 Task: Find connections with filter location Baidyabāti with filter topic #Leanstartupswith filter profile language English with filter current company Let us Lead with filter school Nirmala College, Muvattupuzha - 686 661 with filter industry Clay and Refractory Products Manufacturing with filter service category Interior Design with filter keywords title Marketing Staff
Action: Mouse moved to (712, 93)
Screenshot: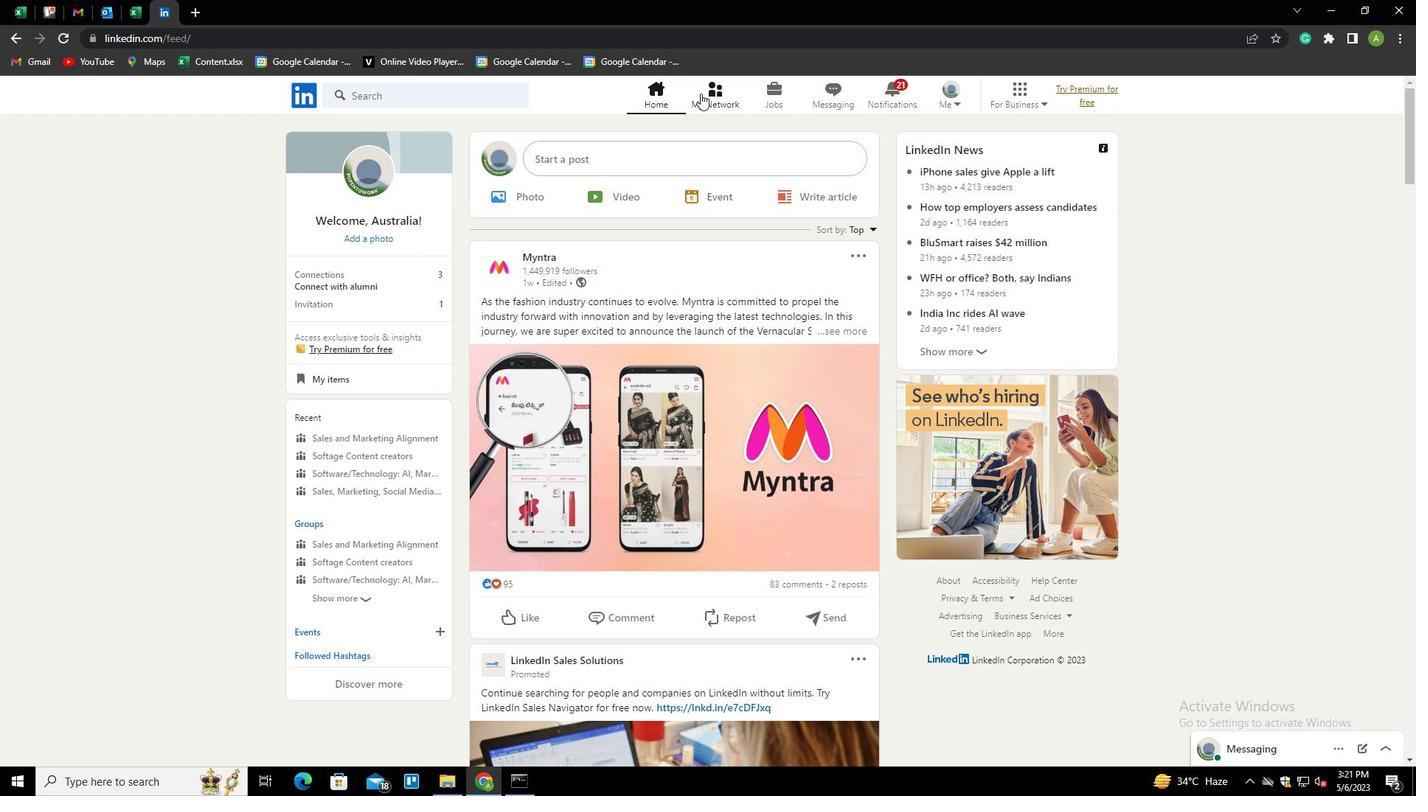 
Action: Mouse pressed left at (712, 93)
Screenshot: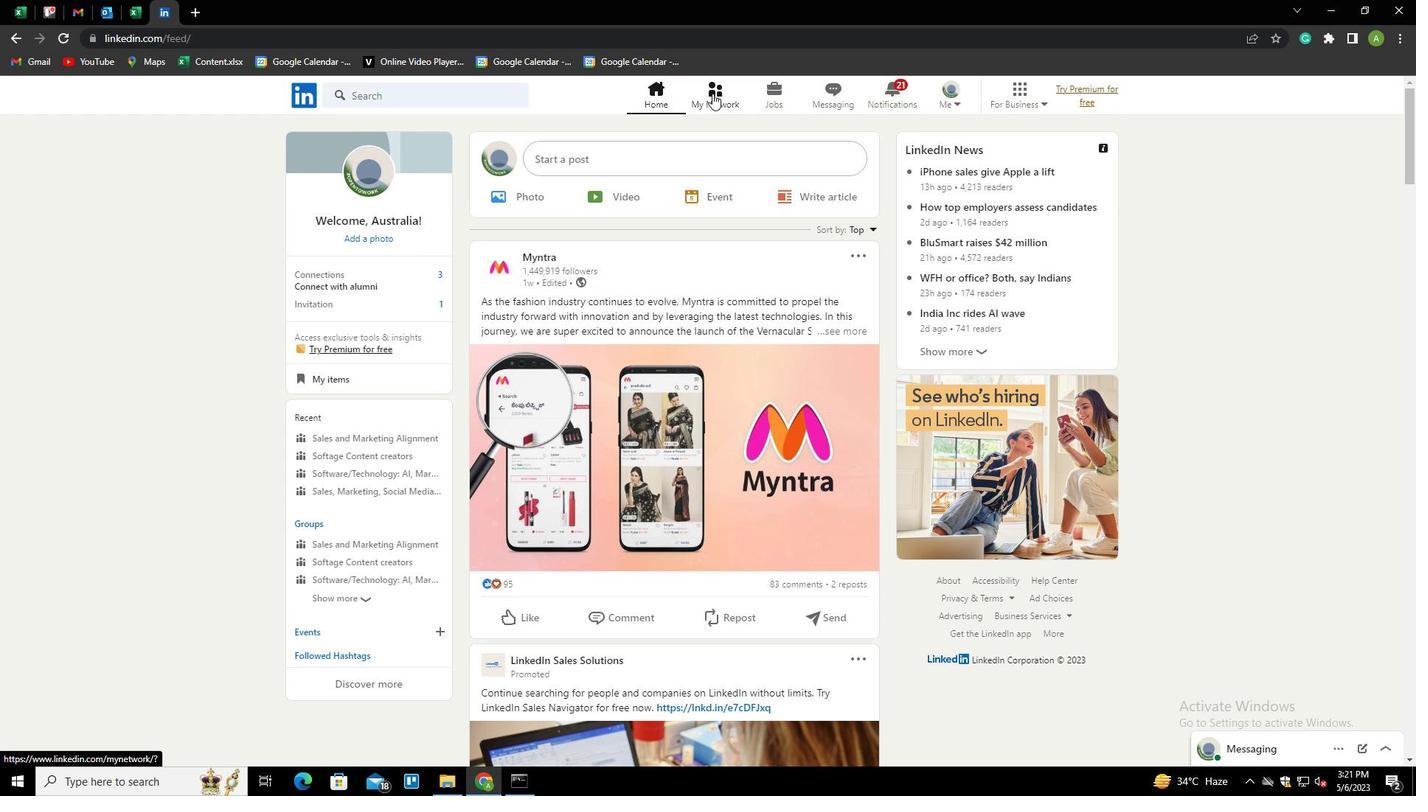 
Action: Mouse moved to (393, 176)
Screenshot: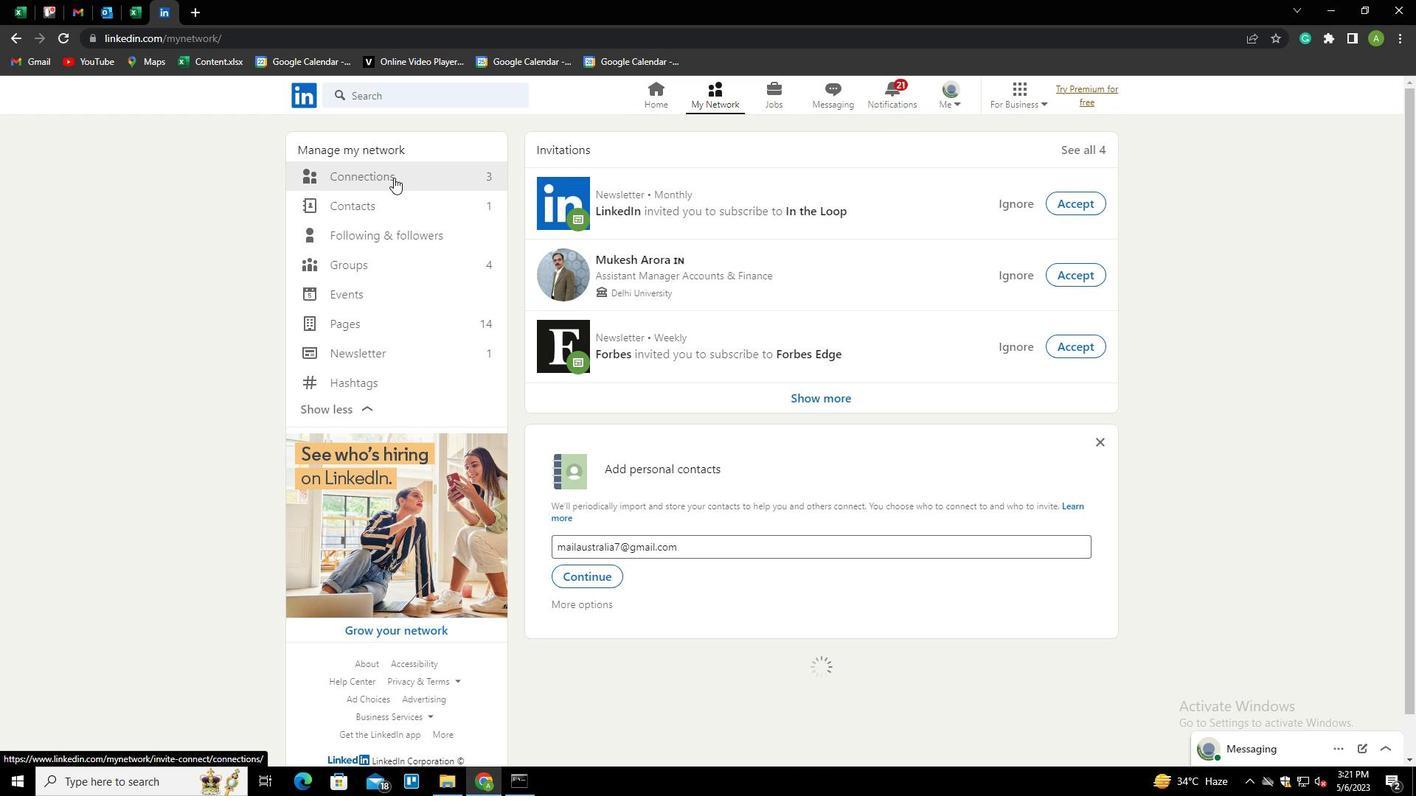 
Action: Mouse pressed left at (393, 176)
Screenshot: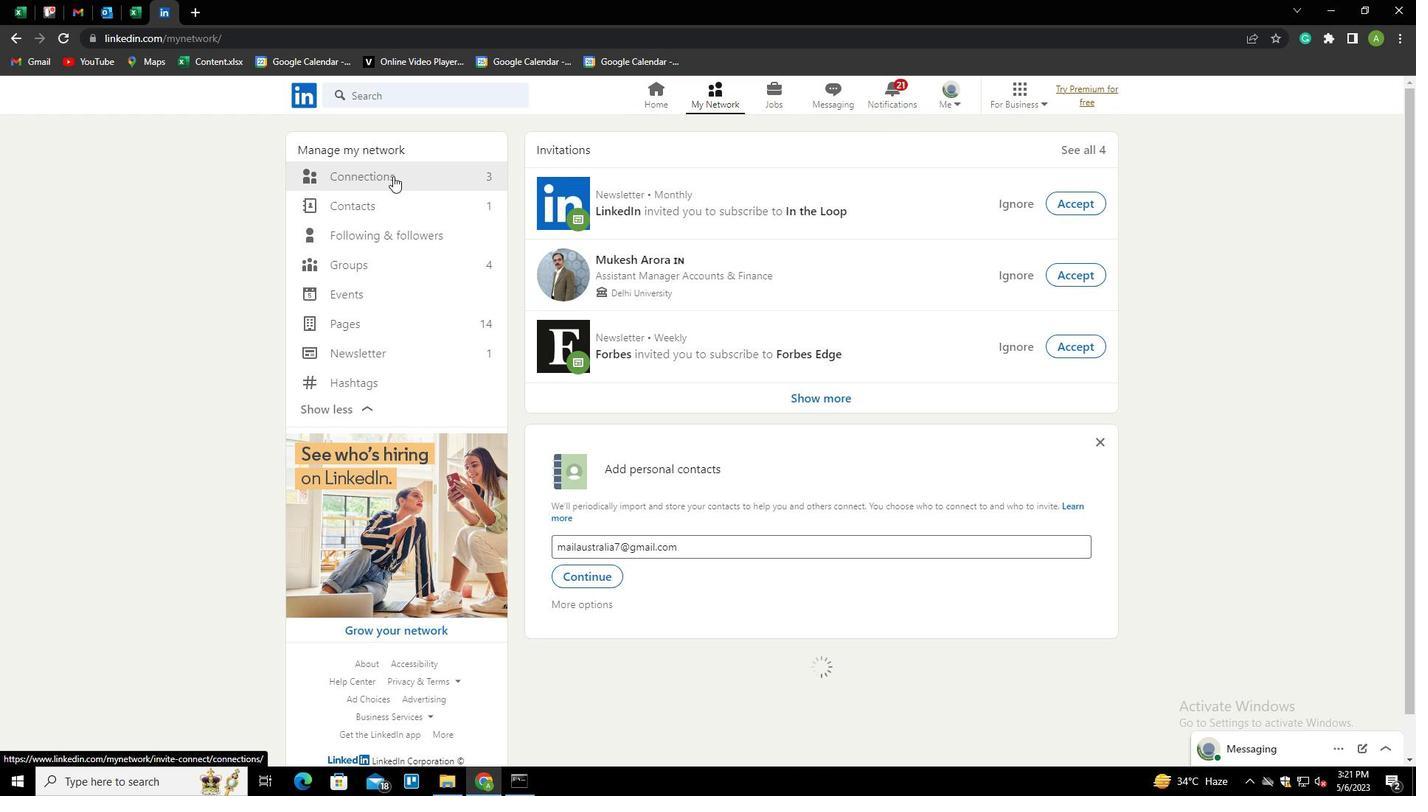 
Action: Mouse moved to (817, 177)
Screenshot: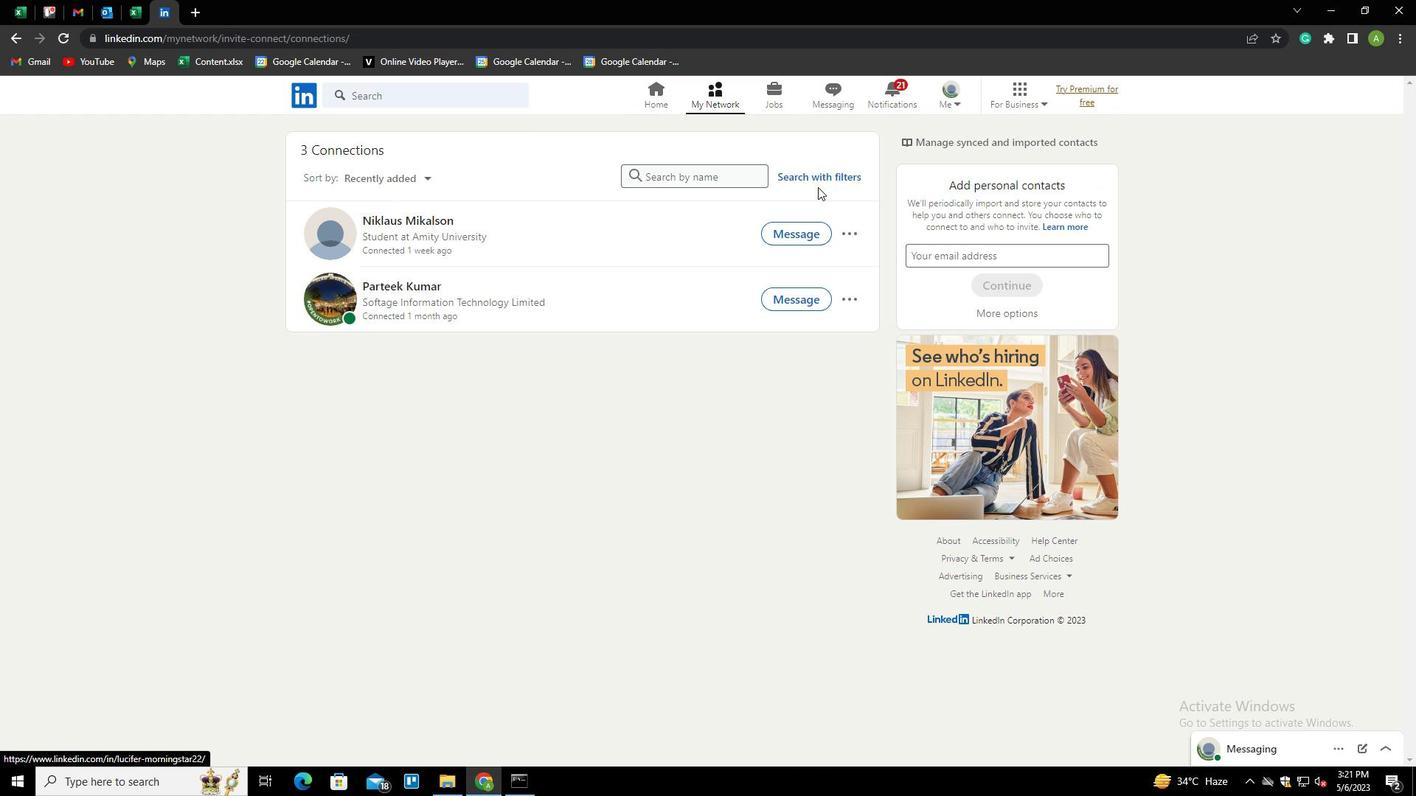 
Action: Mouse pressed left at (817, 177)
Screenshot: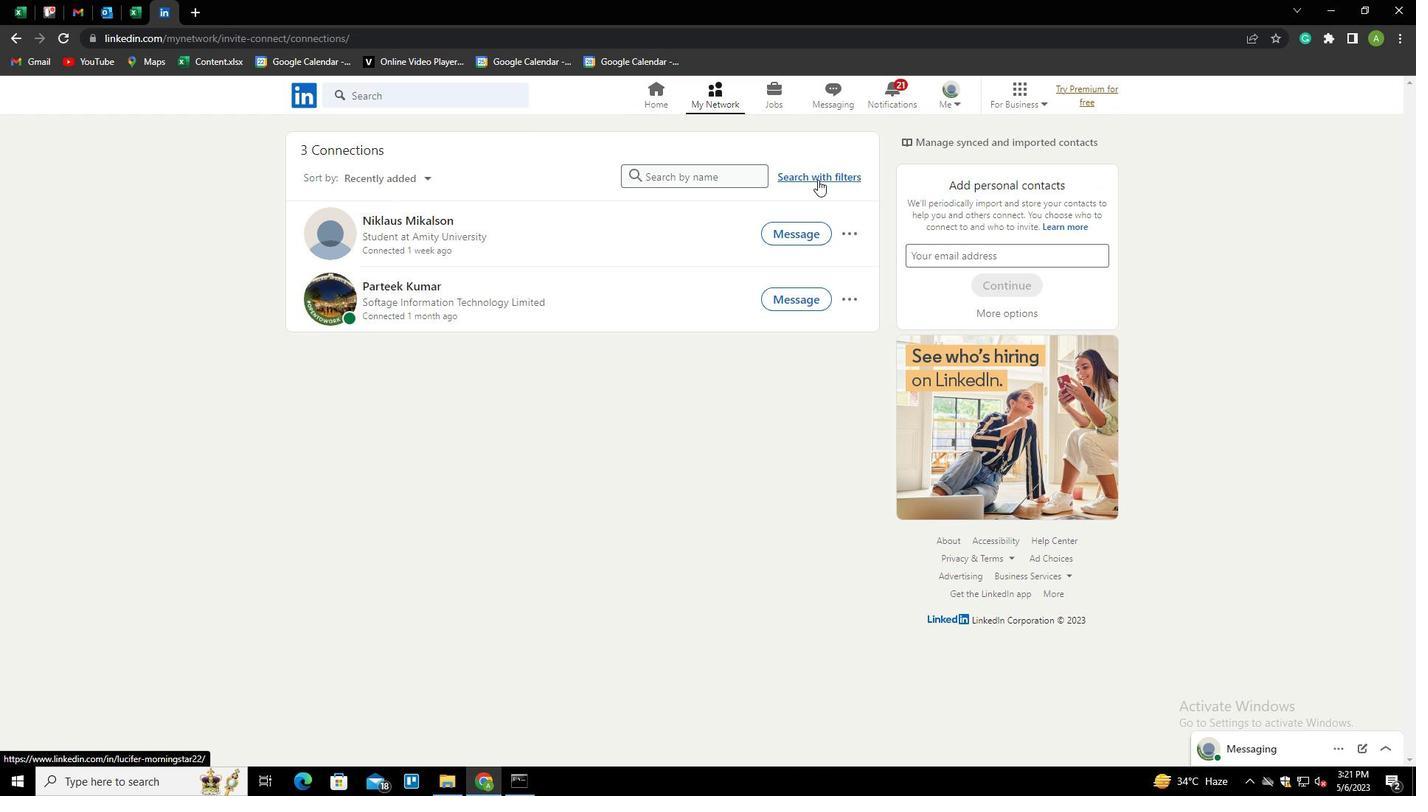 
Action: Mouse moved to (754, 134)
Screenshot: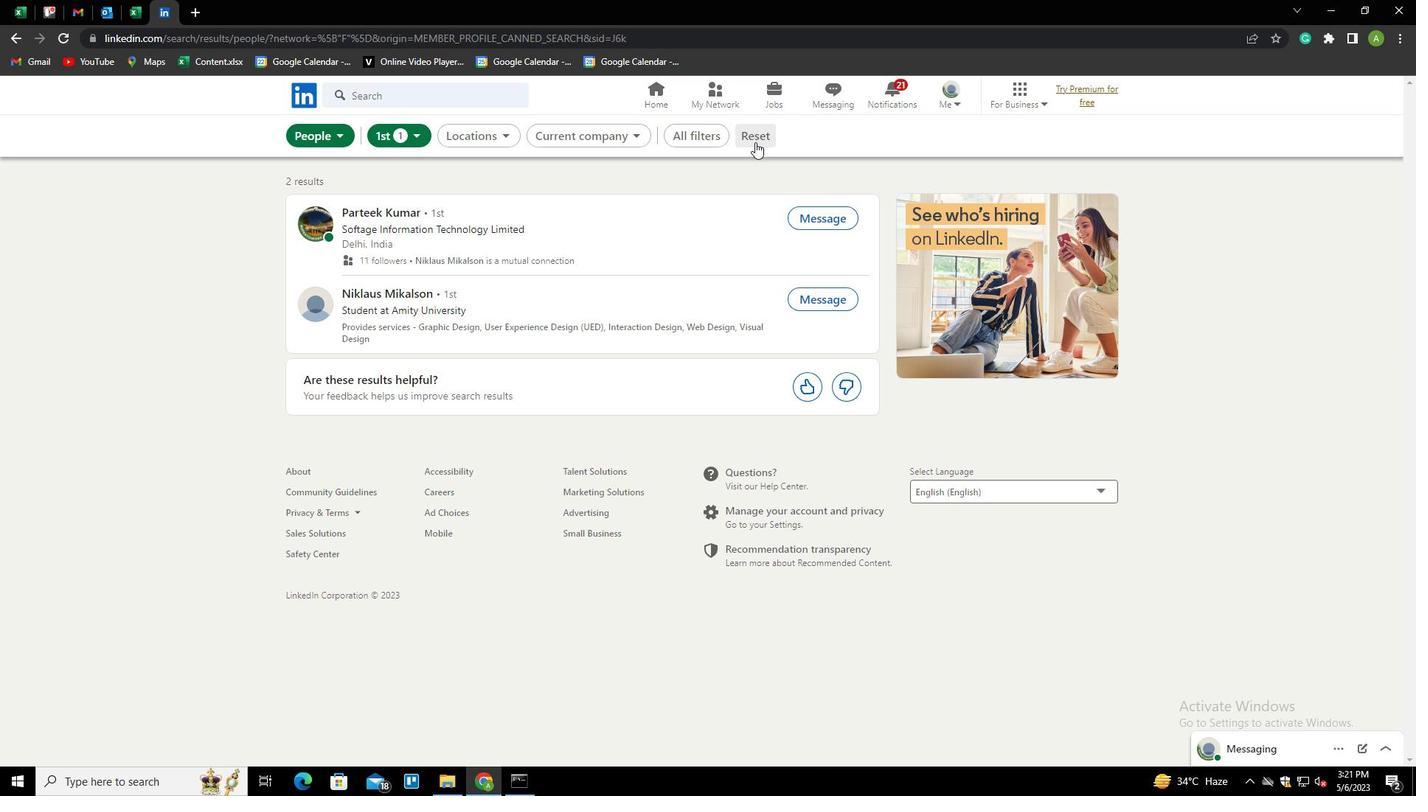 
Action: Mouse pressed left at (754, 134)
Screenshot: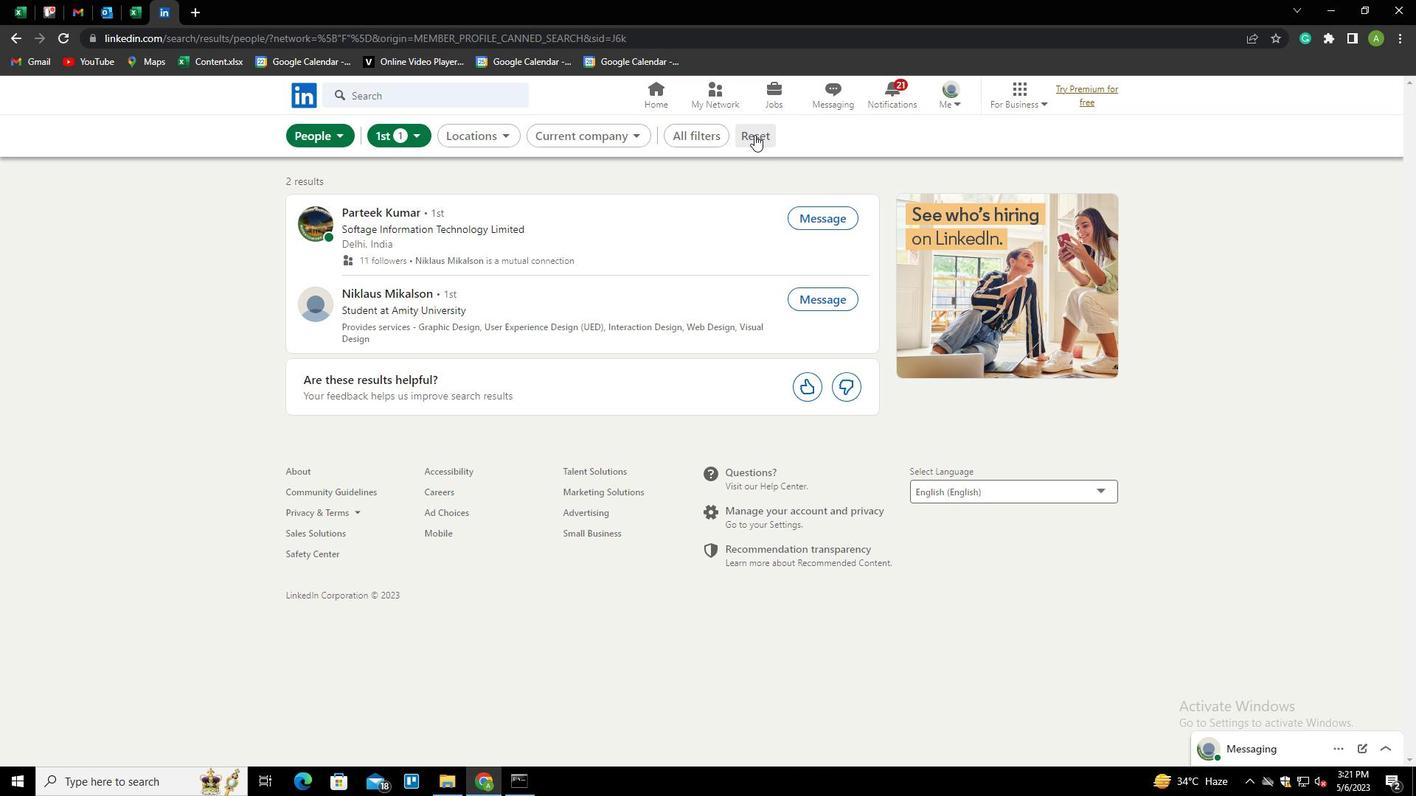 
Action: Mouse moved to (736, 133)
Screenshot: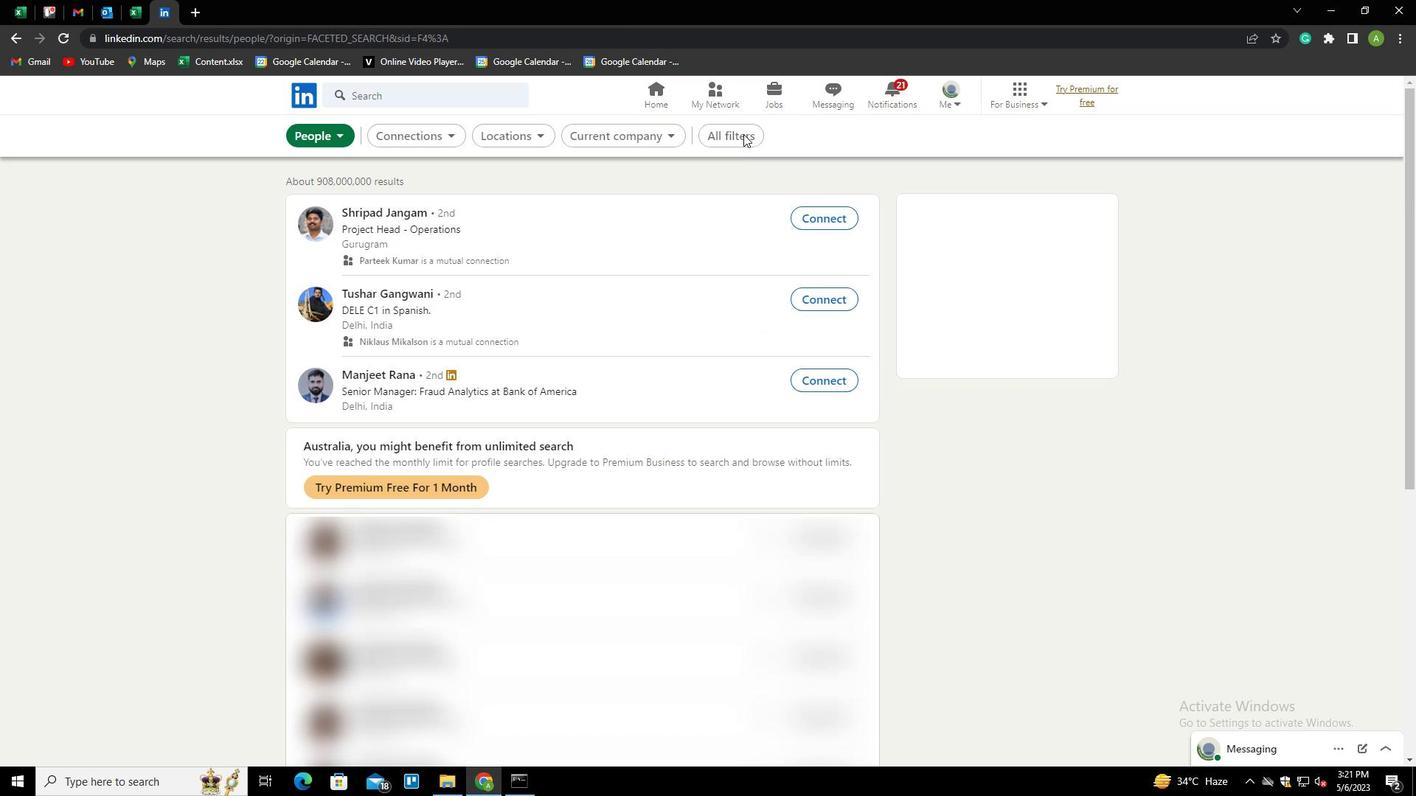 
Action: Mouse pressed left at (736, 133)
Screenshot: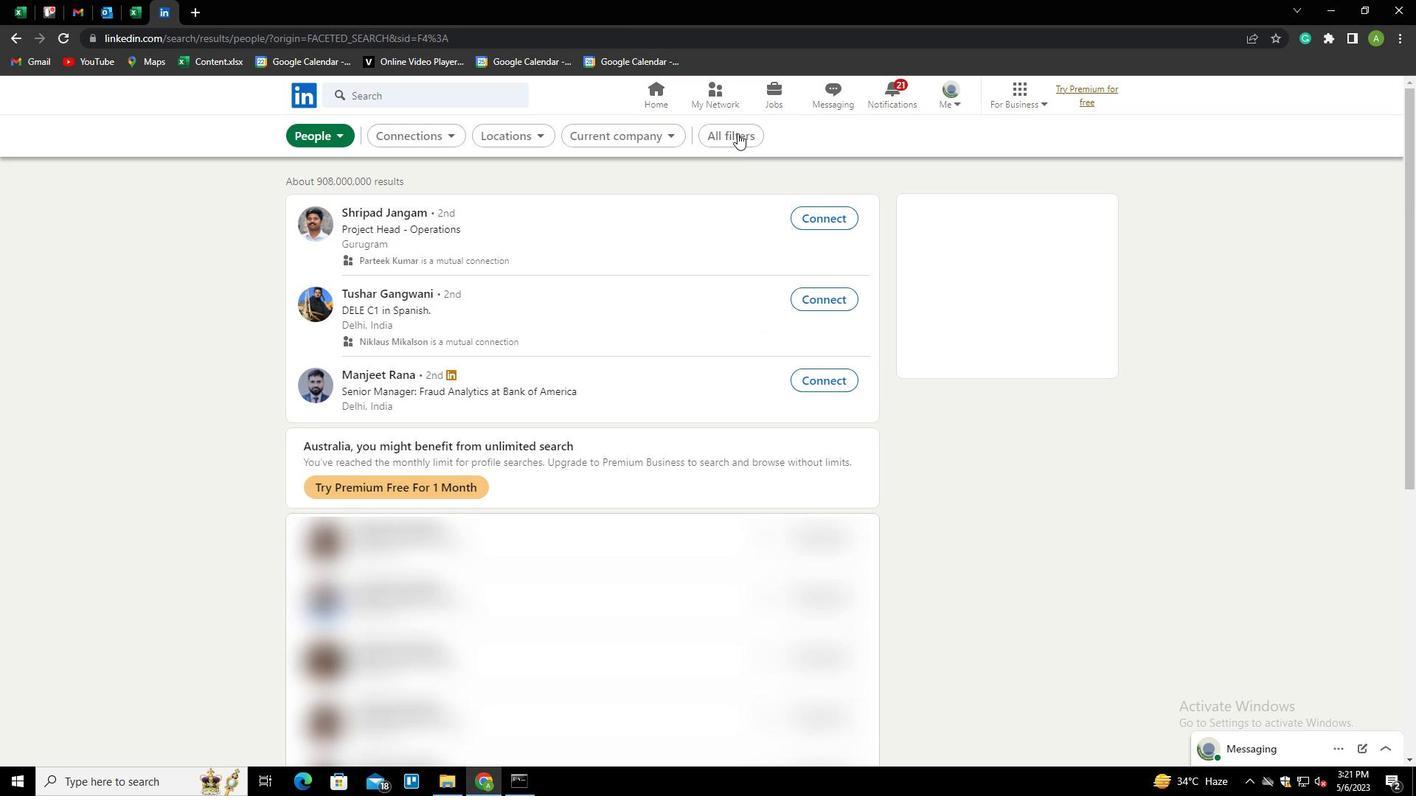 
Action: Mouse moved to (1220, 379)
Screenshot: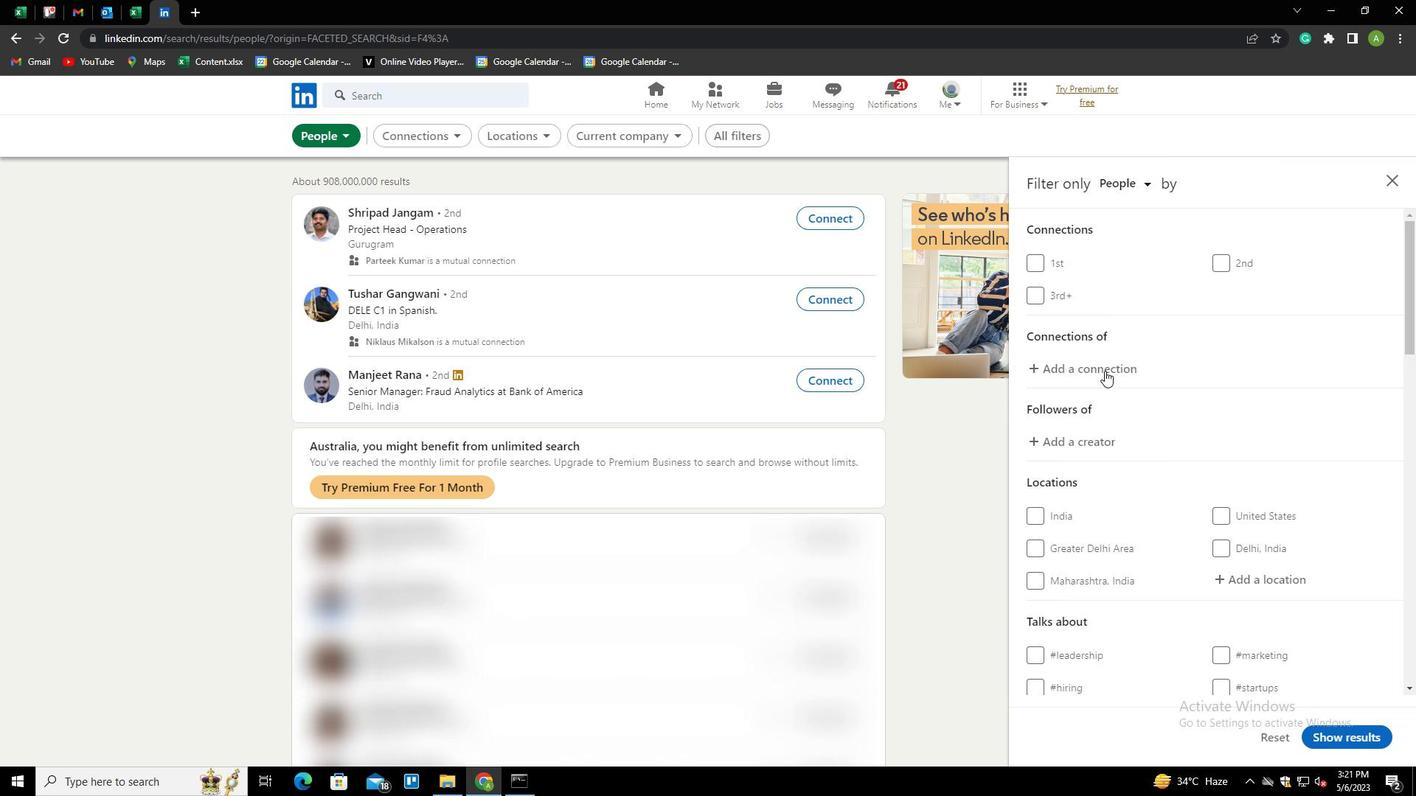 
Action: Mouse scrolled (1220, 379) with delta (0, 0)
Screenshot: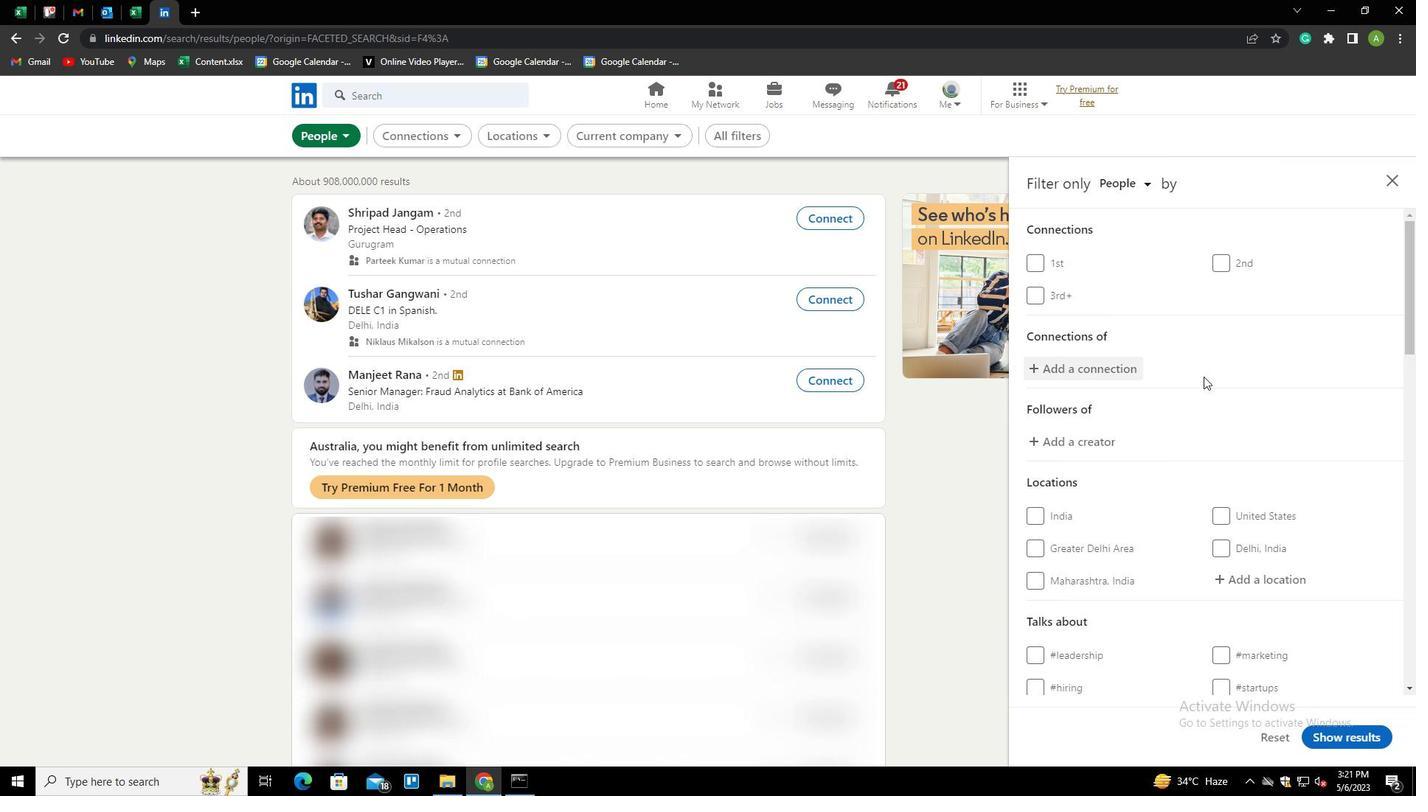 
Action: Mouse scrolled (1220, 379) with delta (0, 0)
Screenshot: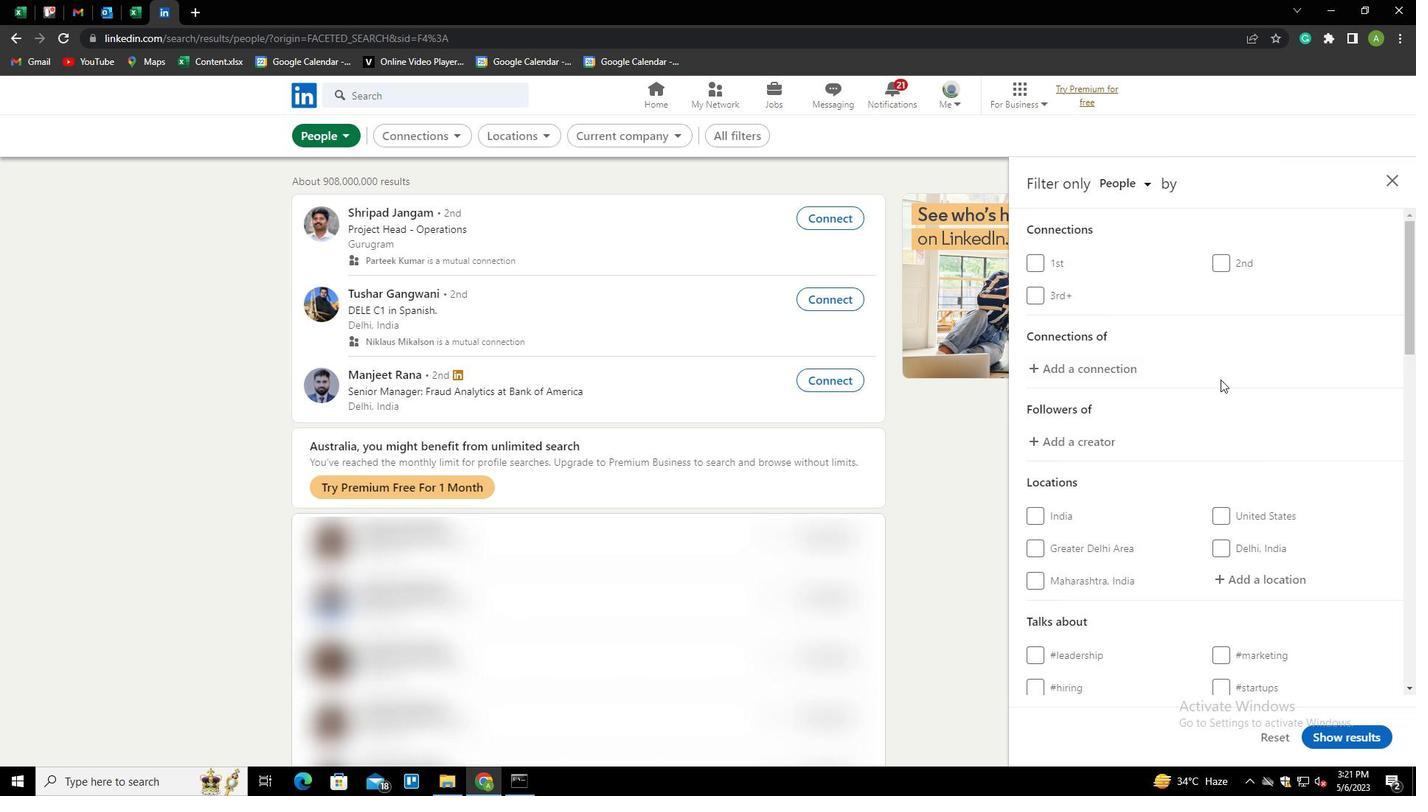 
Action: Mouse moved to (1242, 433)
Screenshot: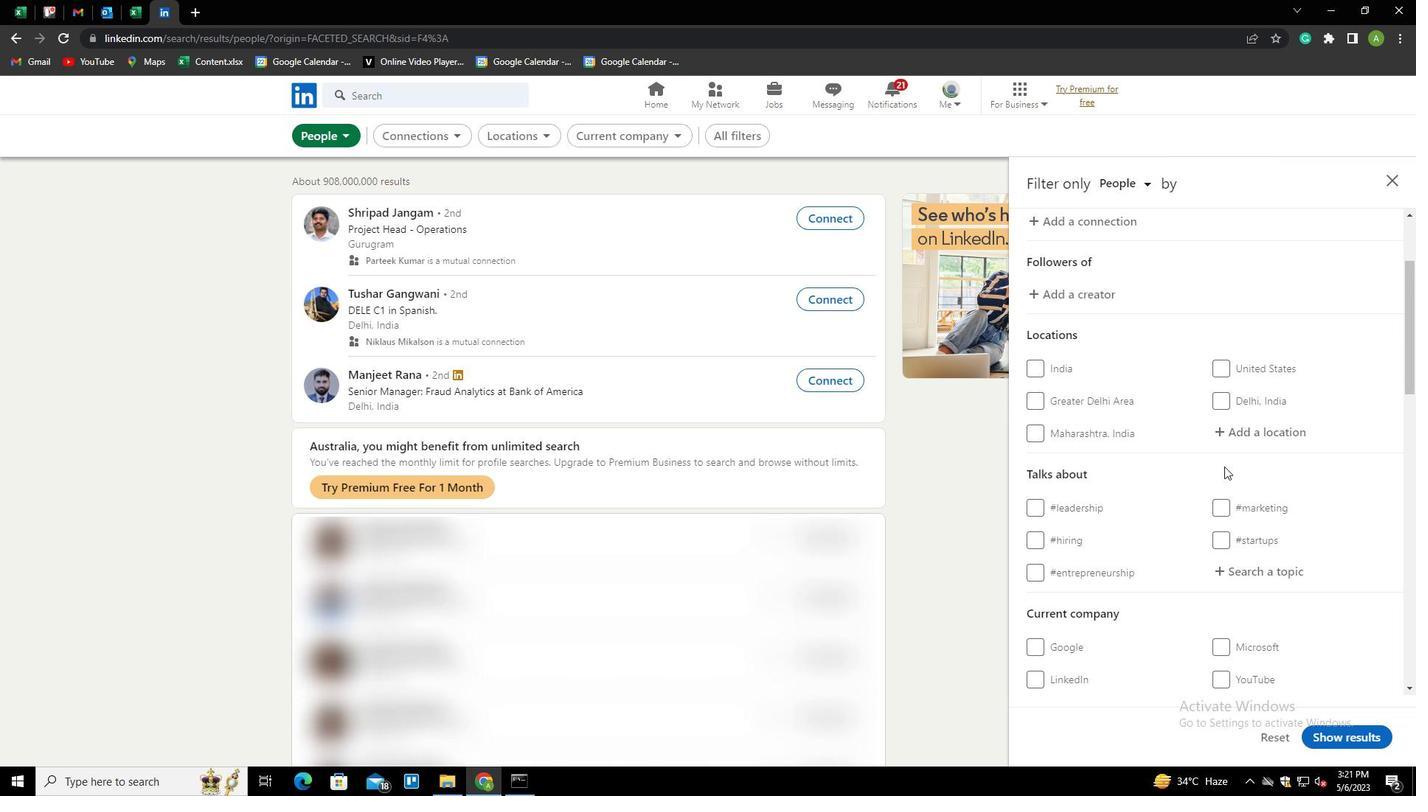 
Action: Mouse pressed left at (1242, 433)
Screenshot: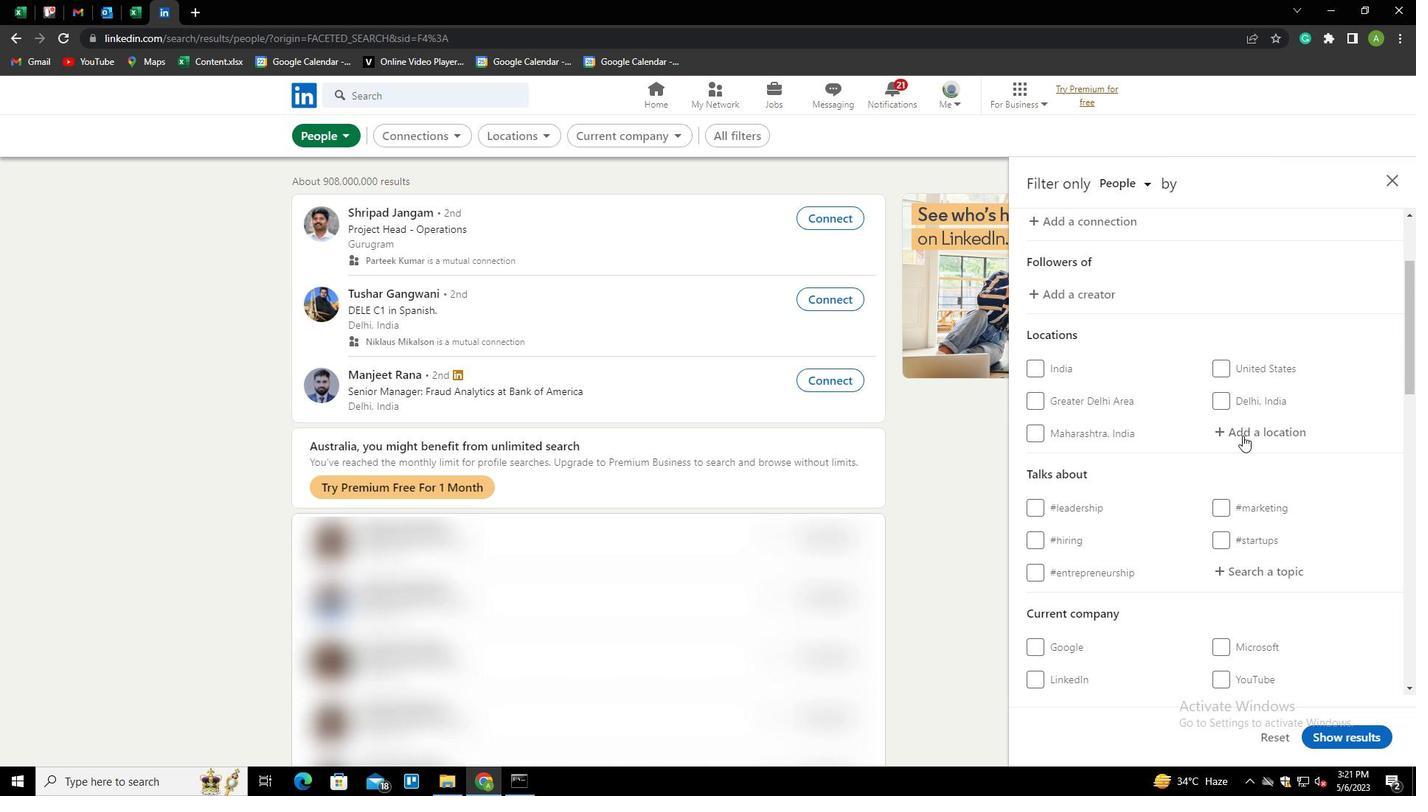 
Action: Key pressed <Key.shift>BAIDYABAS<Key.backspace>TI
Screenshot: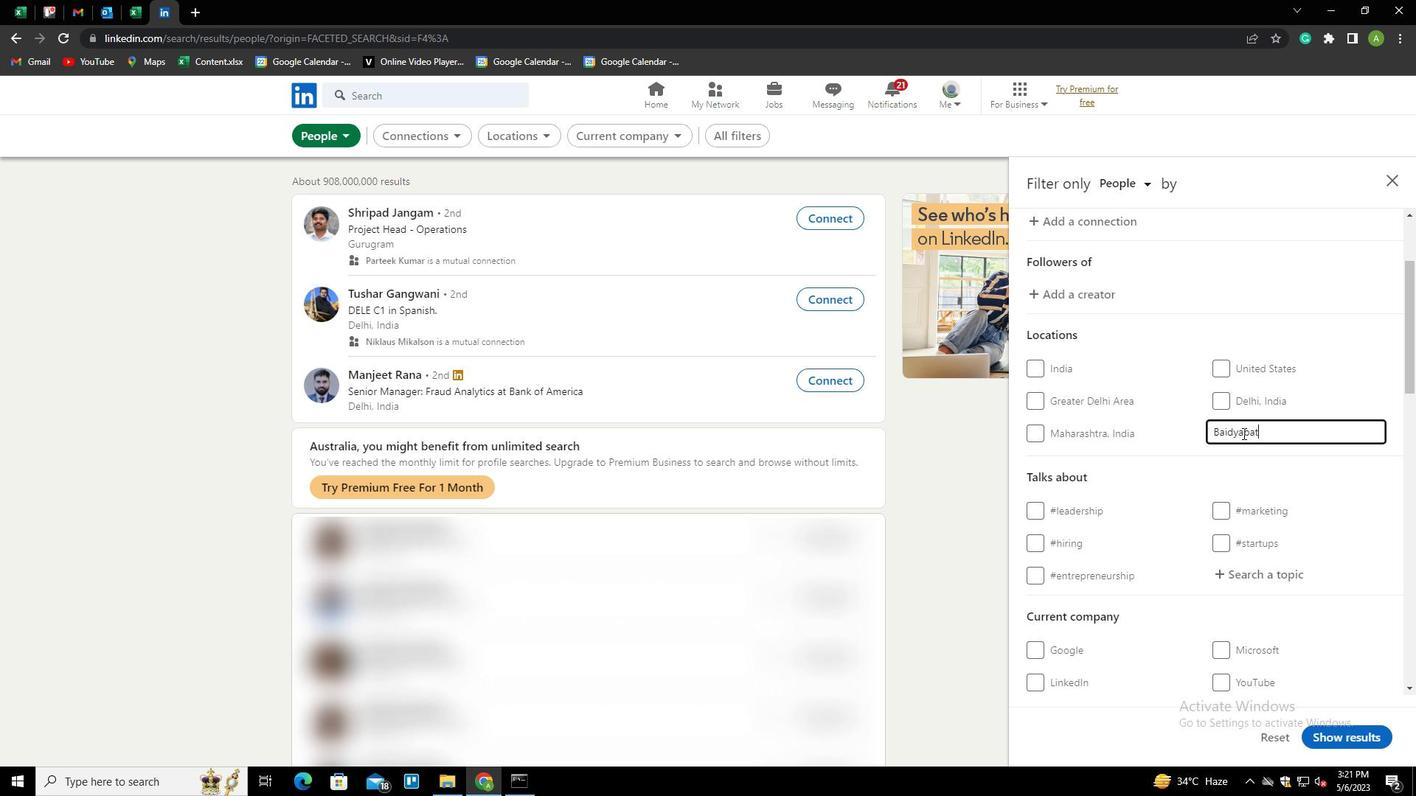 
Action: Mouse moved to (1318, 472)
Screenshot: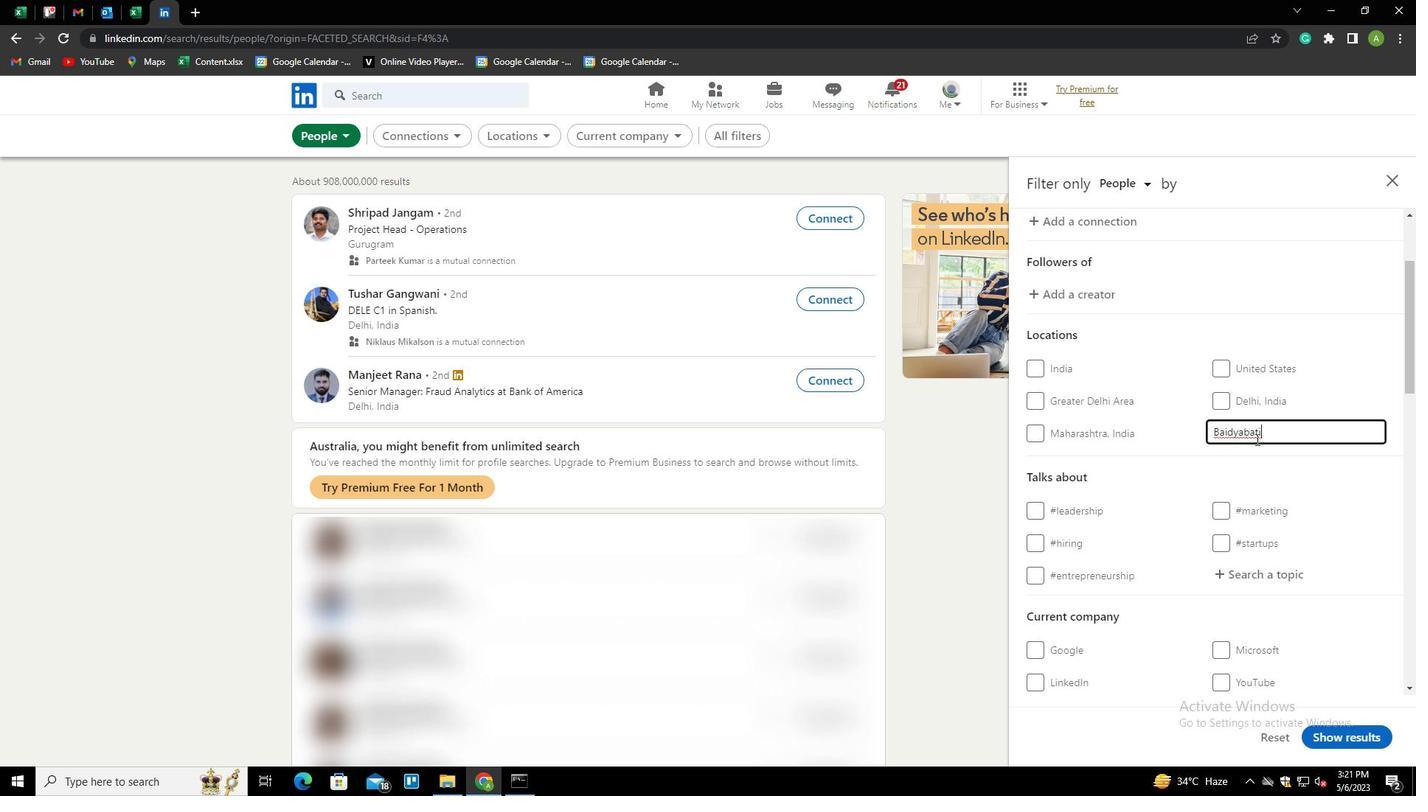 
Action: Mouse pressed left at (1318, 472)
Screenshot: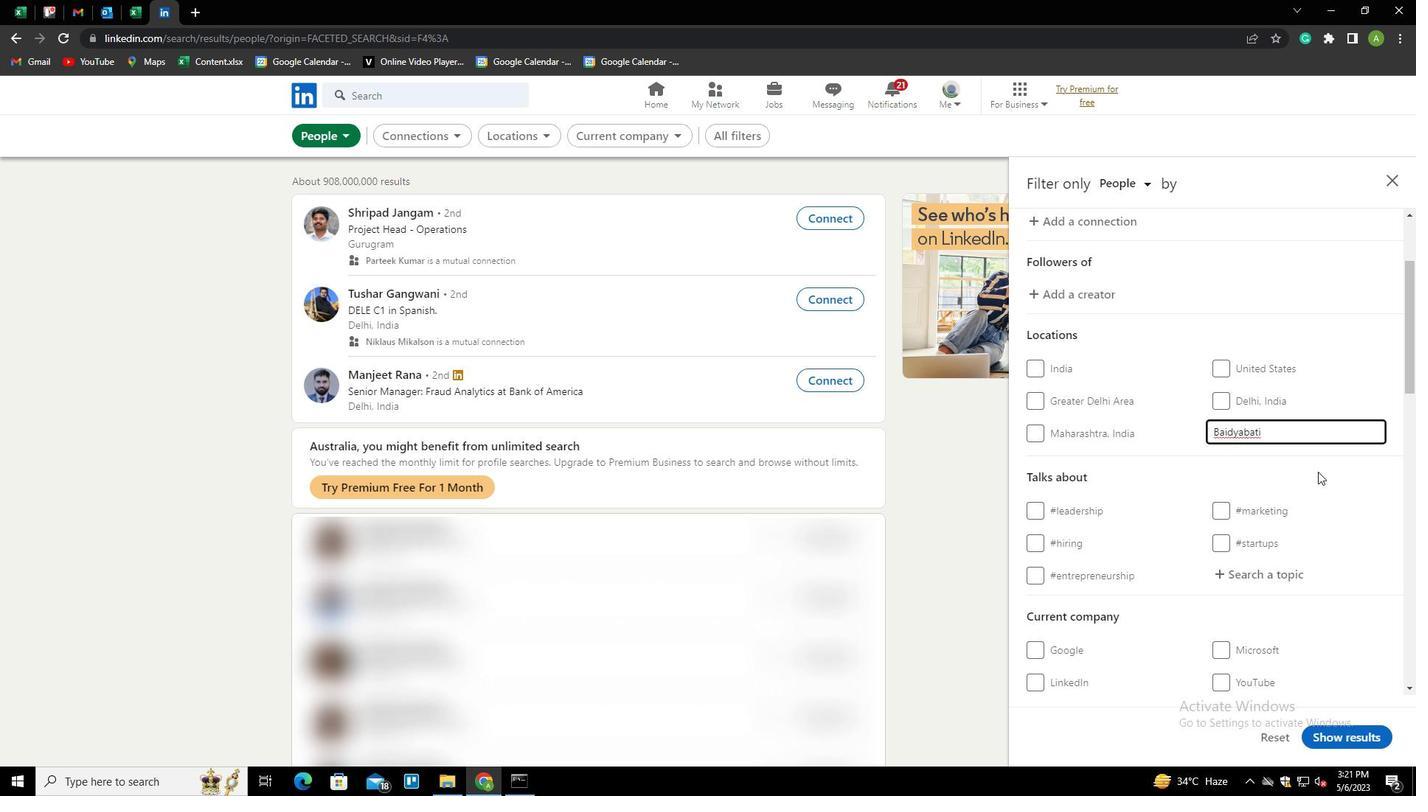 
Action: Mouse moved to (1267, 572)
Screenshot: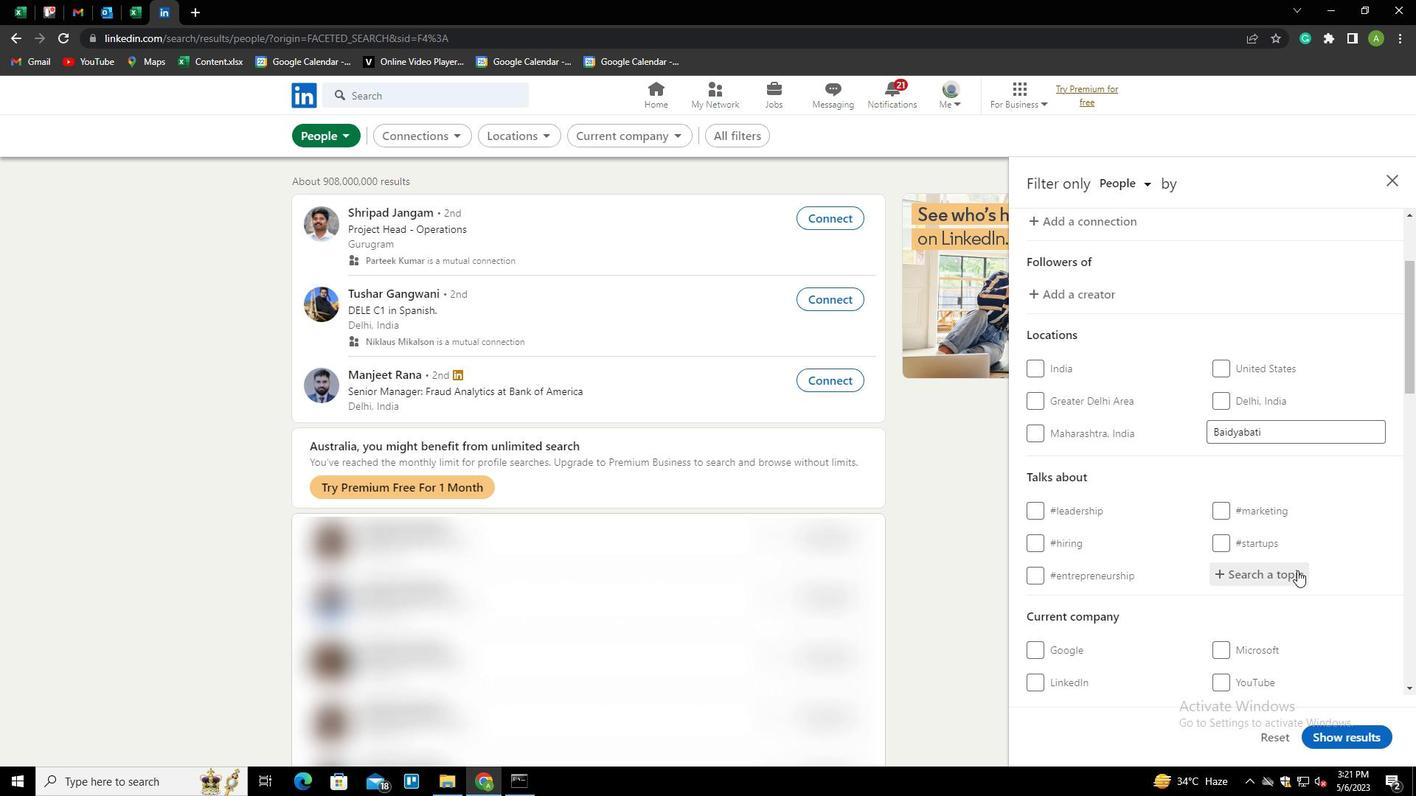 
Action: Mouse pressed left at (1267, 572)
Screenshot: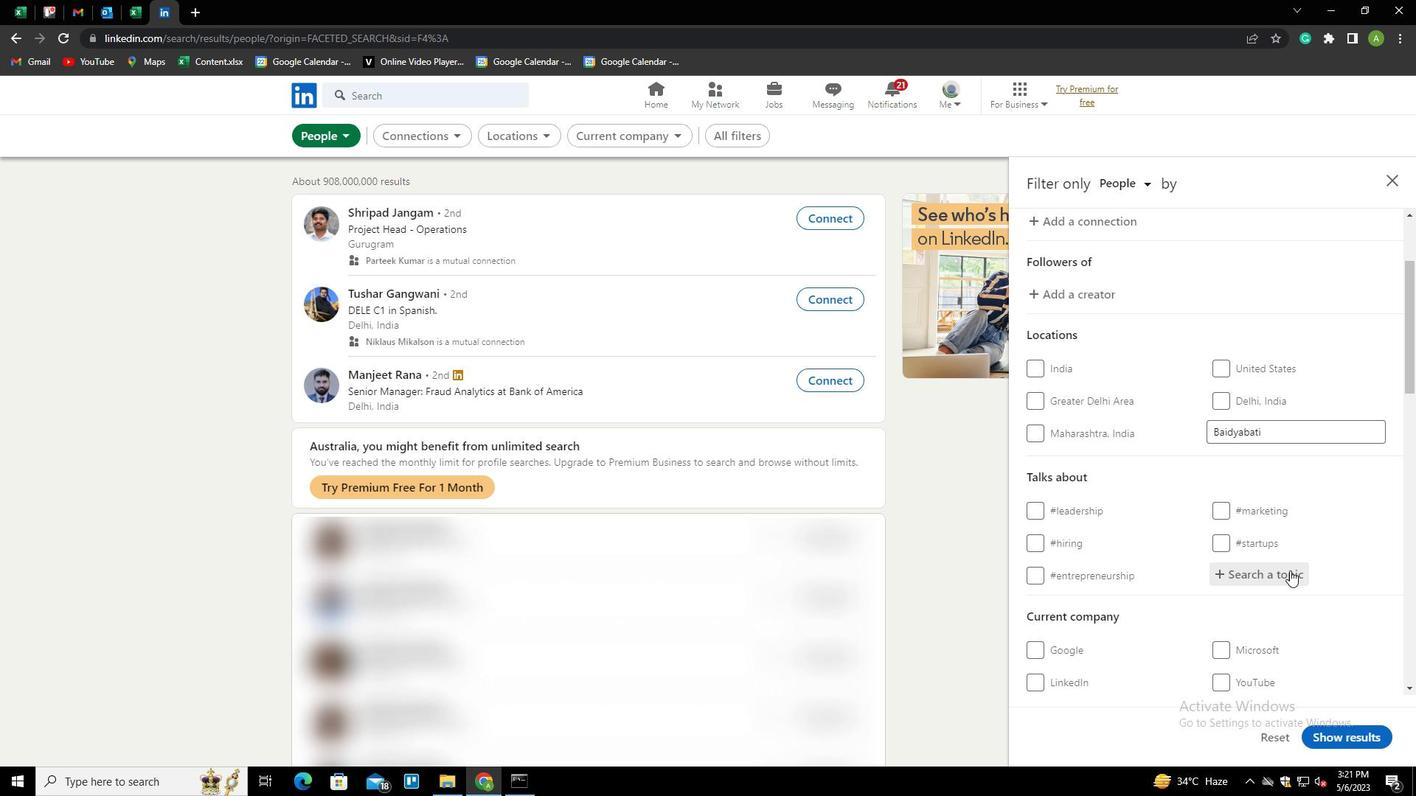 
Action: Key pressed LEANSTARTUPS<Key.down><Key.enter>
Screenshot: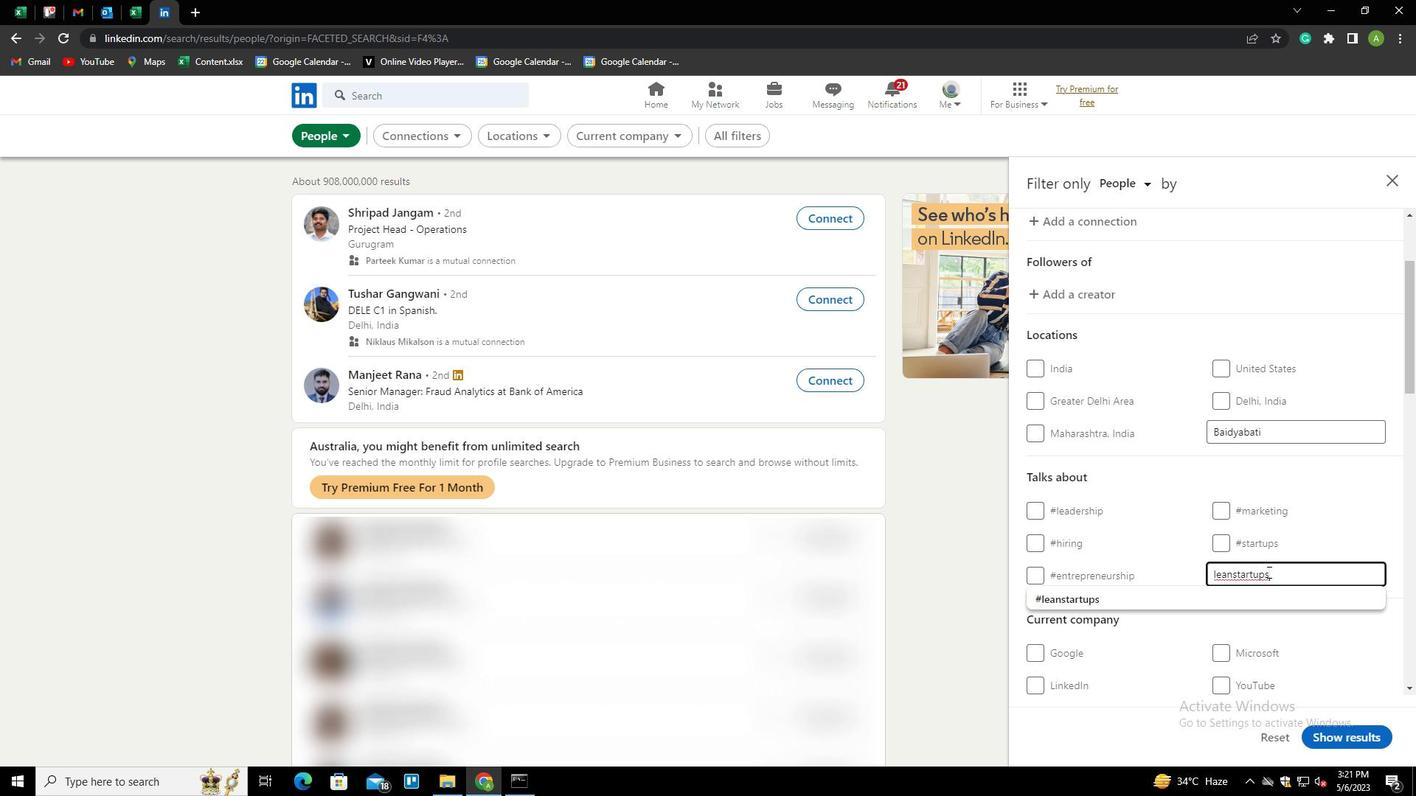 
Action: Mouse moved to (1291, 576)
Screenshot: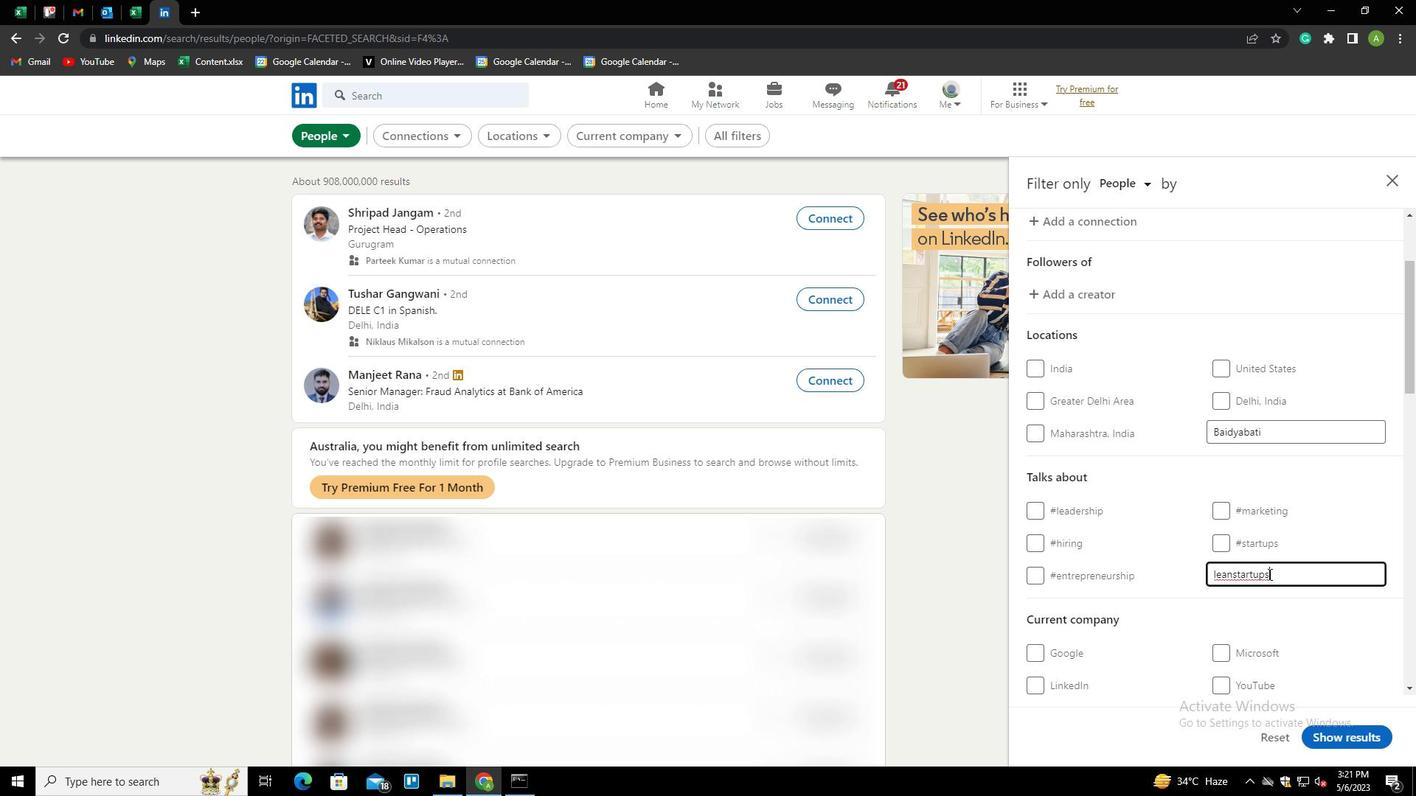 
Action: Mouse pressed left at (1291, 576)
Screenshot: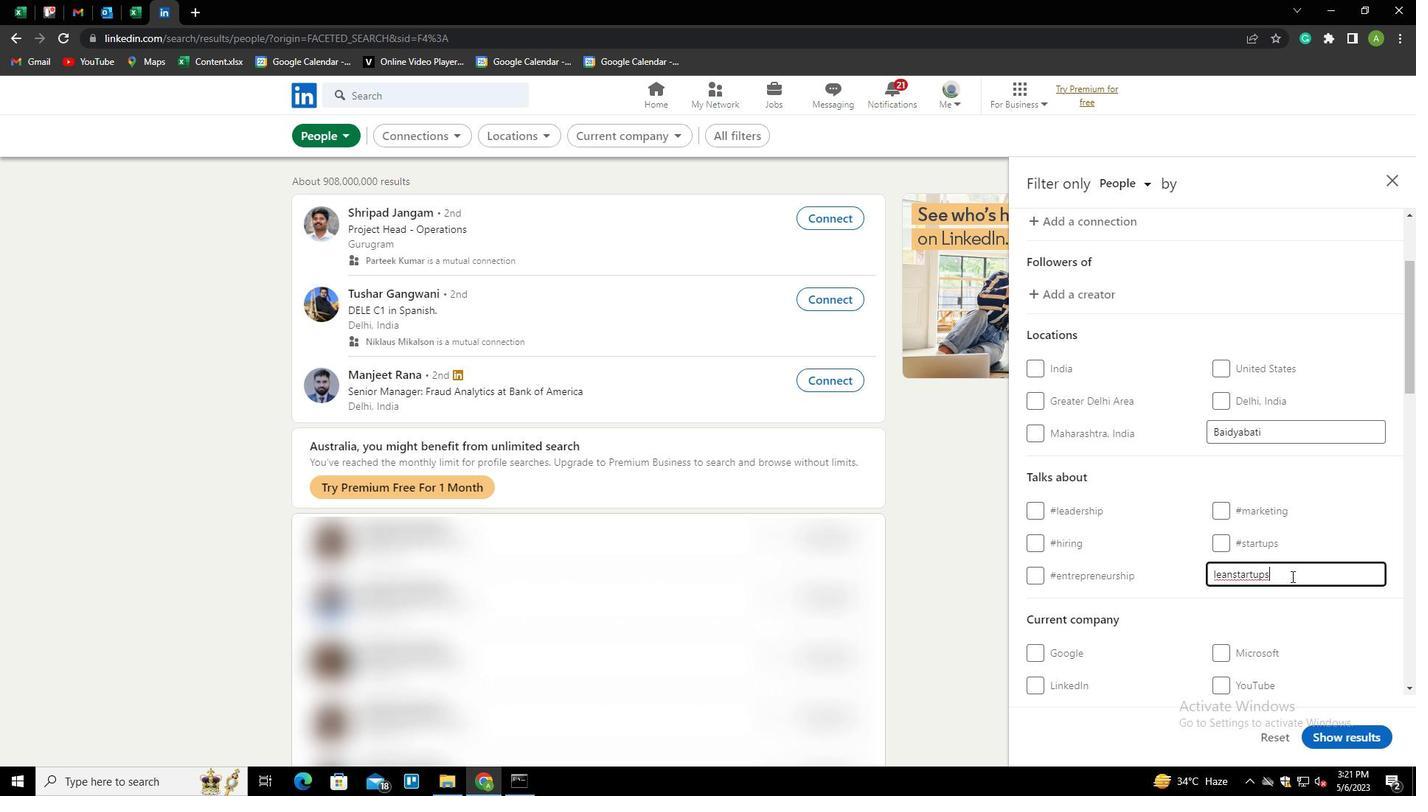 
Action: Mouse moved to (1231, 595)
Screenshot: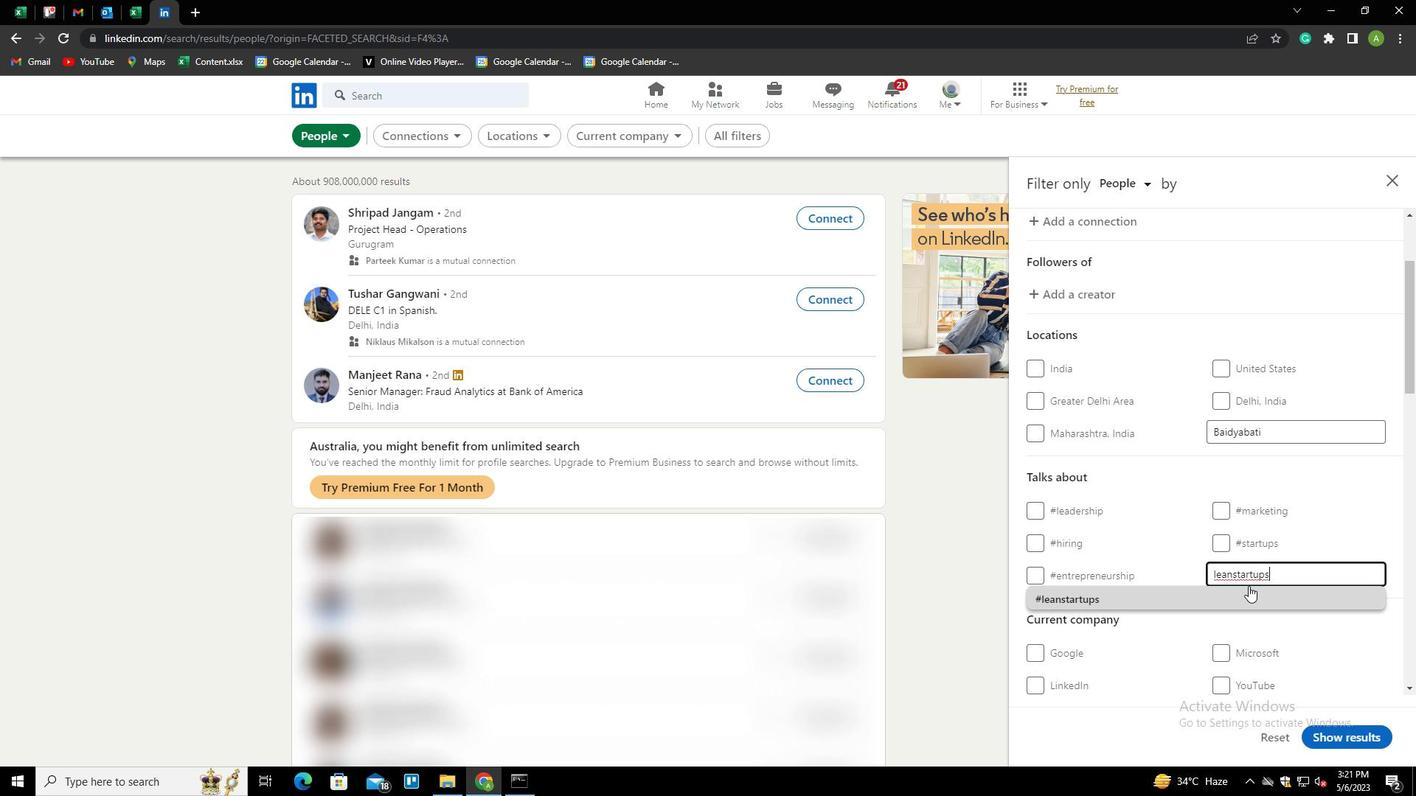 
Action: Mouse pressed left at (1231, 595)
Screenshot: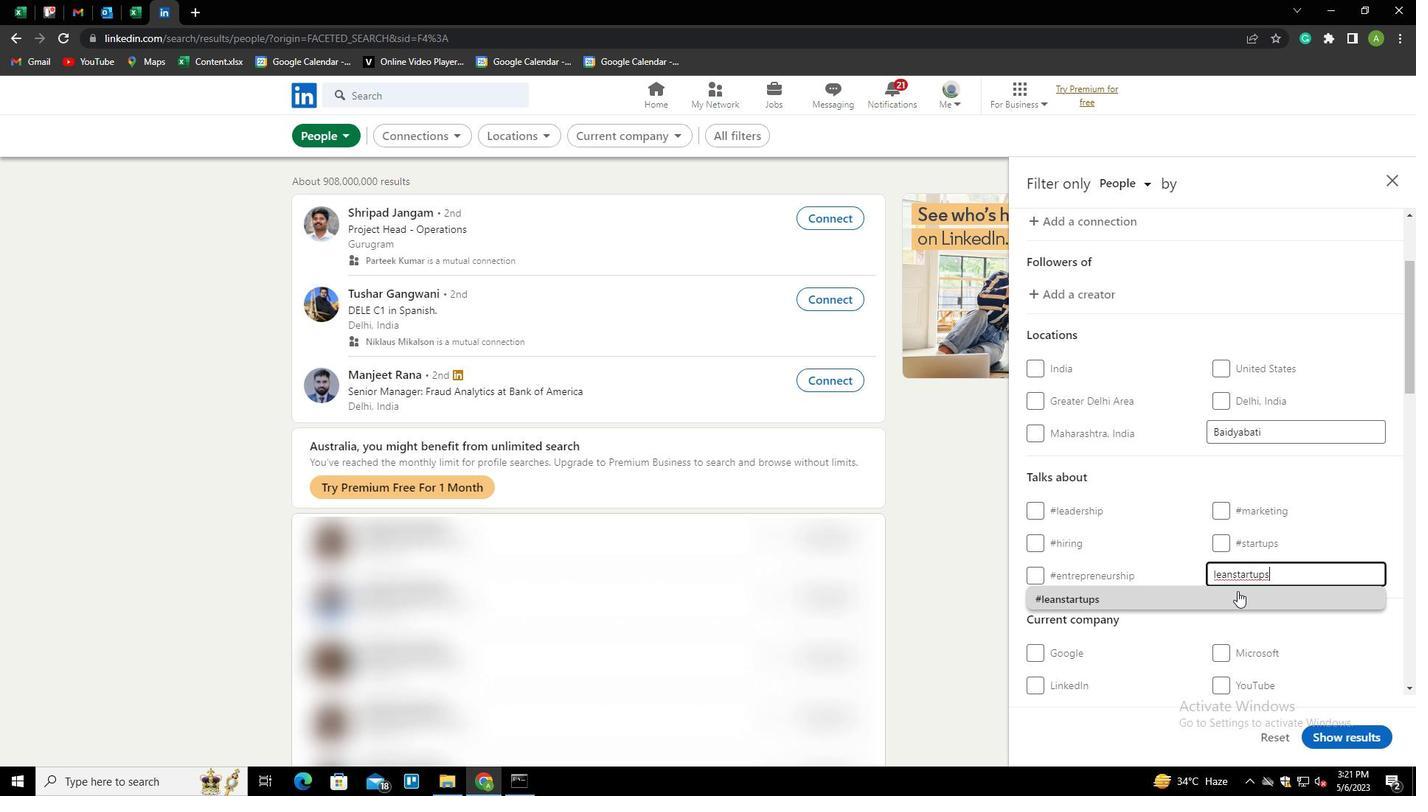 
Action: Mouse moved to (1313, 595)
Screenshot: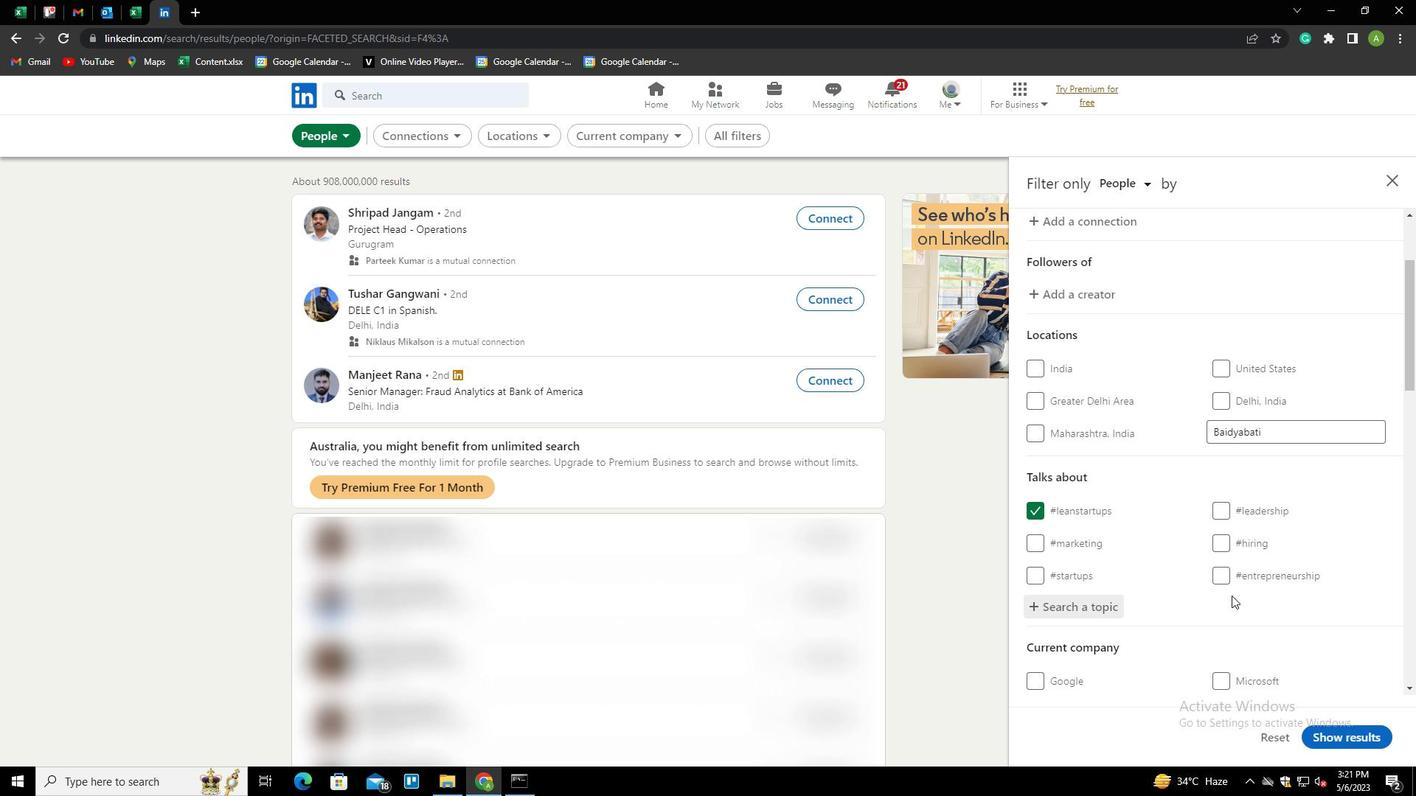 
Action: Mouse scrolled (1313, 595) with delta (0, 0)
Screenshot: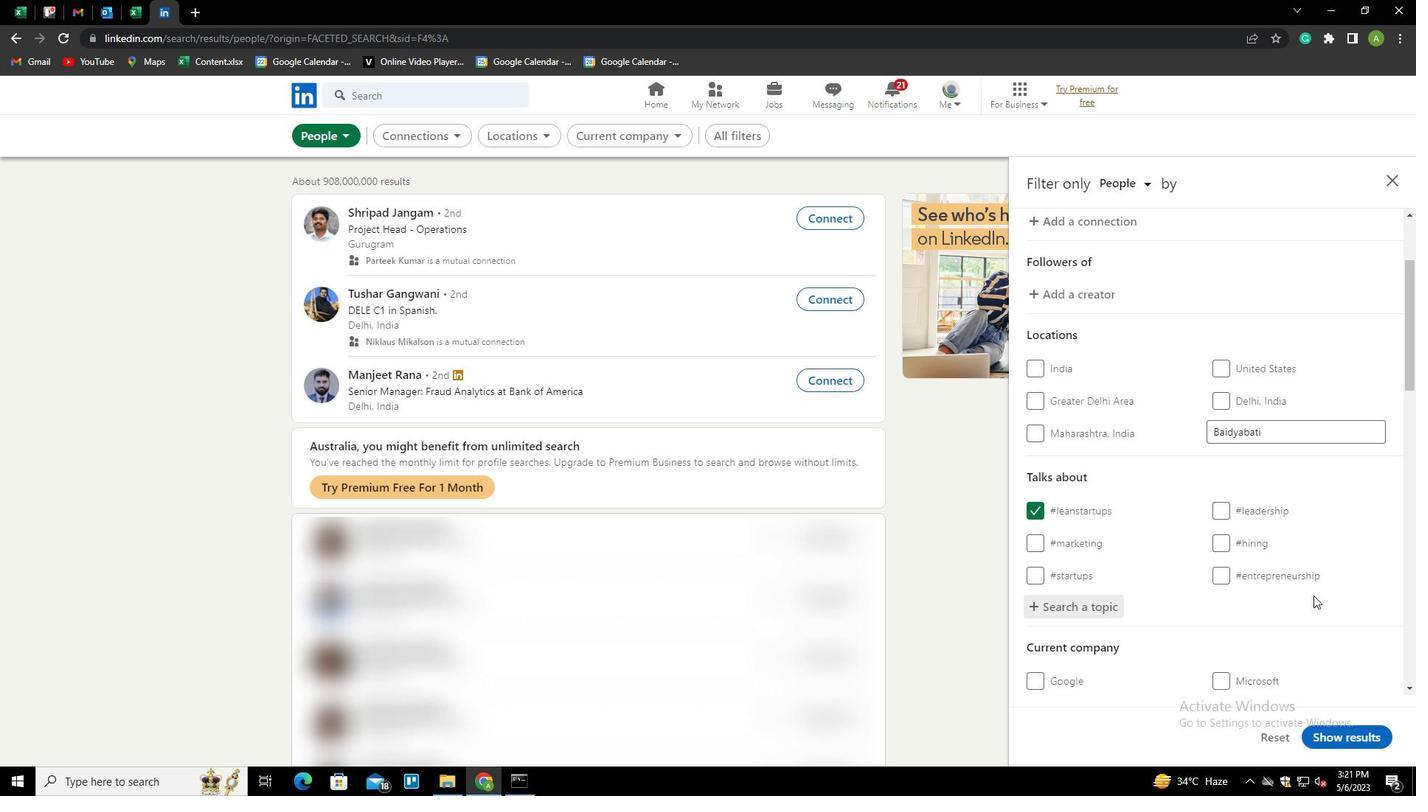 
Action: Mouse scrolled (1313, 595) with delta (0, 0)
Screenshot: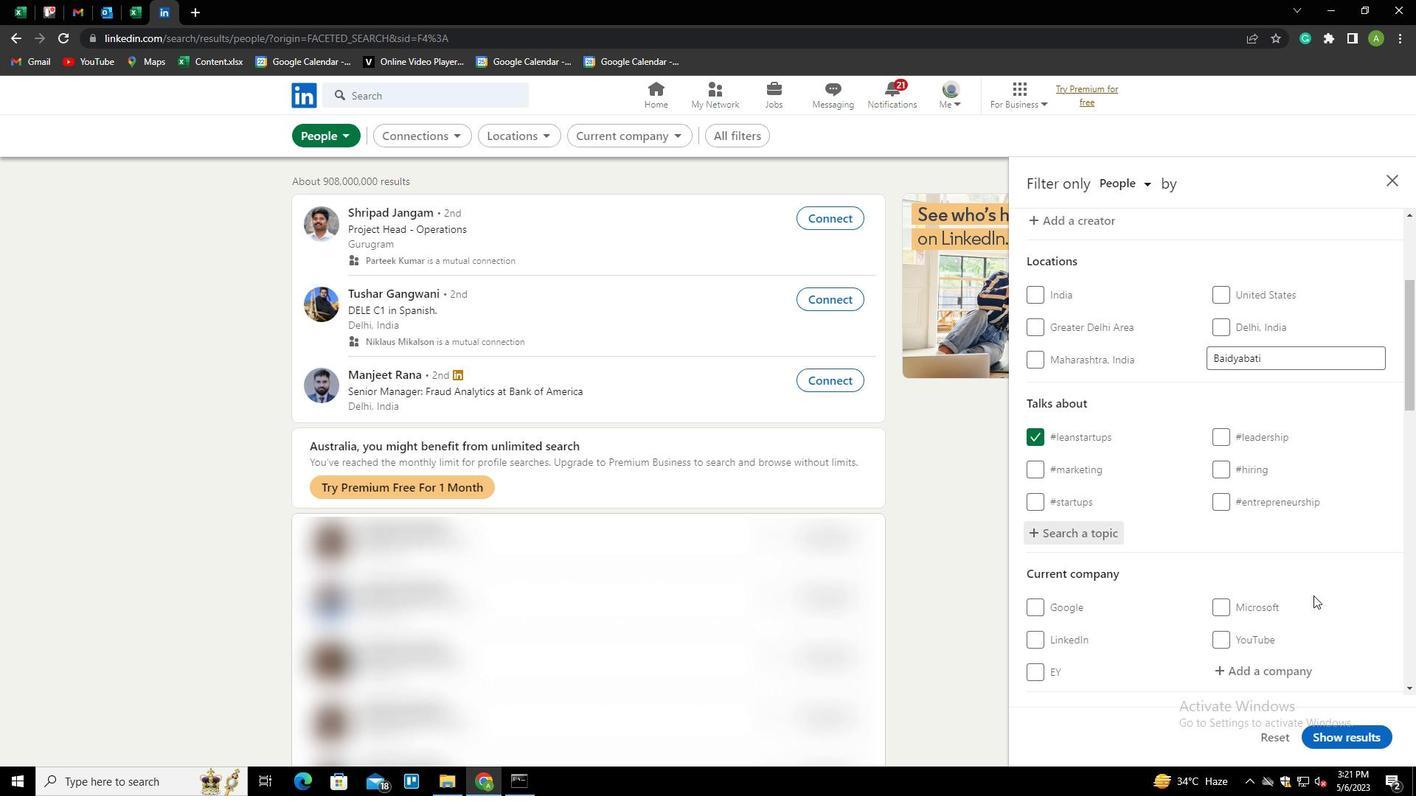
Action: Mouse scrolled (1313, 595) with delta (0, 0)
Screenshot: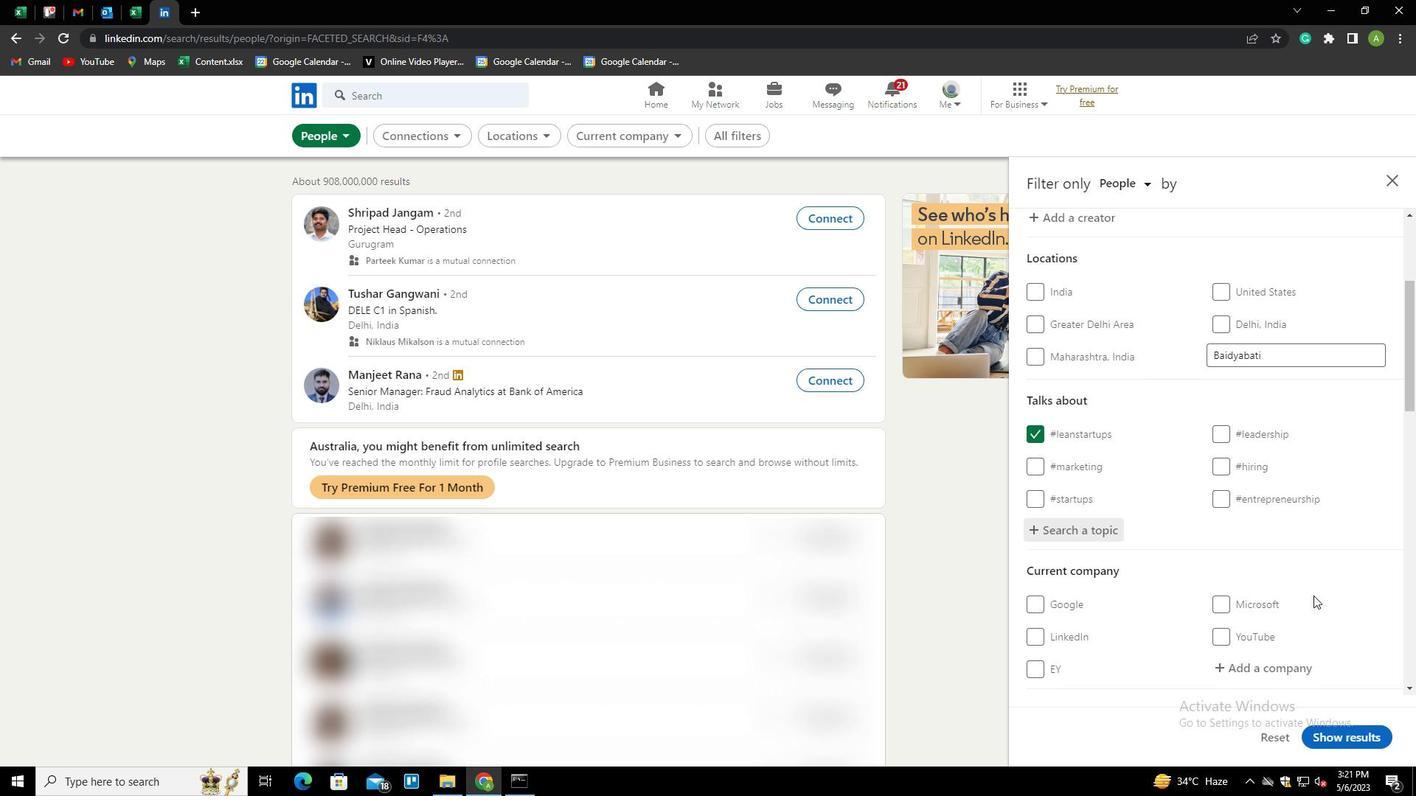 
Action: Mouse scrolled (1313, 595) with delta (0, 0)
Screenshot: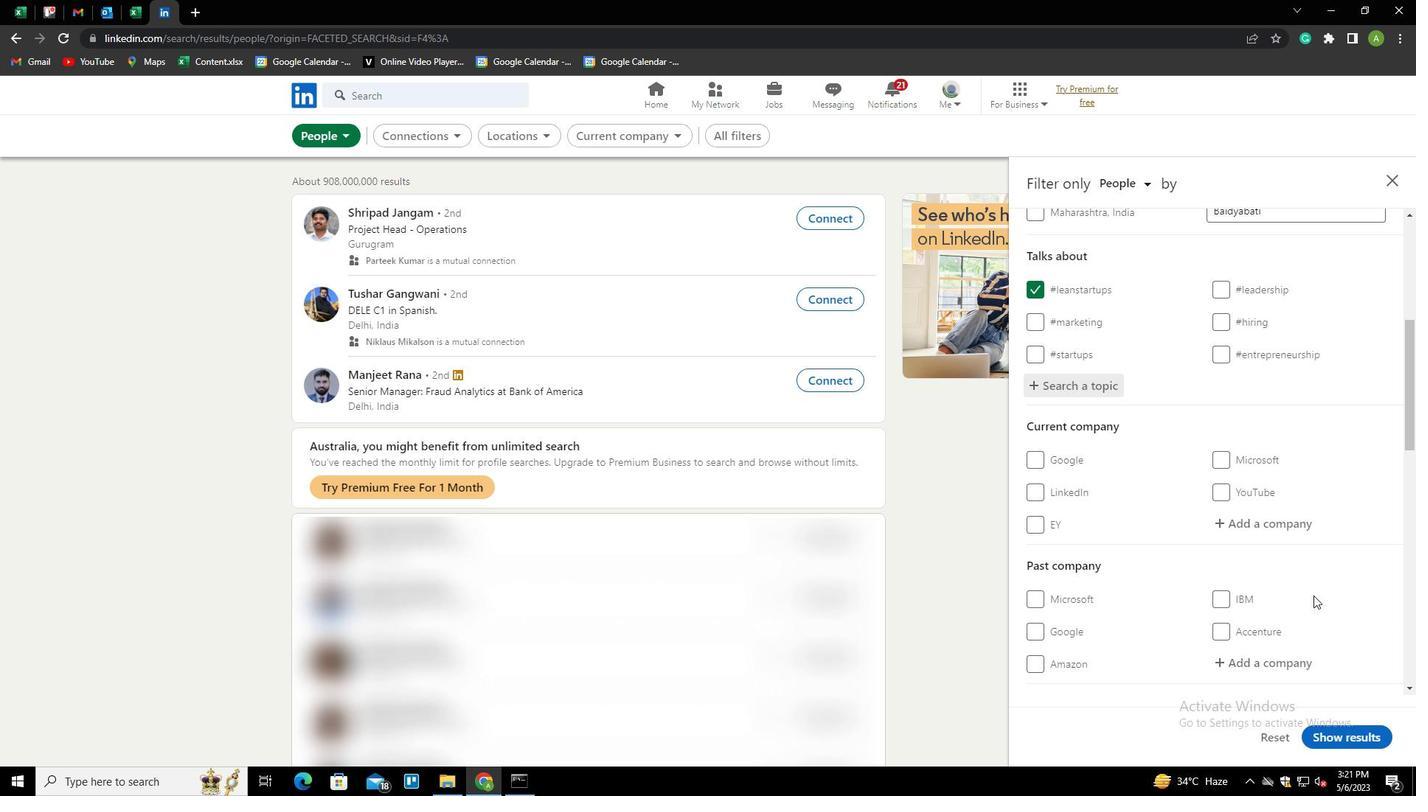 
Action: Mouse scrolled (1313, 595) with delta (0, 0)
Screenshot: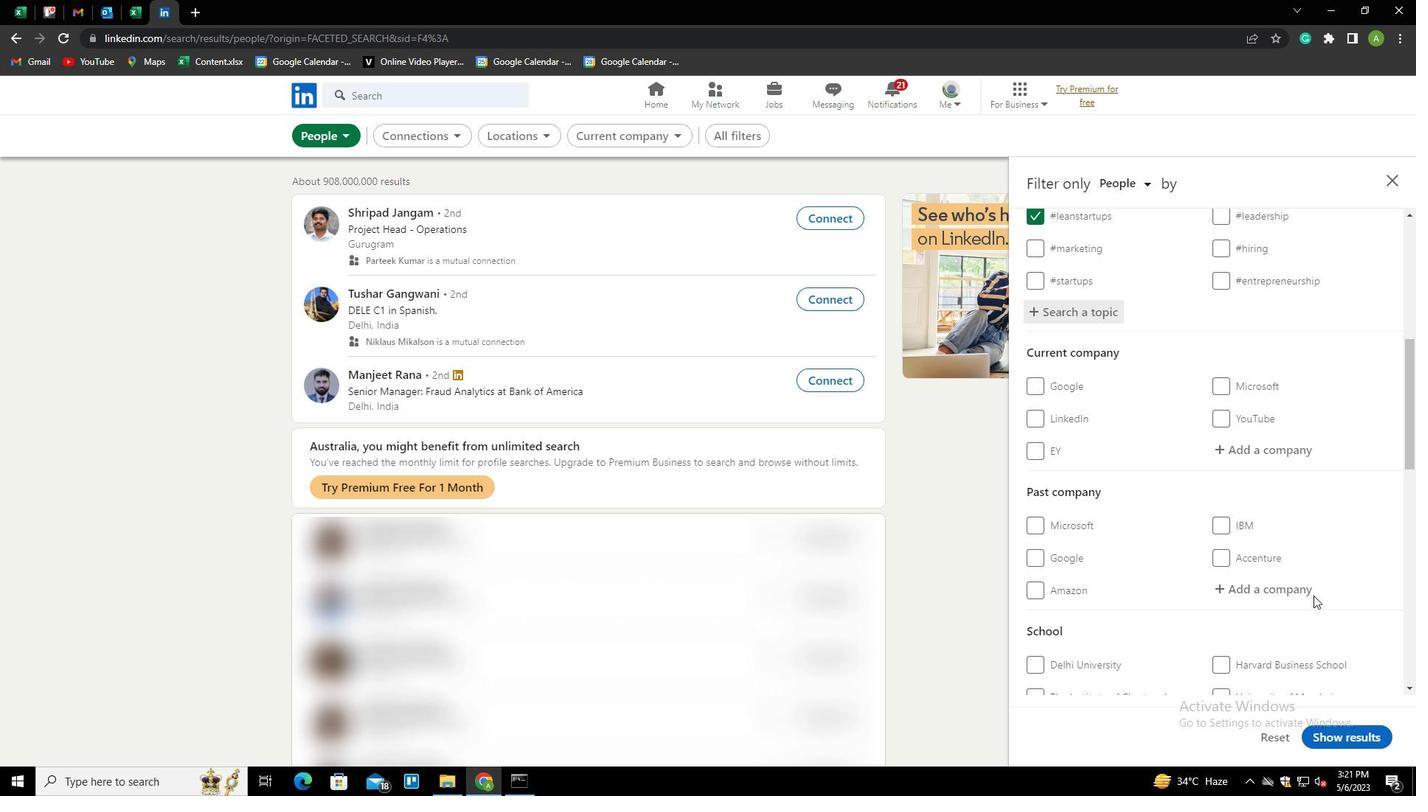 
Action: Mouse scrolled (1313, 595) with delta (0, 0)
Screenshot: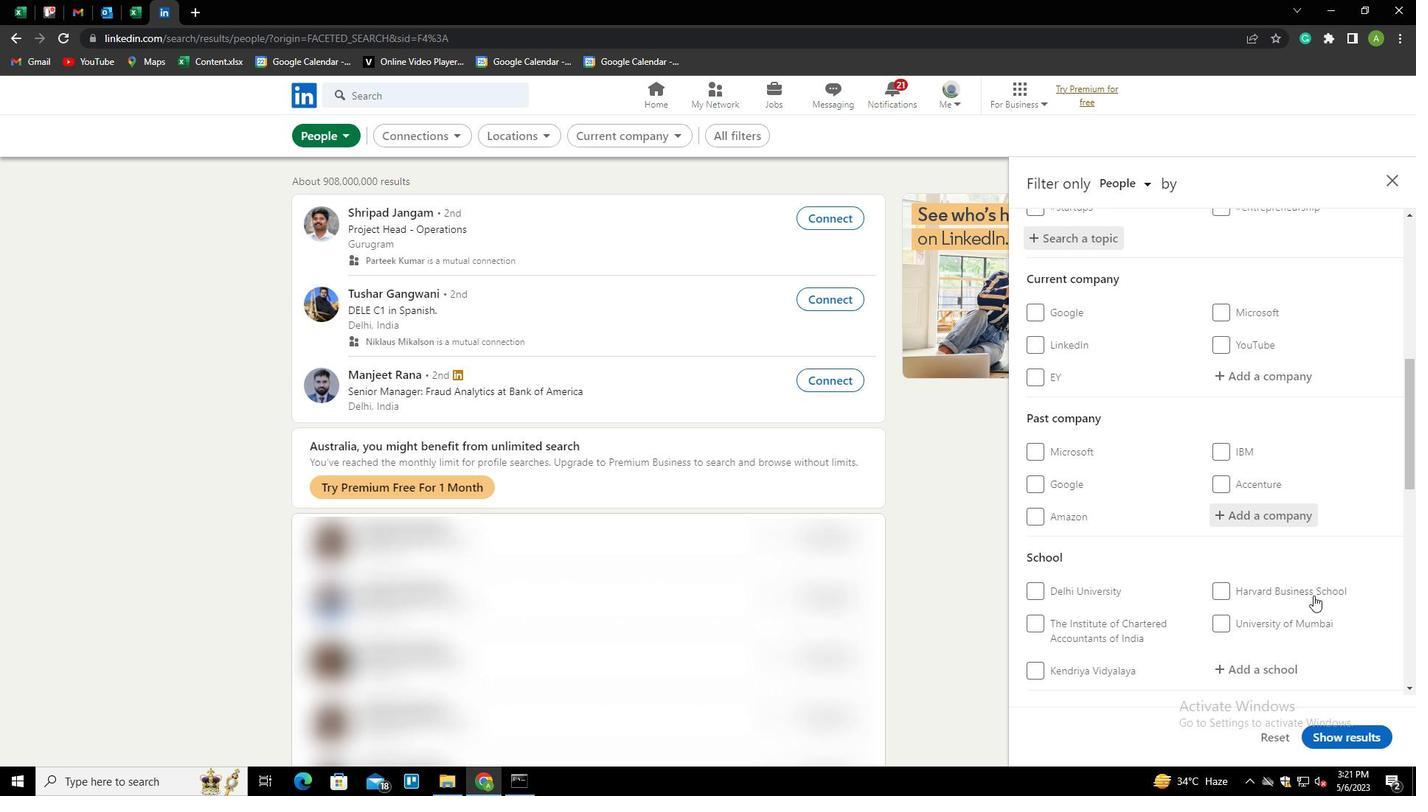 
Action: Mouse scrolled (1313, 595) with delta (0, 0)
Screenshot: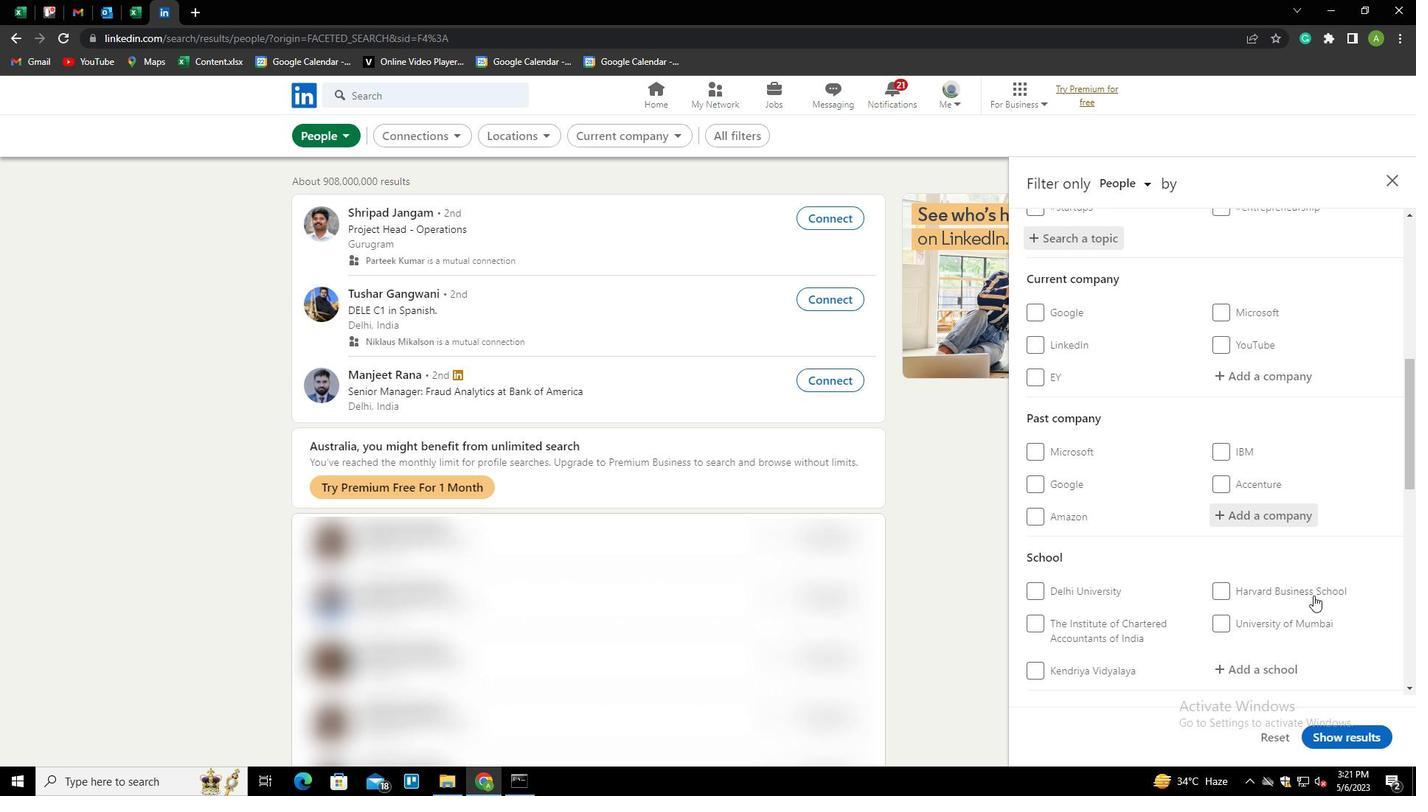 
Action: Mouse scrolled (1313, 595) with delta (0, 0)
Screenshot: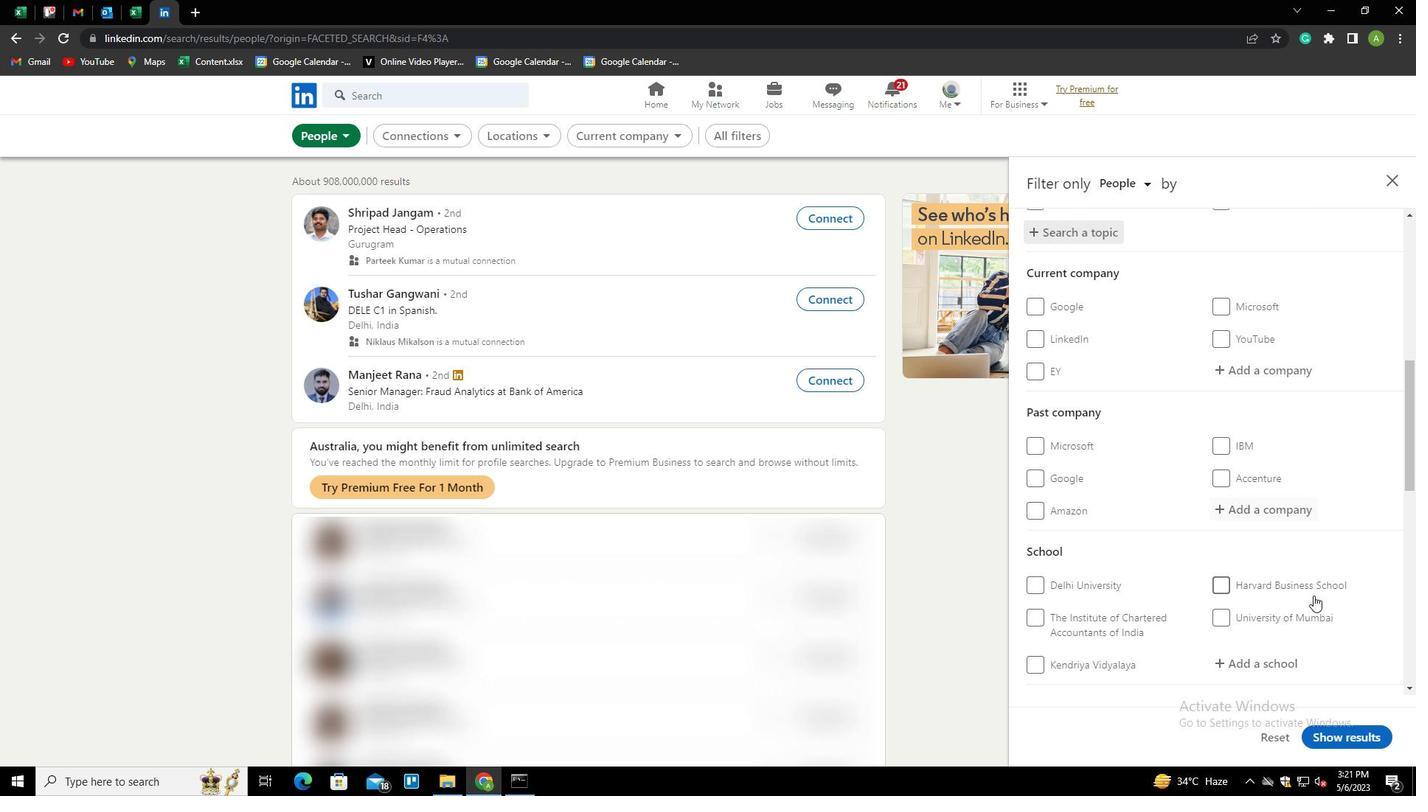 
Action: Mouse scrolled (1313, 595) with delta (0, 0)
Screenshot: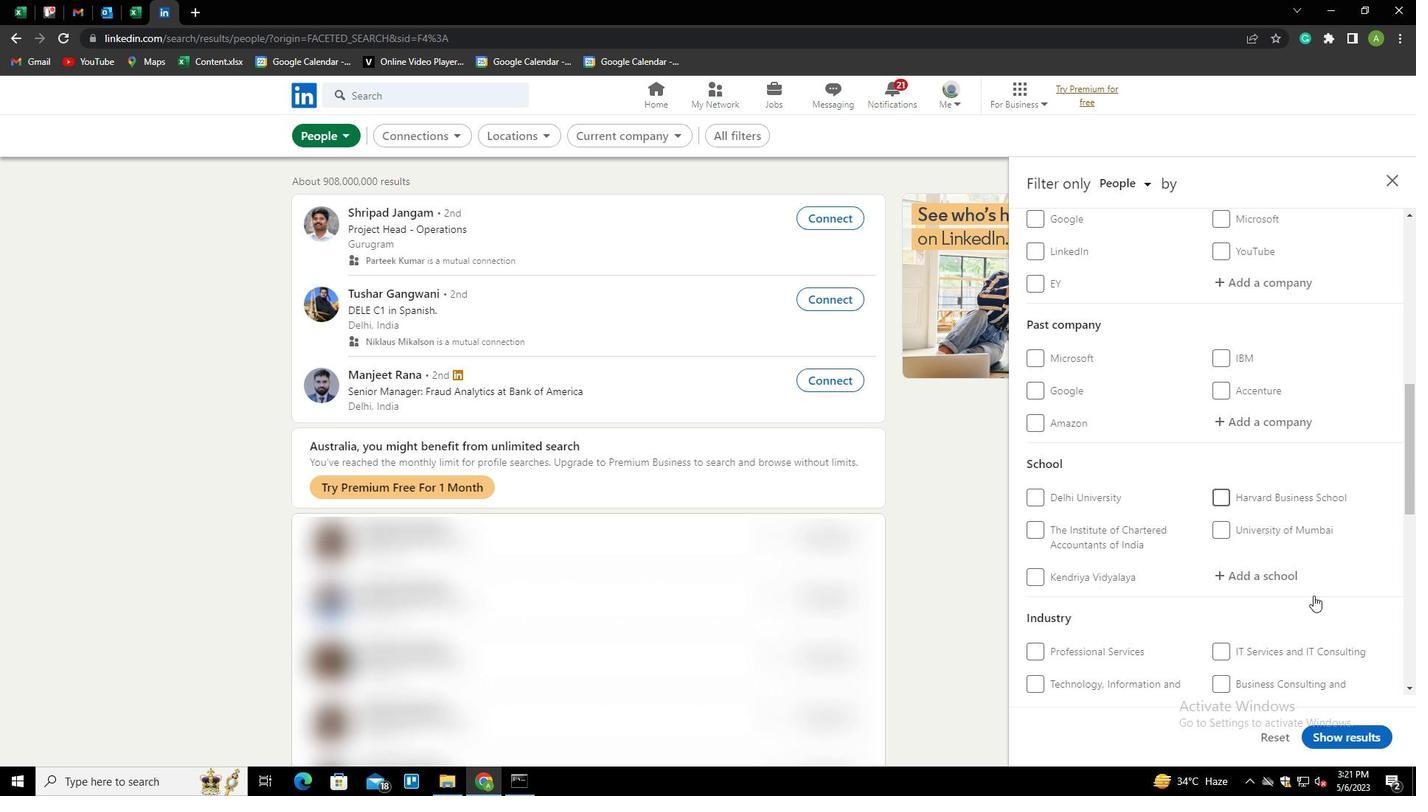 
Action: Mouse scrolled (1313, 595) with delta (0, 0)
Screenshot: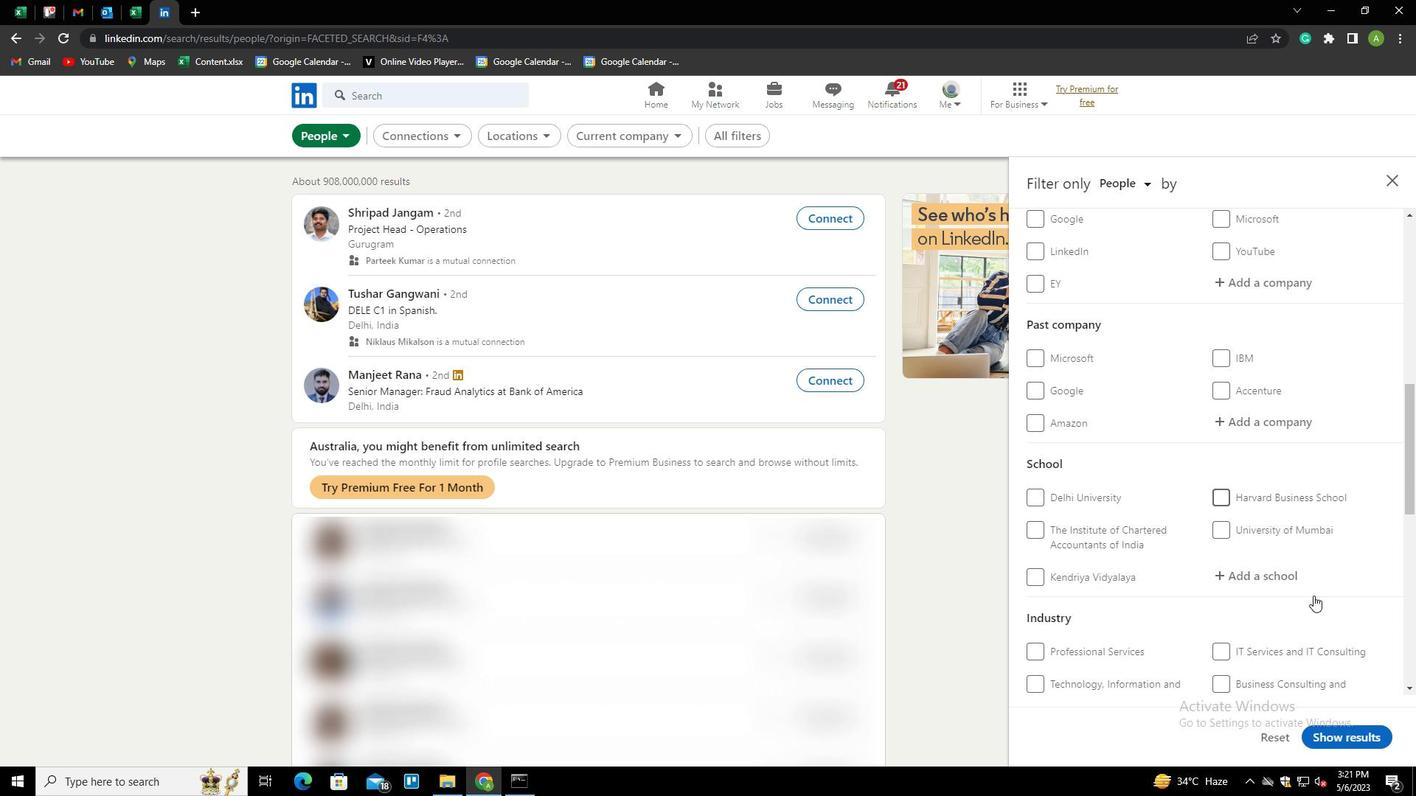 
Action: Mouse scrolled (1313, 595) with delta (0, 0)
Screenshot: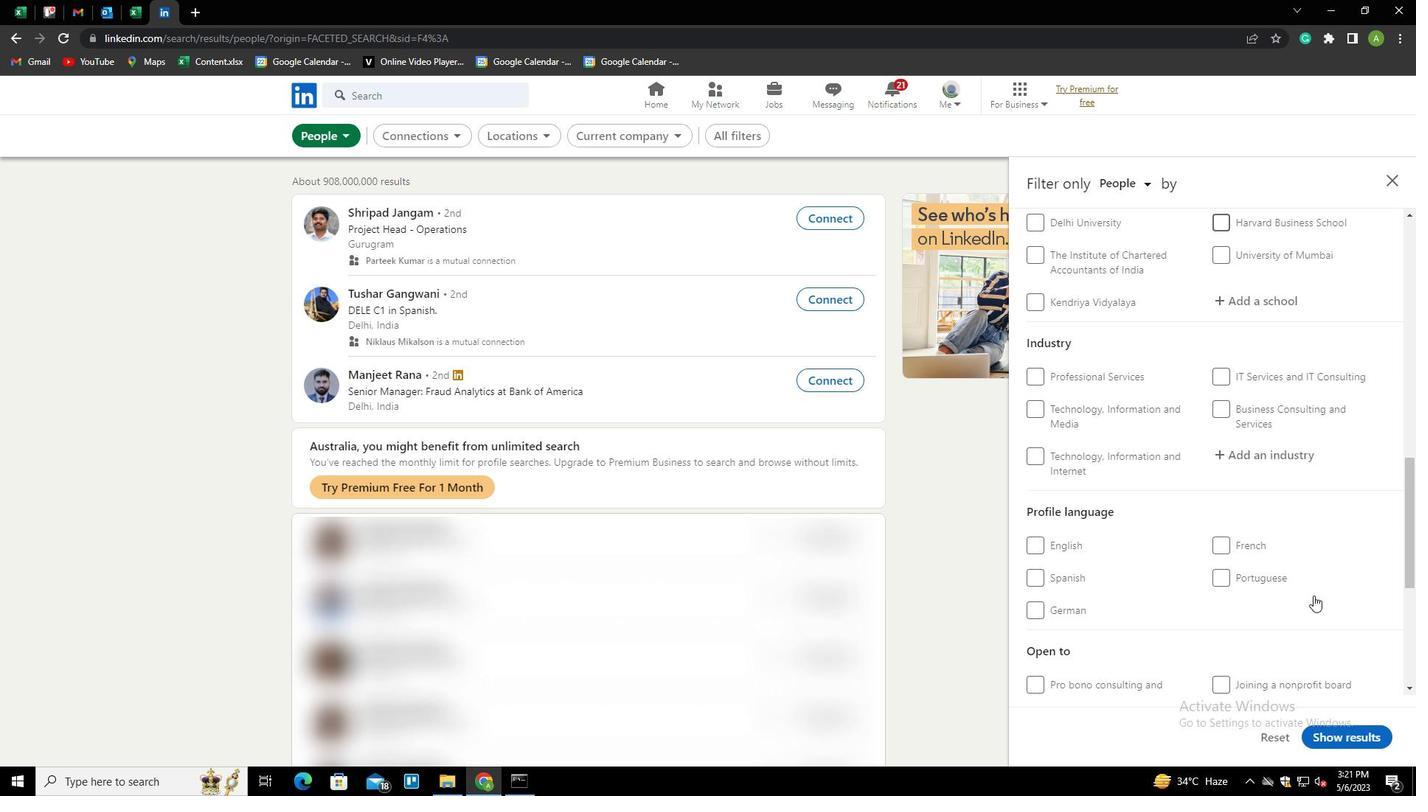 
Action: Mouse scrolled (1313, 595) with delta (0, 0)
Screenshot: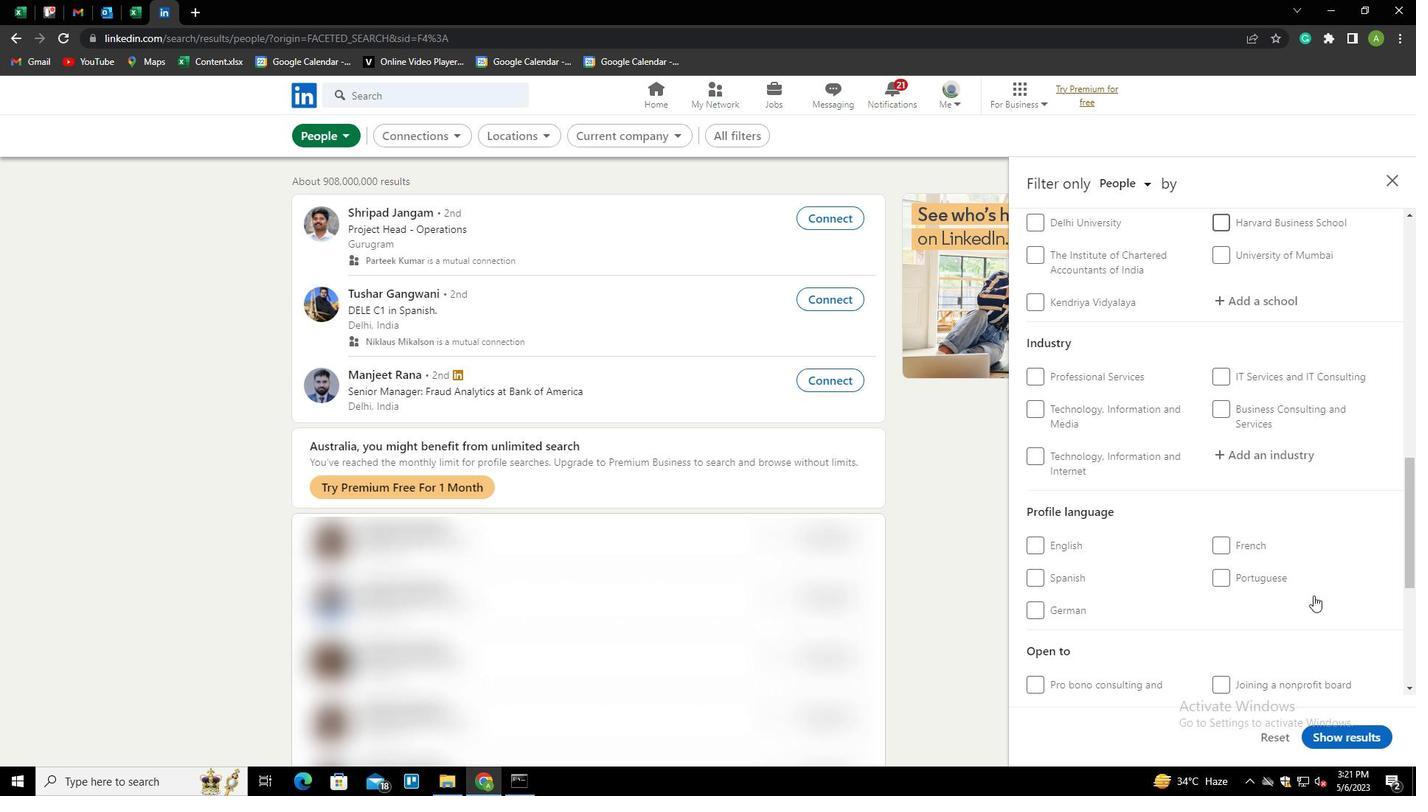 
Action: Mouse scrolled (1313, 595) with delta (0, 0)
Screenshot: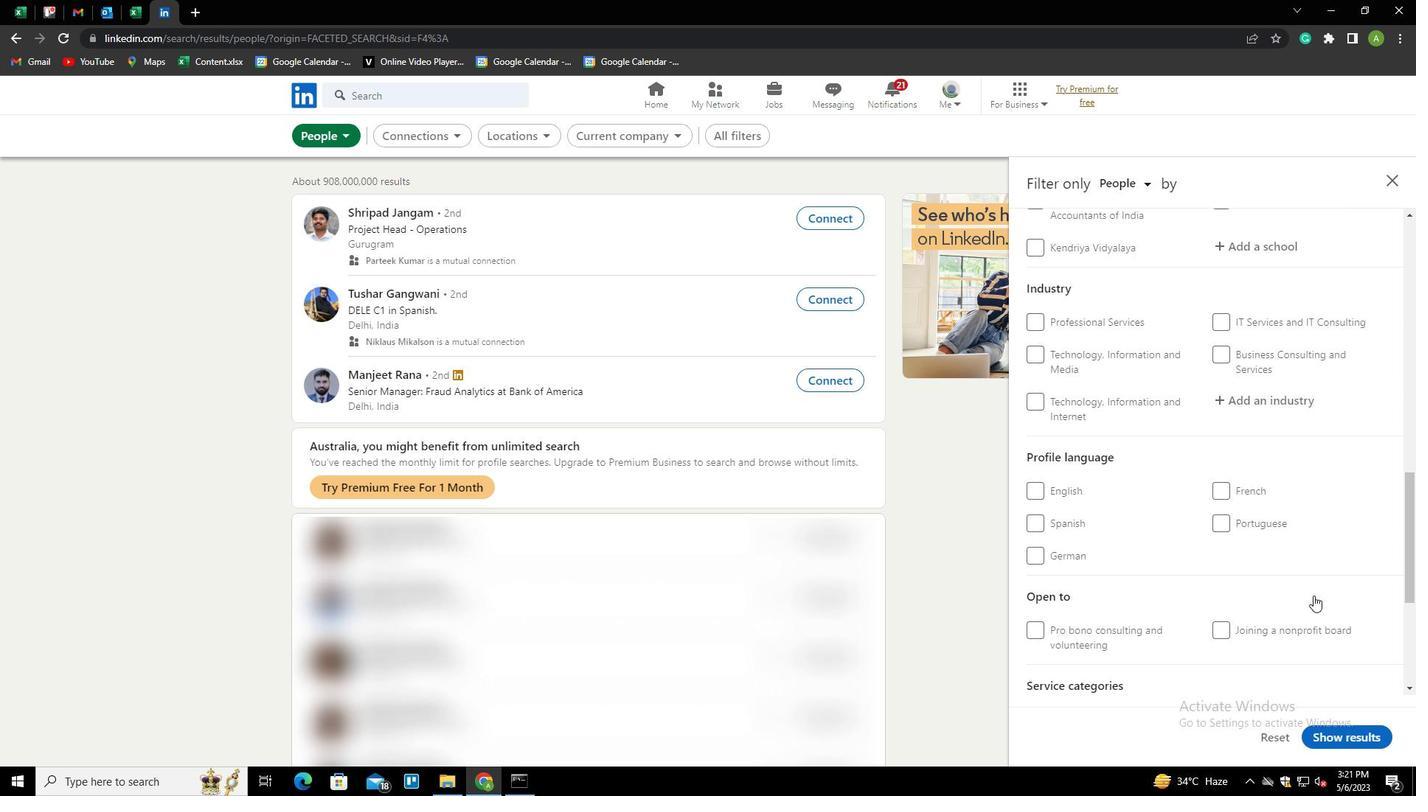 
Action: Mouse moved to (1053, 319)
Screenshot: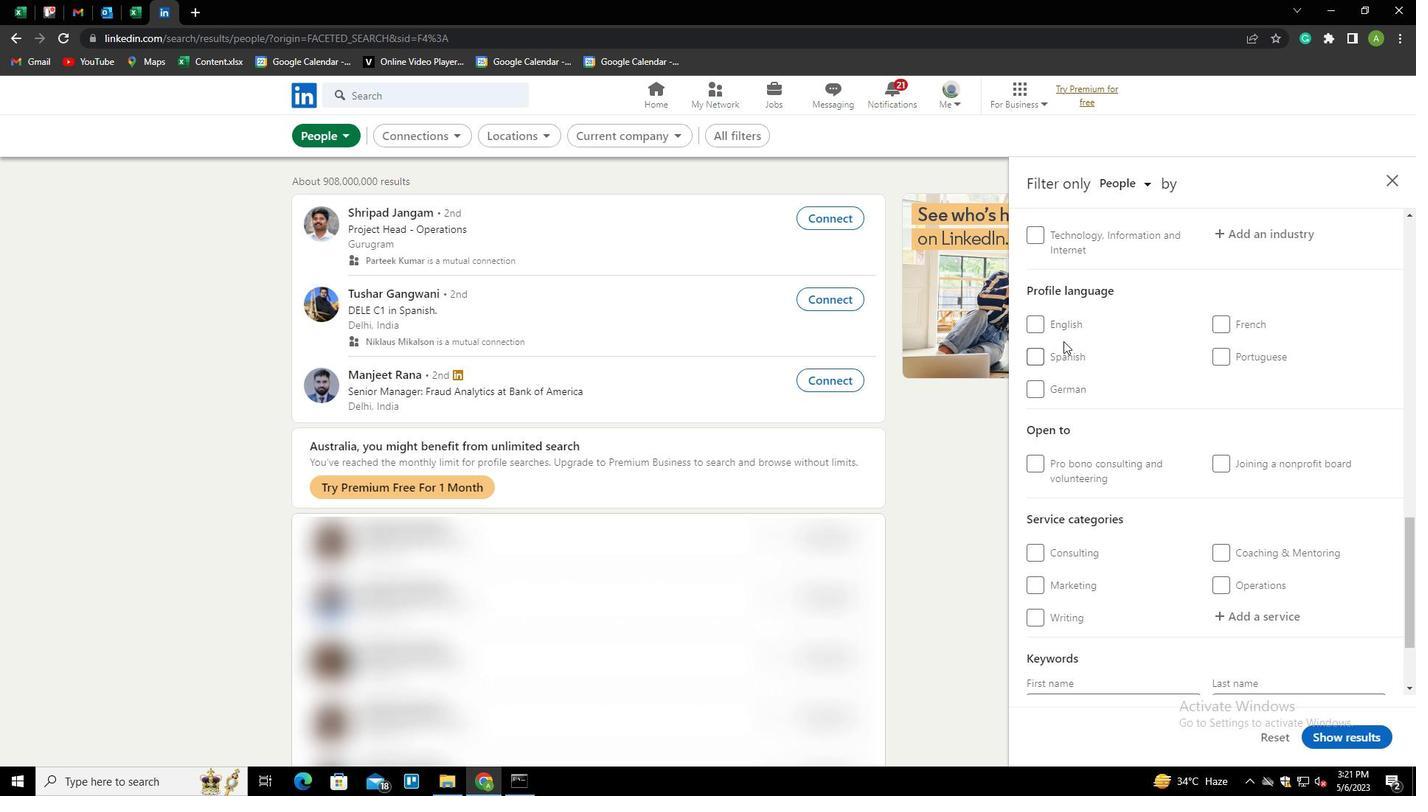 
Action: Mouse pressed left at (1053, 319)
Screenshot: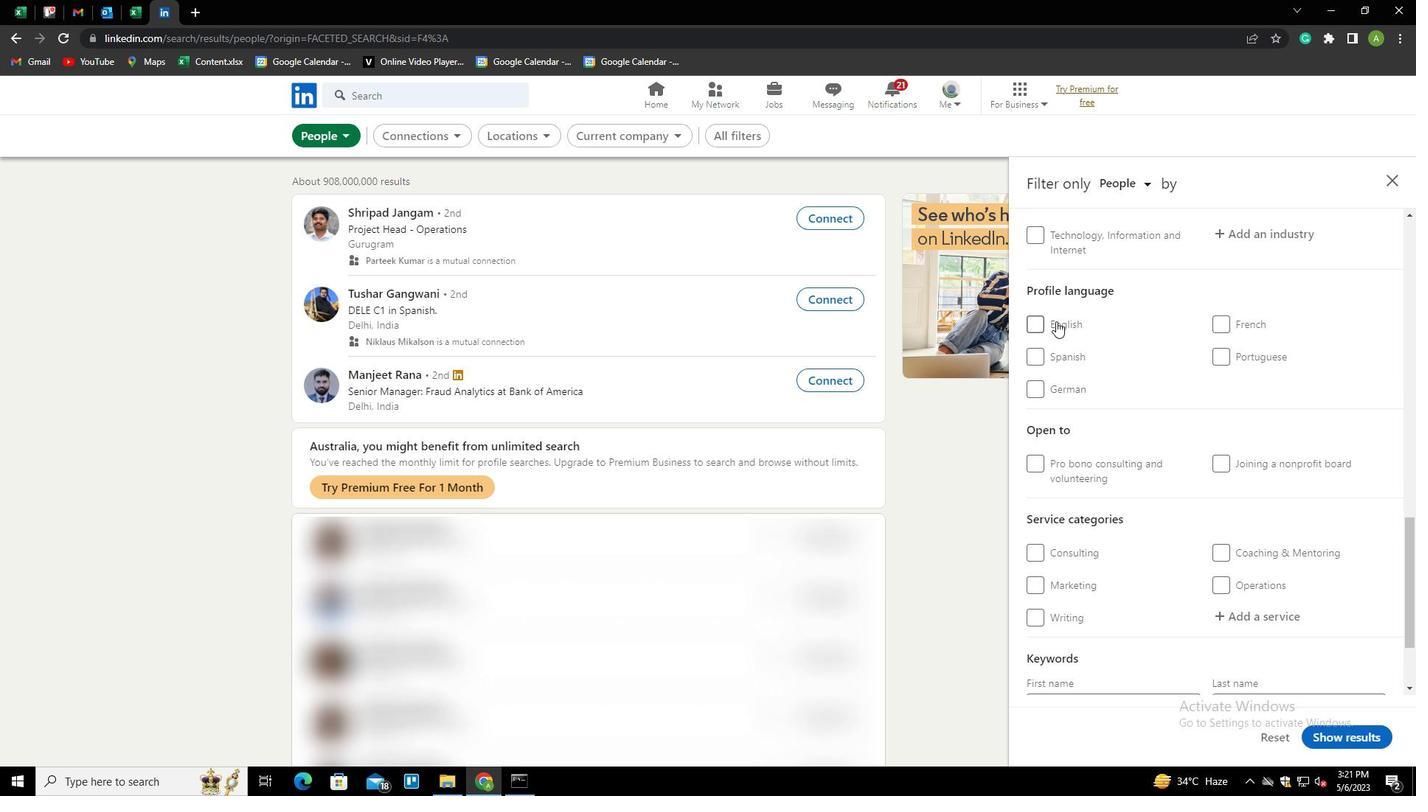 
Action: Mouse moved to (1219, 446)
Screenshot: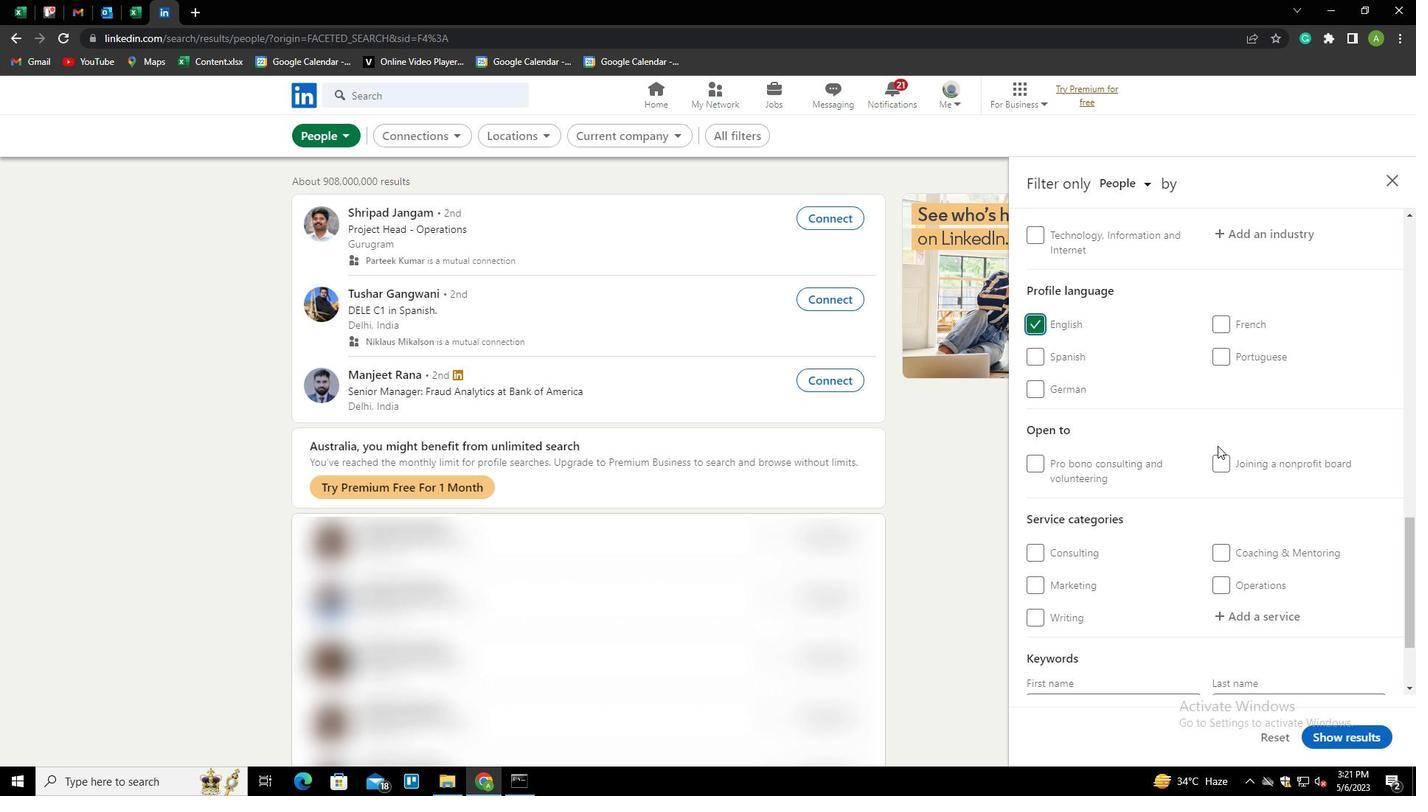 
Action: Mouse scrolled (1219, 446) with delta (0, 0)
Screenshot: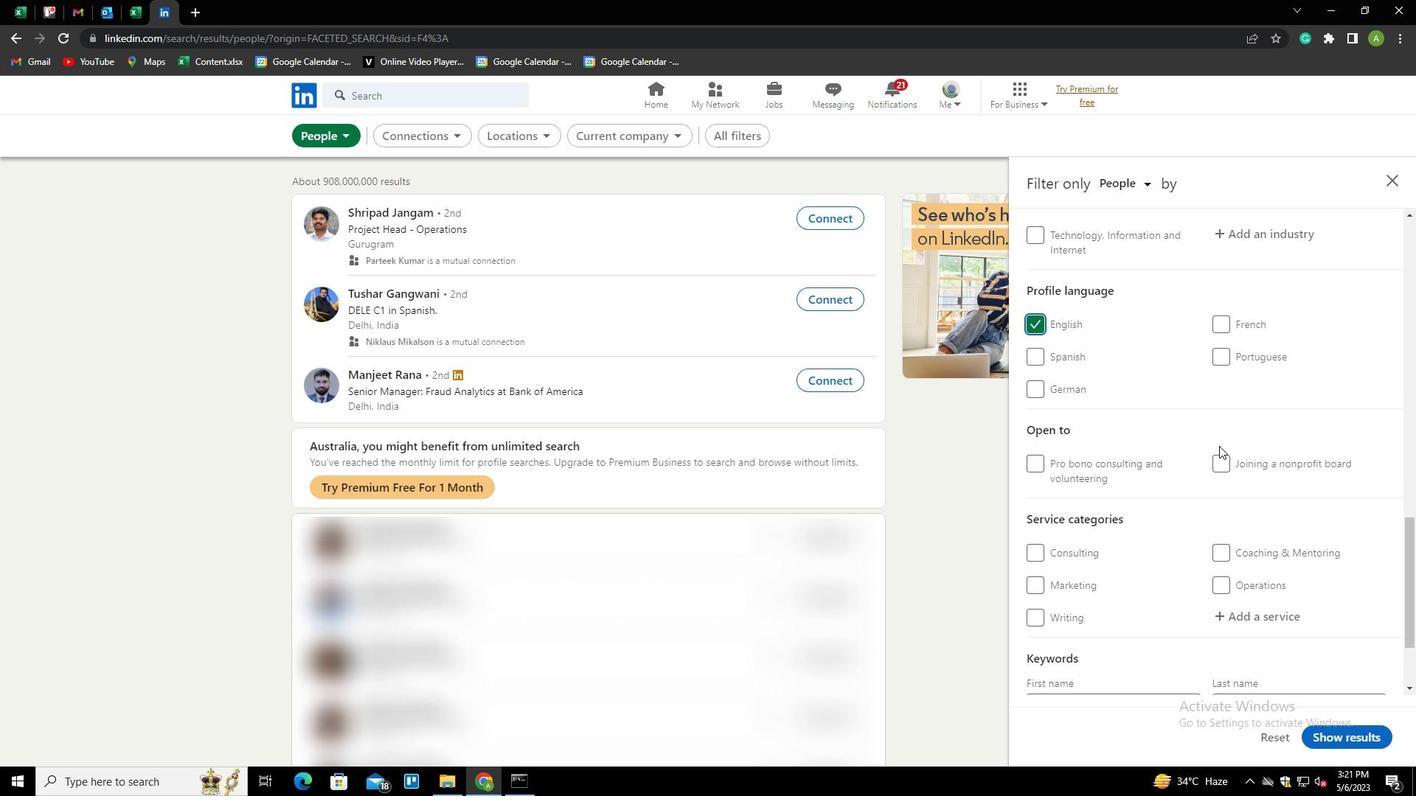 
Action: Mouse scrolled (1219, 446) with delta (0, 0)
Screenshot: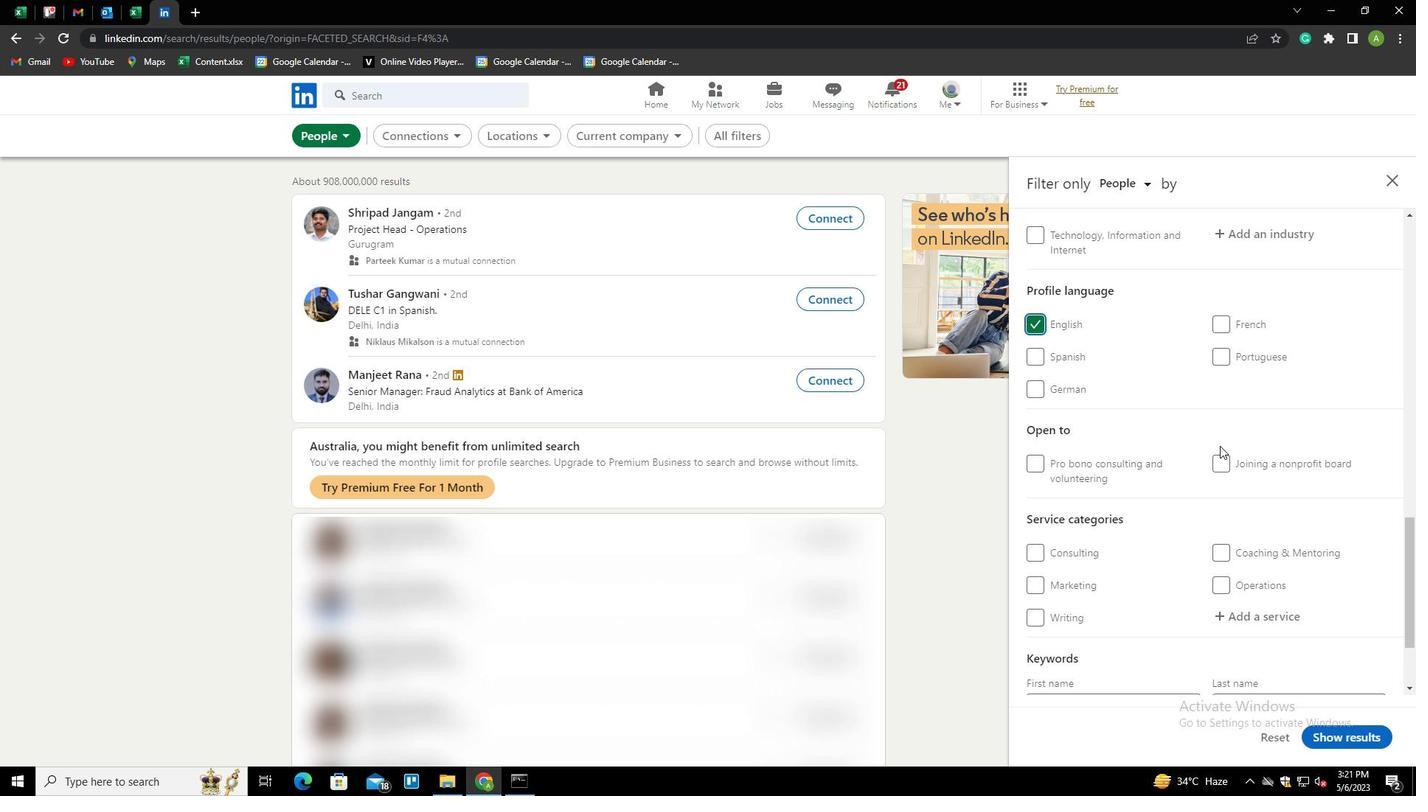 
Action: Mouse scrolled (1219, 446) with delta (0, 0)
Screenshot: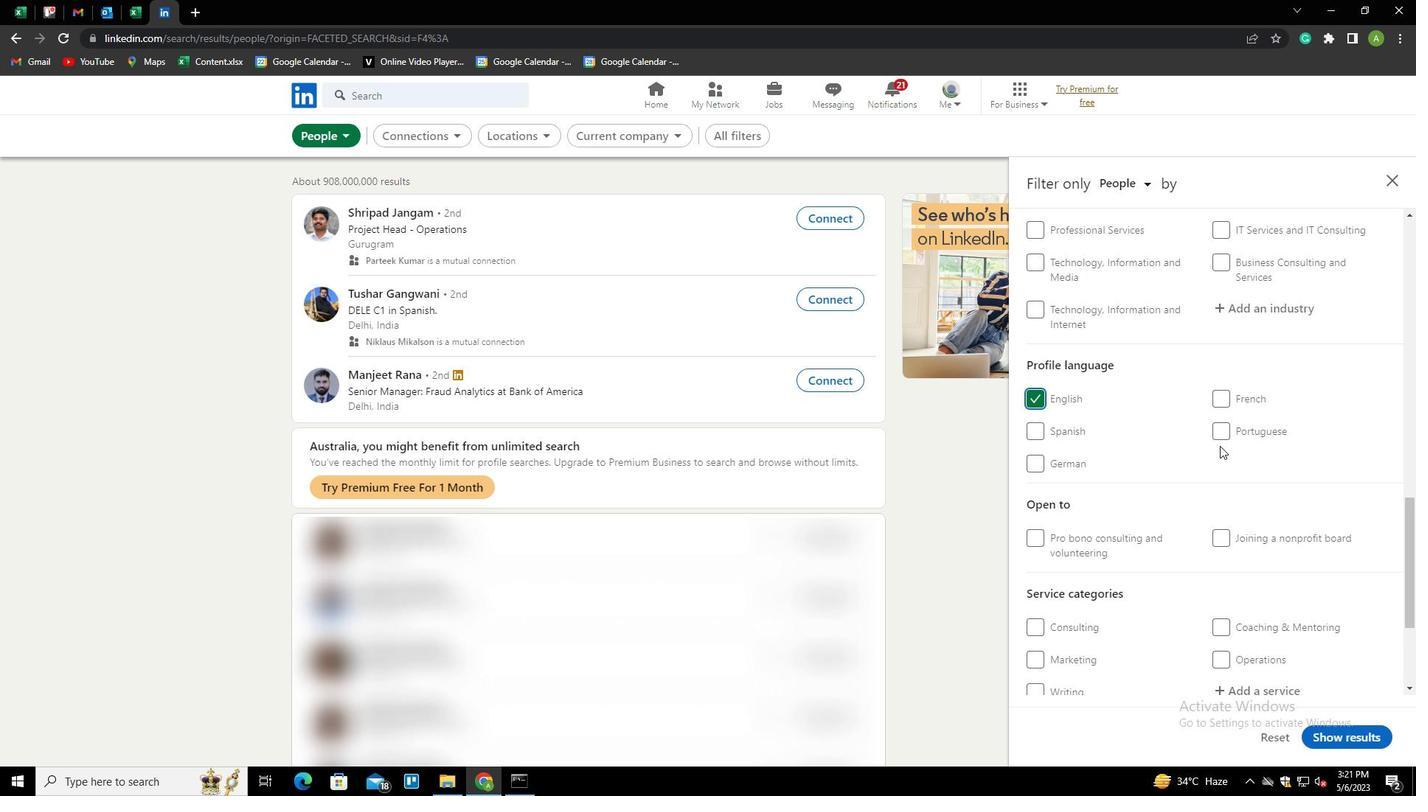 
Action: Mouse scrolled (1219, 446) with delta (0, 0)
Screenshot: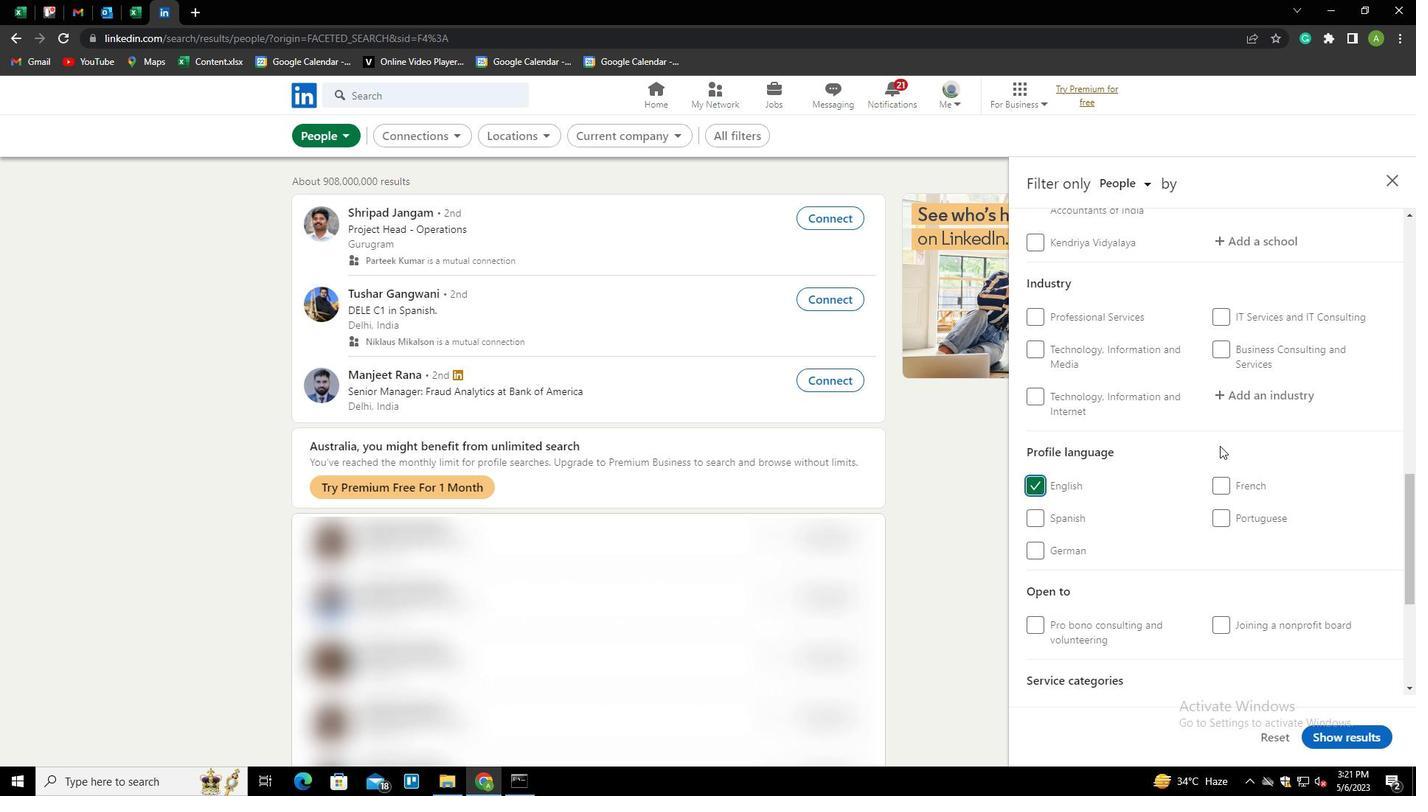 
Action: Mouse scrolled (1219, 446) with delta (0, 0)
Screenshot: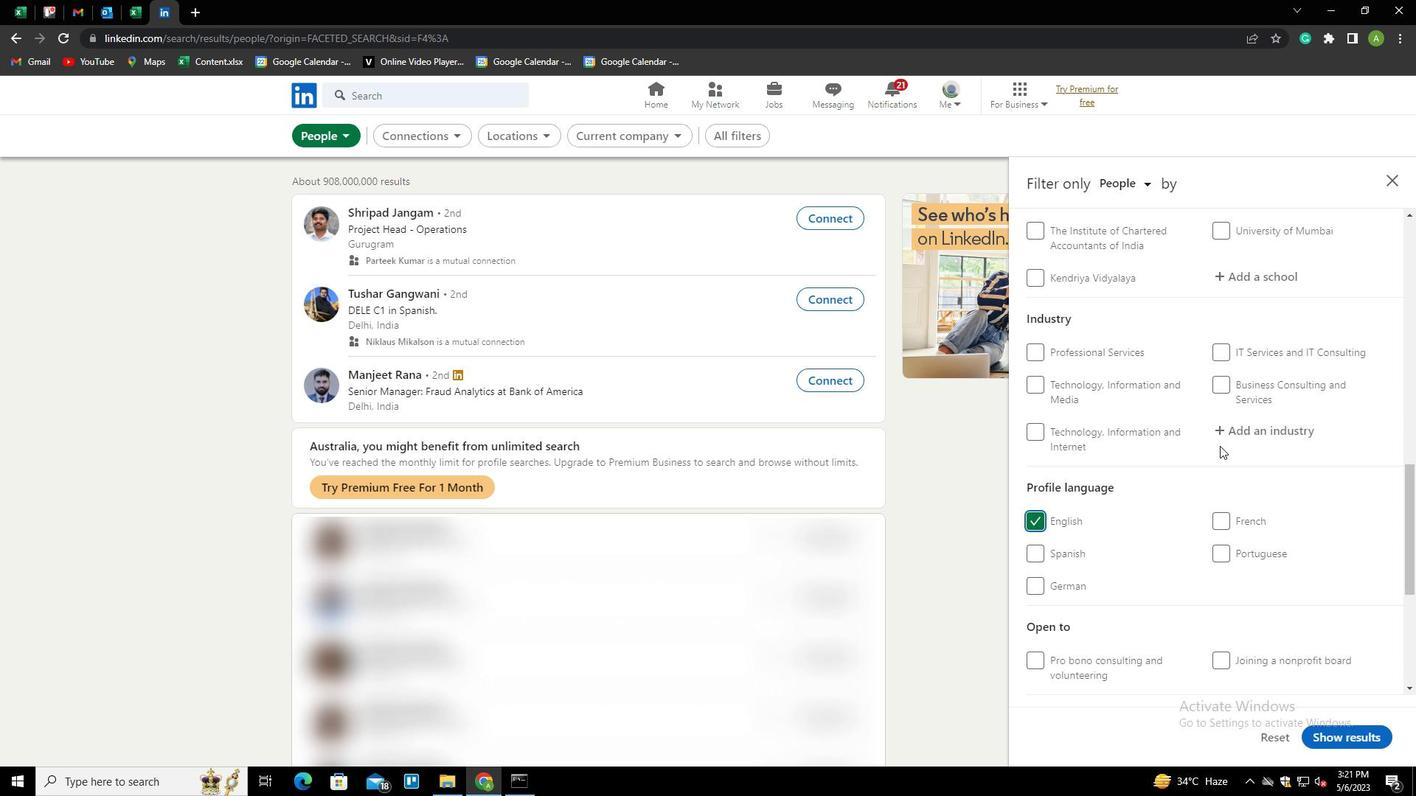 
Action: Mouse moved to (1220, 446)
Screenshot: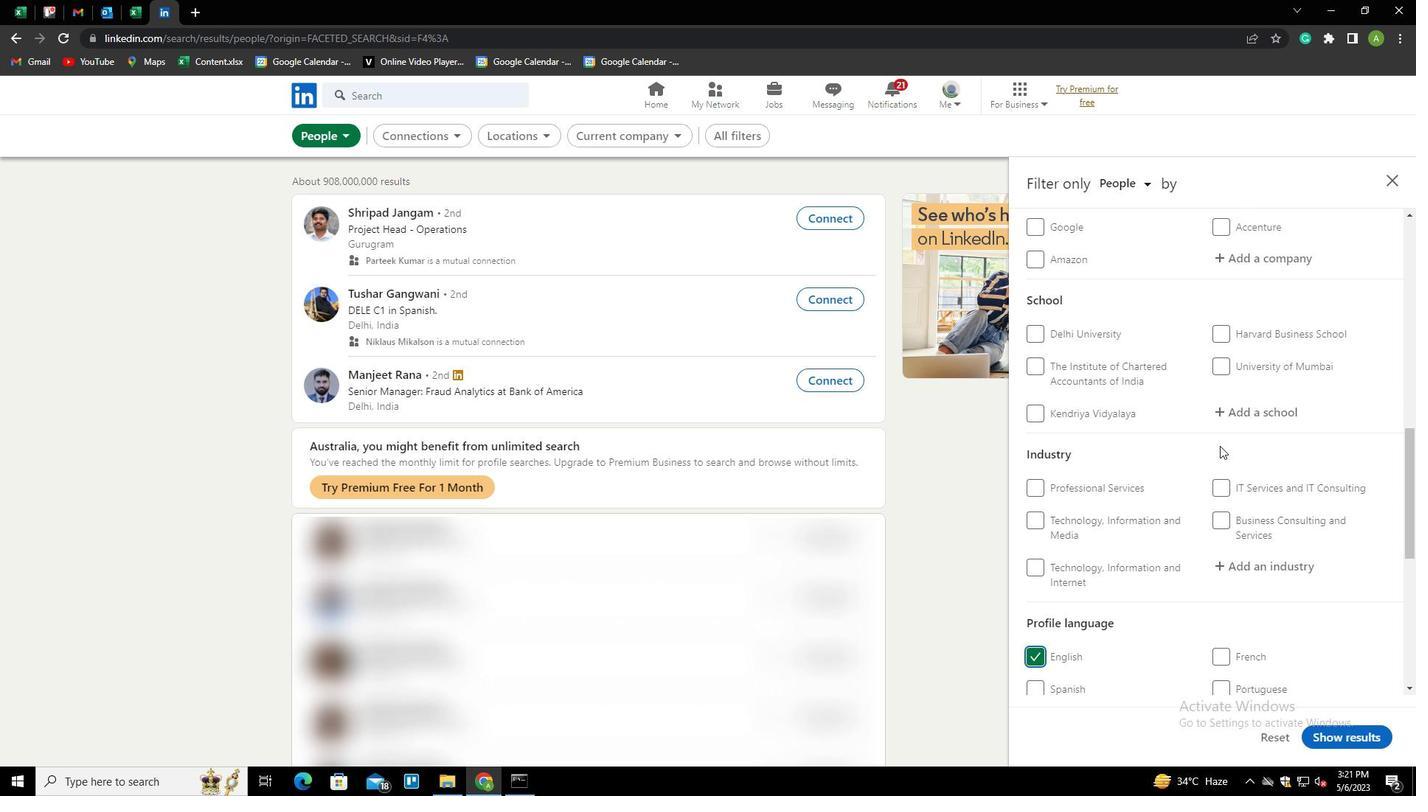 
Action: Mouse scrolled (1220, 446) with delta (0, 0)
Screenshot: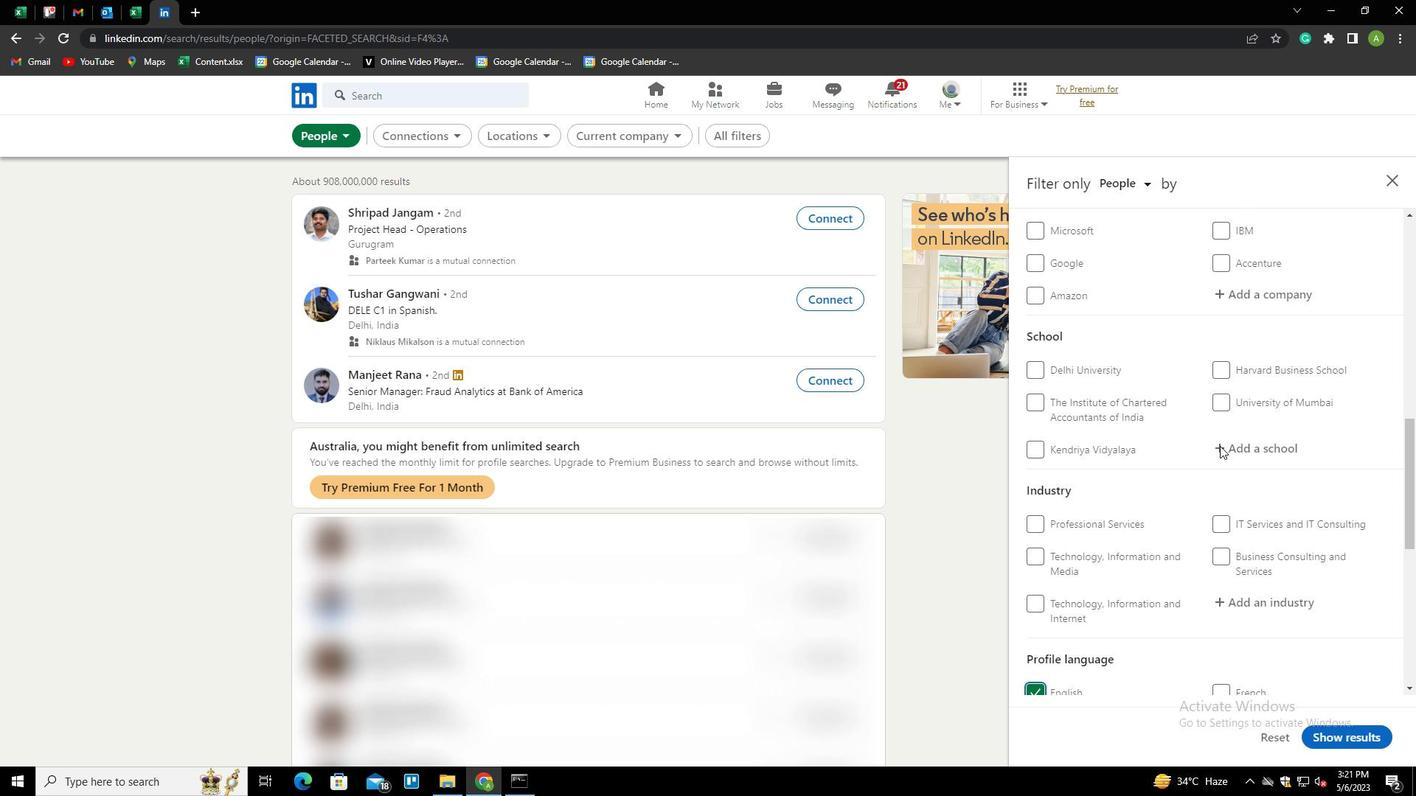 
Action: Mouse scrolled (1220, 446) with delta (0, 0)
Screenshot: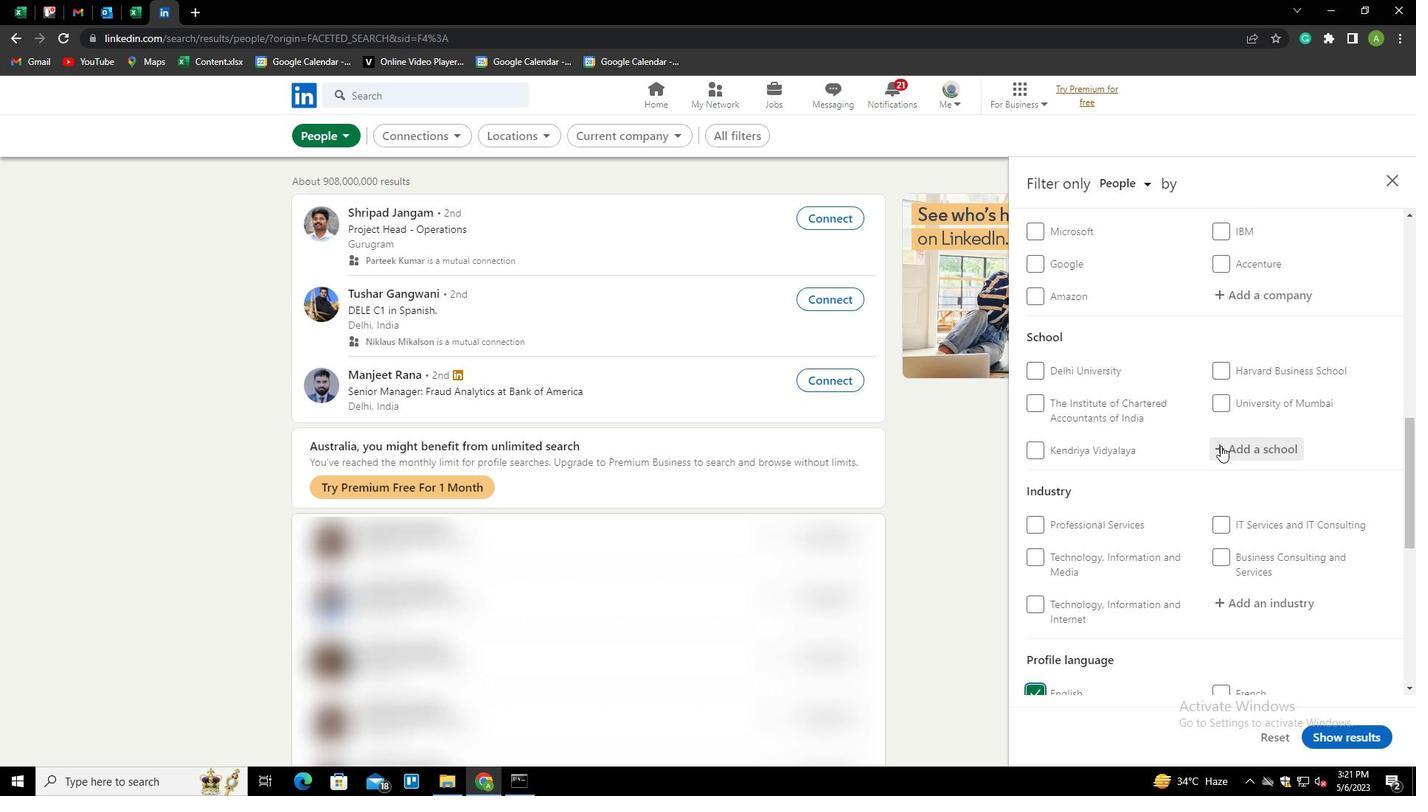 
Action: Mouse scrolled (1220, 446) with delta (0, 0)
Screenshot: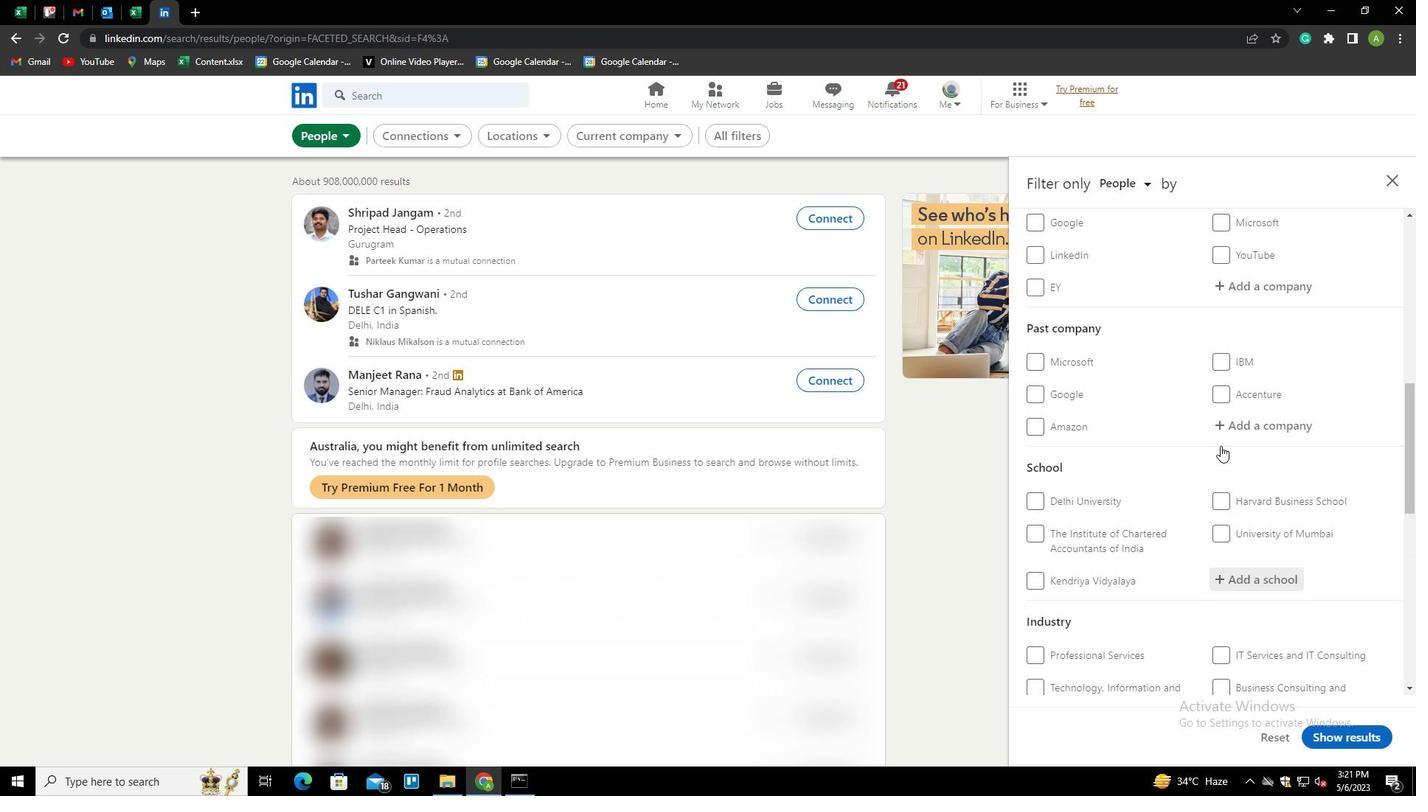 
Action: Mouse scrolled (1220, 446) with delta (0, 0)
Screenshot: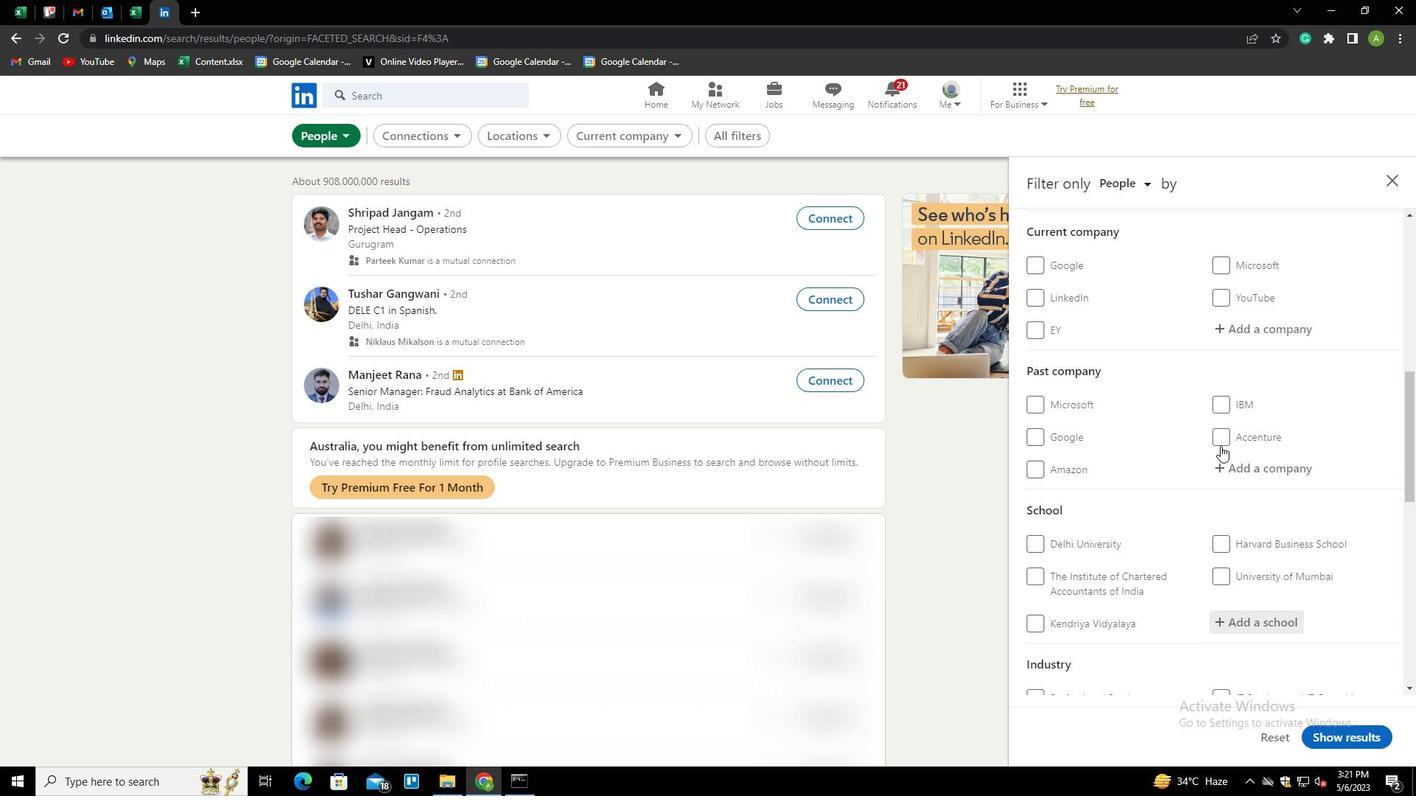 
Action: Mouse moved to (1232, 437)
Screenshot: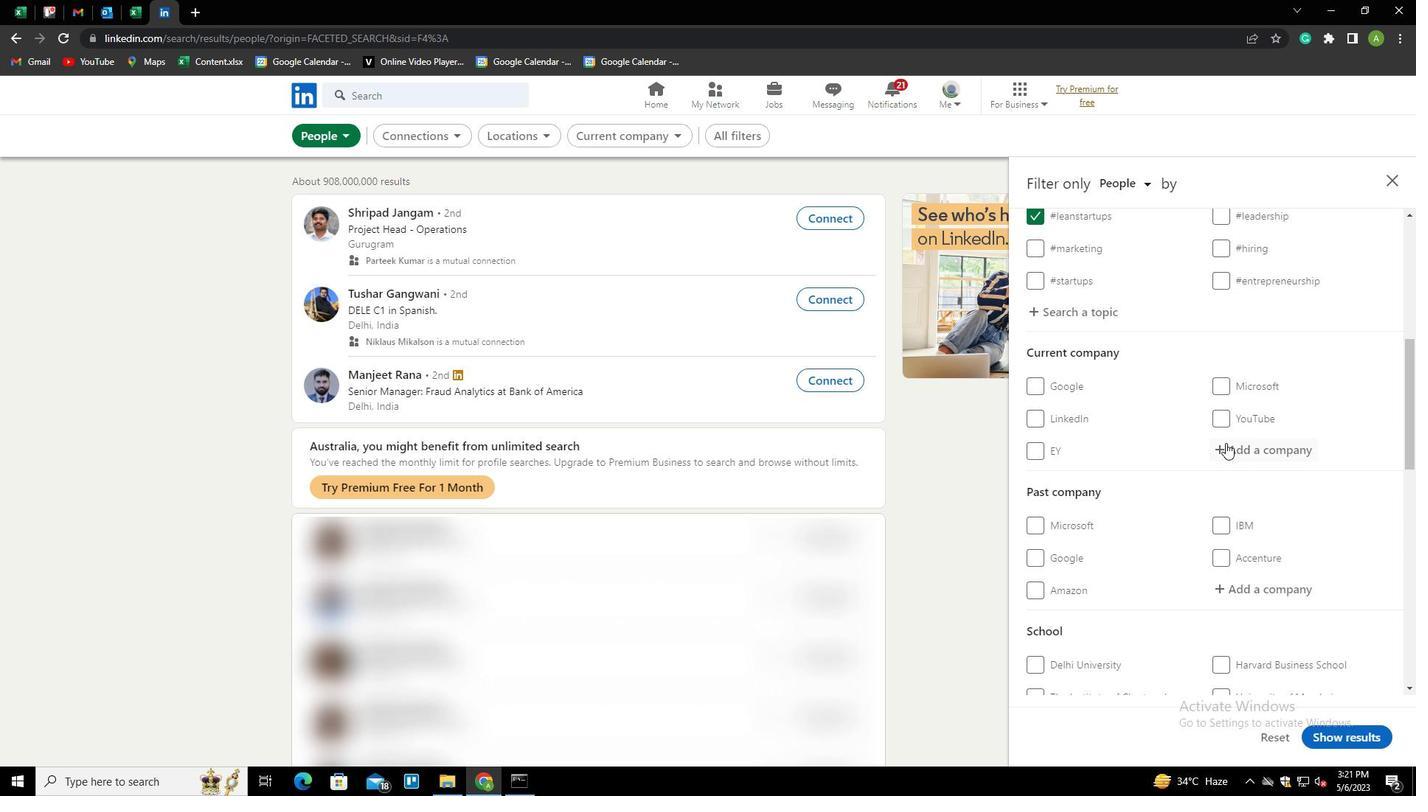 
Action: Mouse pressed left at (1232, 437)
Screenshot: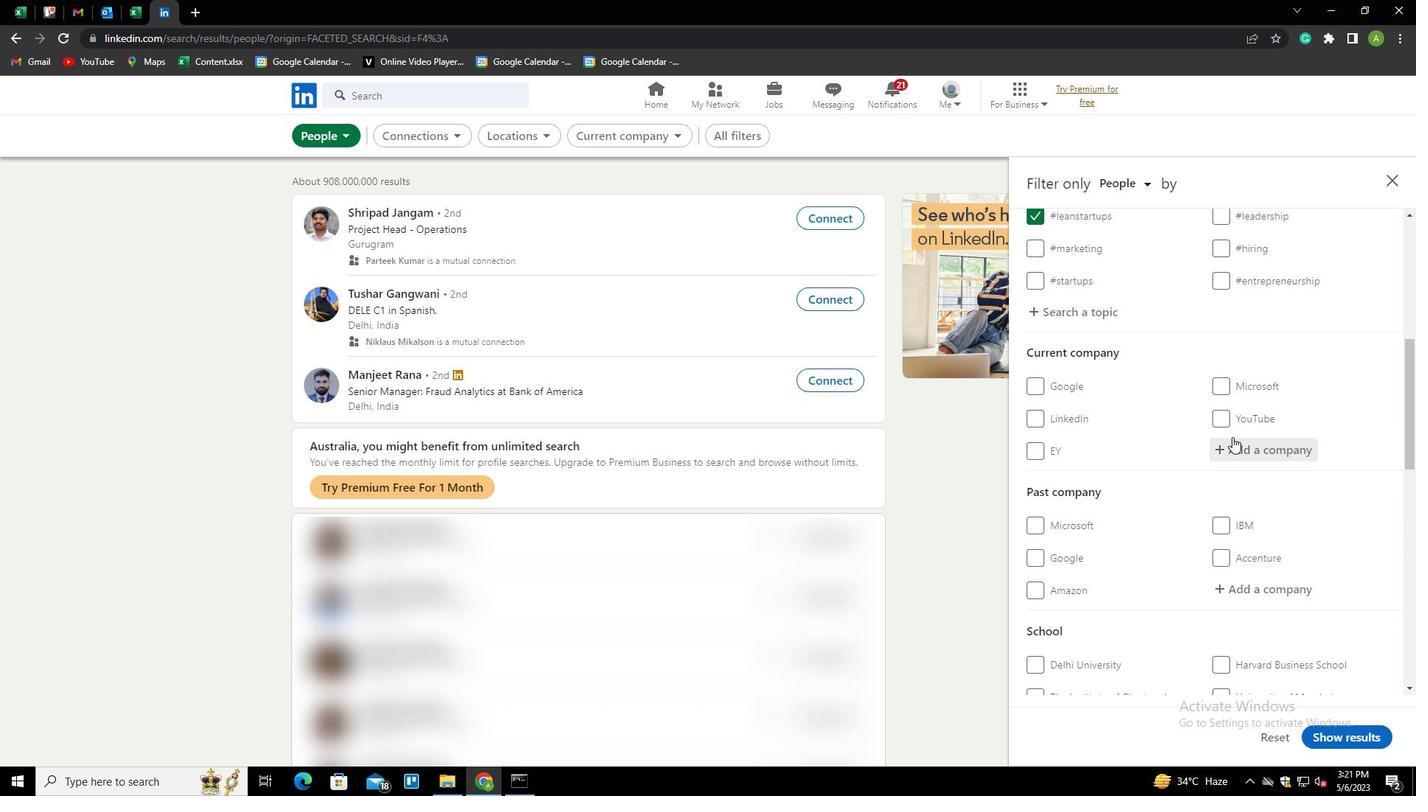 
Action: Key pressed <Key.shift>LET<Key.space>US<Key.space><Key.shift>LEAD<Key.down><Key.down><Key.enter>
Screenshot: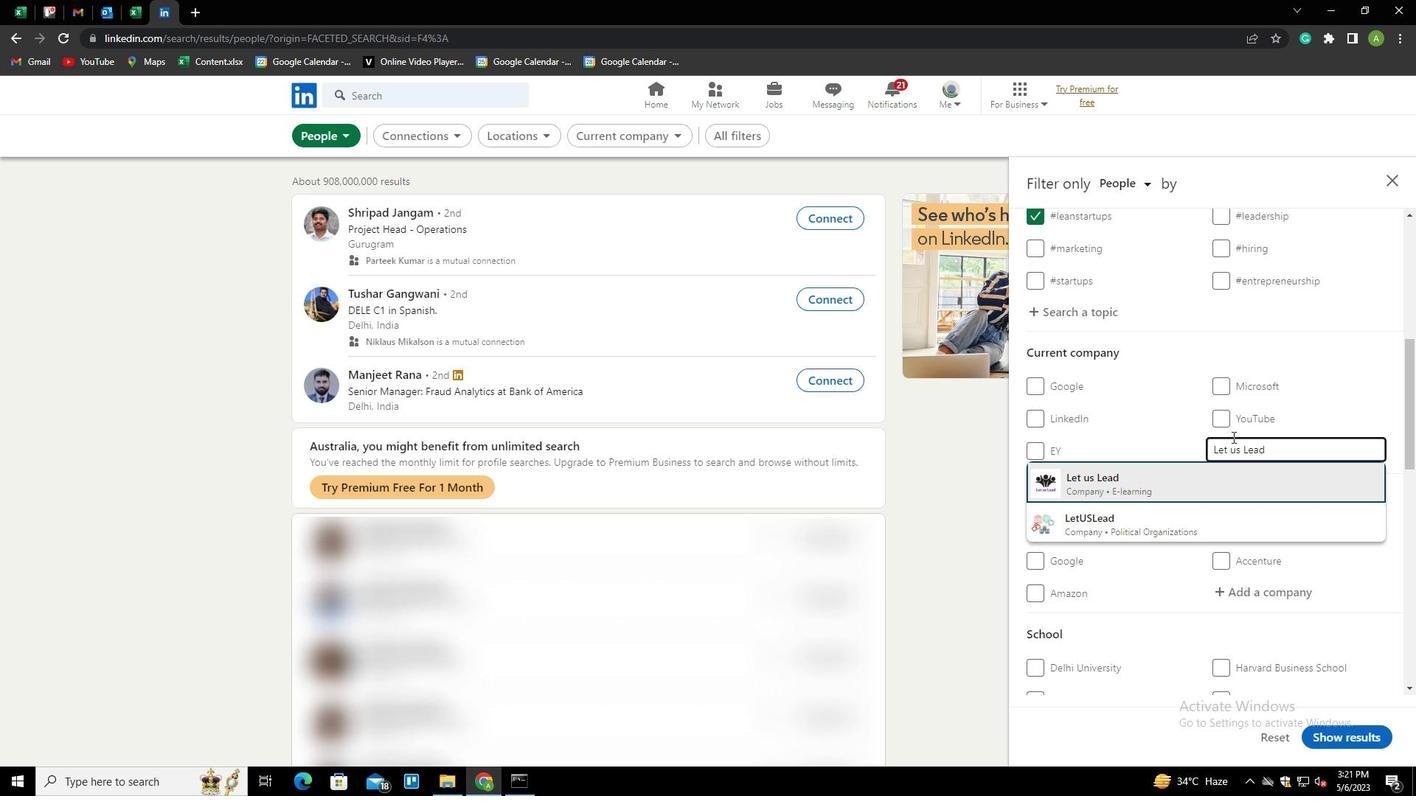 
Action: Mouse moved to (1243, 444)
Screenshot: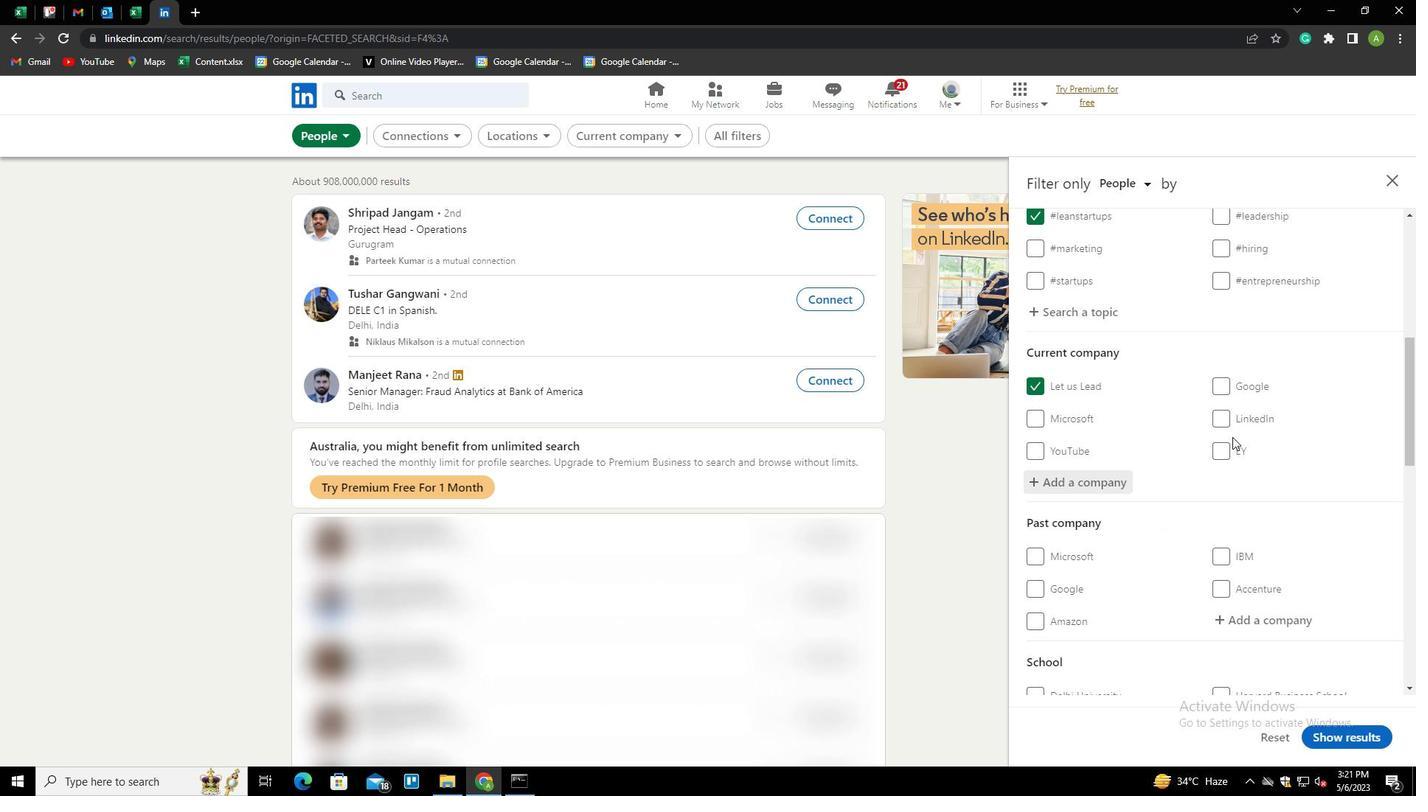 
Action: Mouse scrolled (1243, 444) with delta (0, 0)
Screenshot: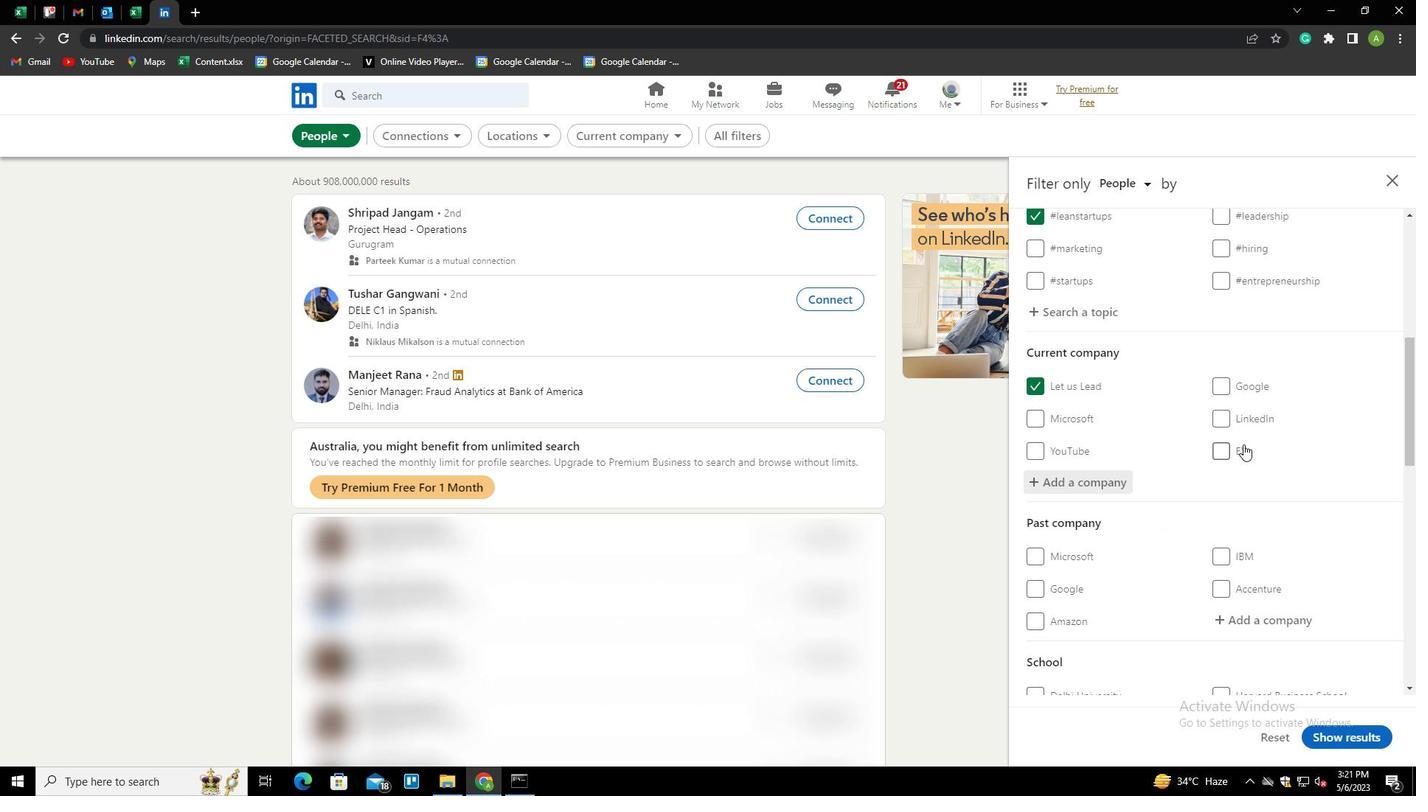 
Action: Mouse scrolled (1243, 444) with delta (0, 0)
Screenshot: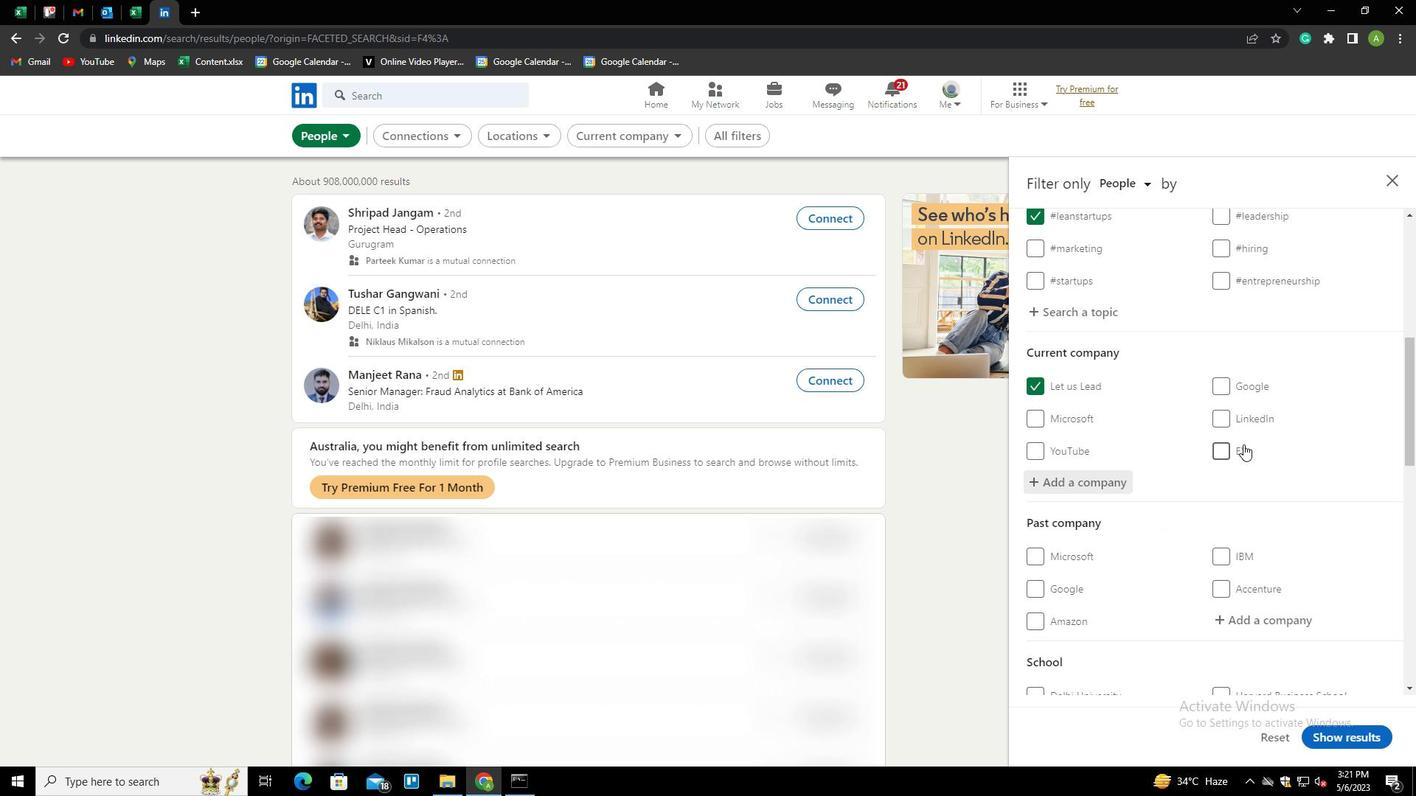 
Action: Mouse scrolled (1243, 444) with delta (0, 0)
Screenshot: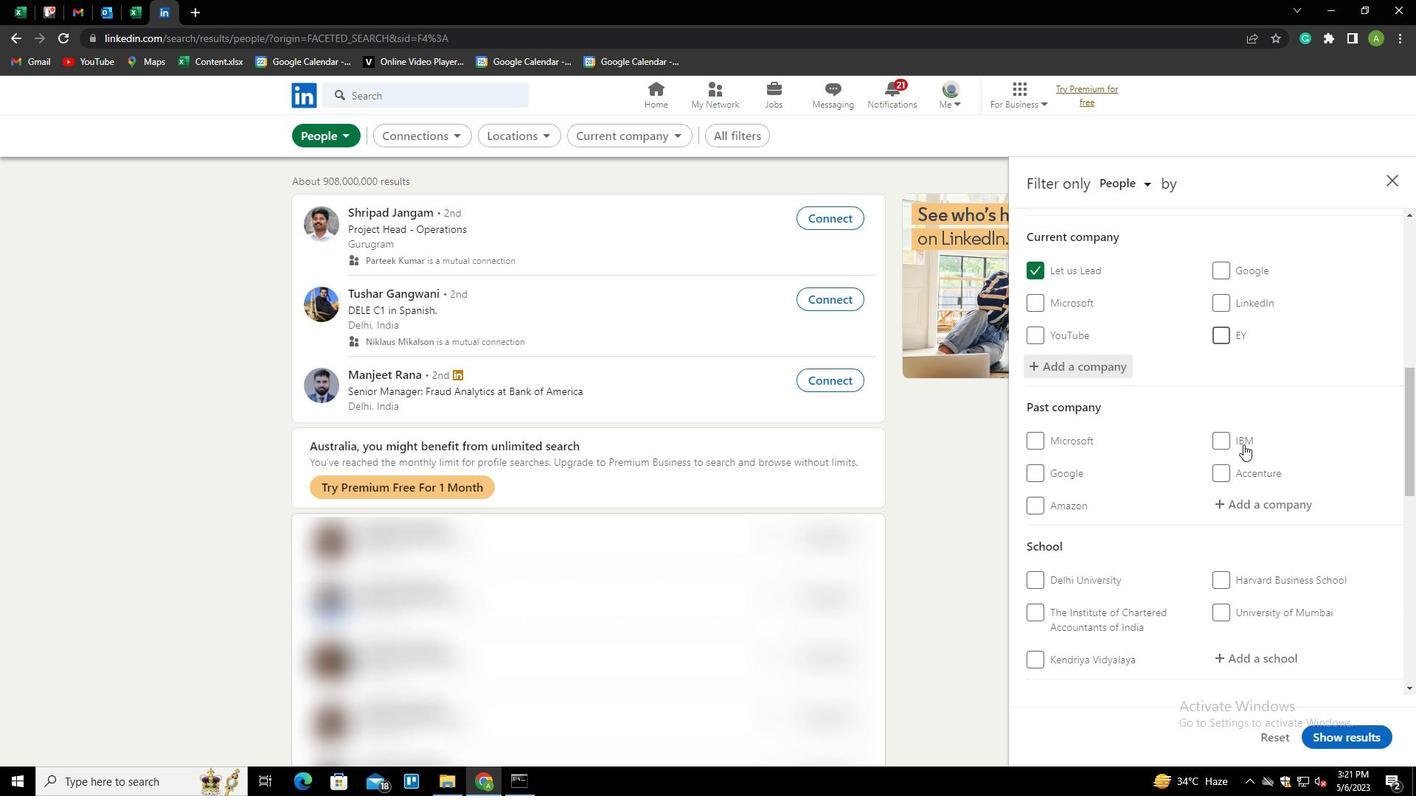 
Action: Mouse scrolled (1243, 444) with delta (0, 0)
Screenshot: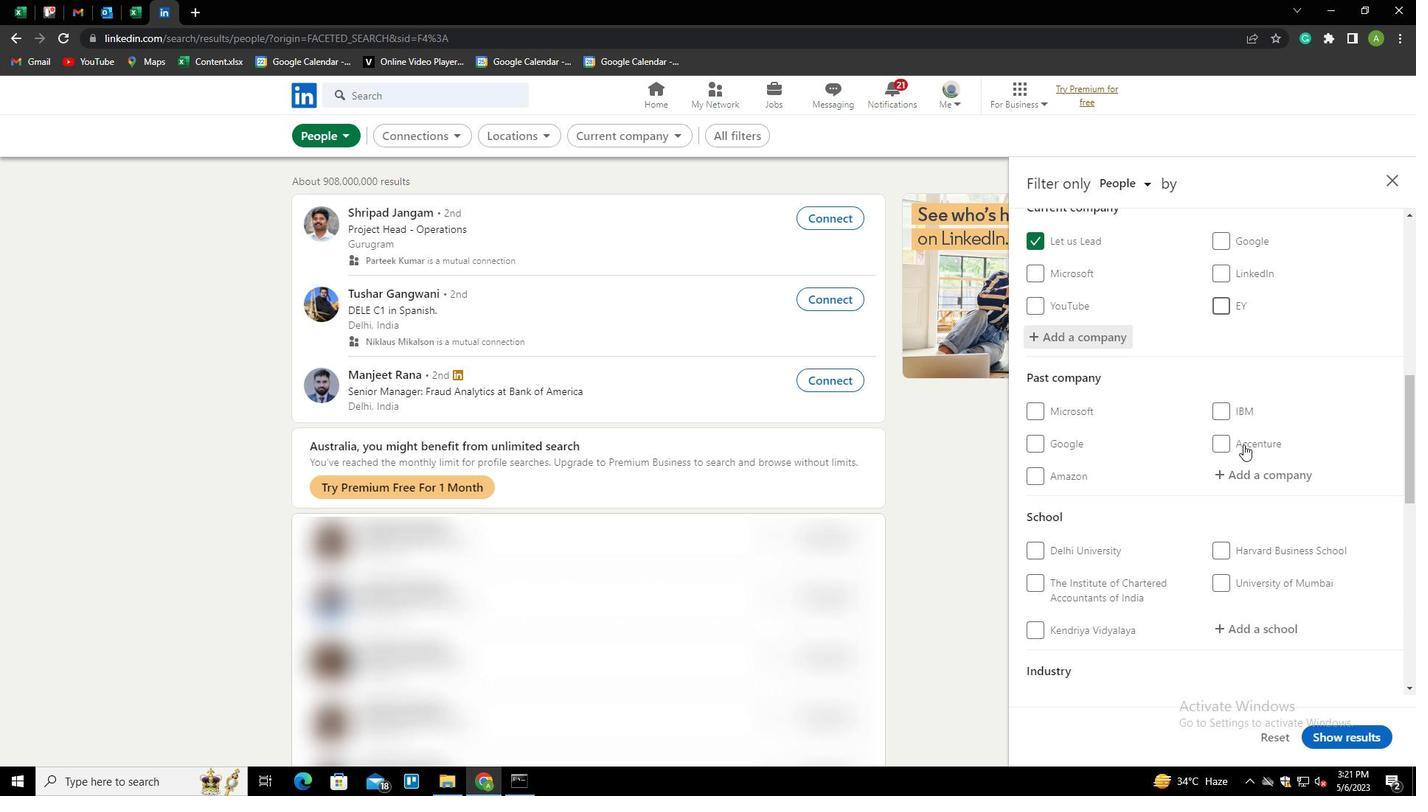 
Action: Mouse scrolled (1243, 444) with delta (0, 0)
Screenshot: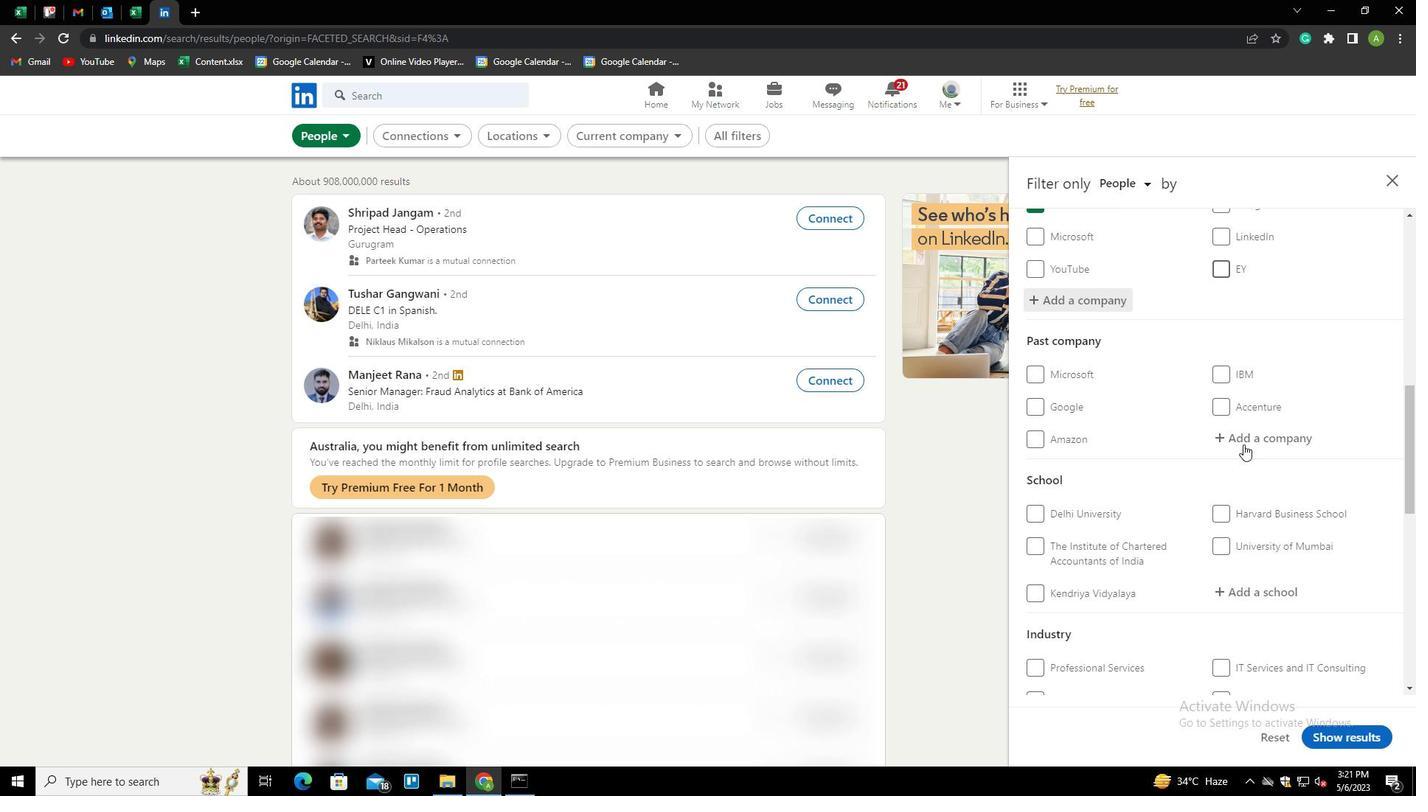 
Action: Mouse moved to (1239, 408)
Screenshot: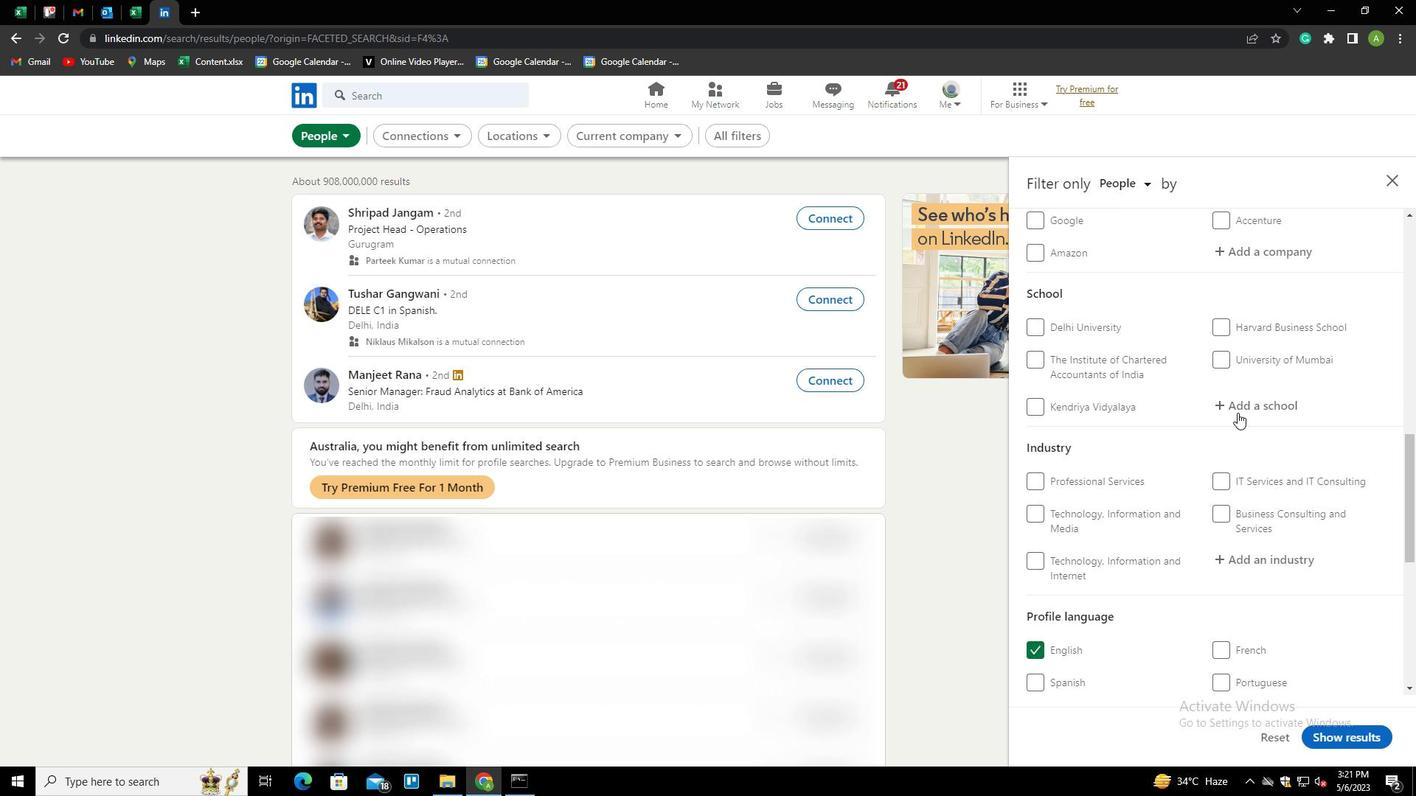
Action: Mouse pressed left at (1239, 408)
Screenshot: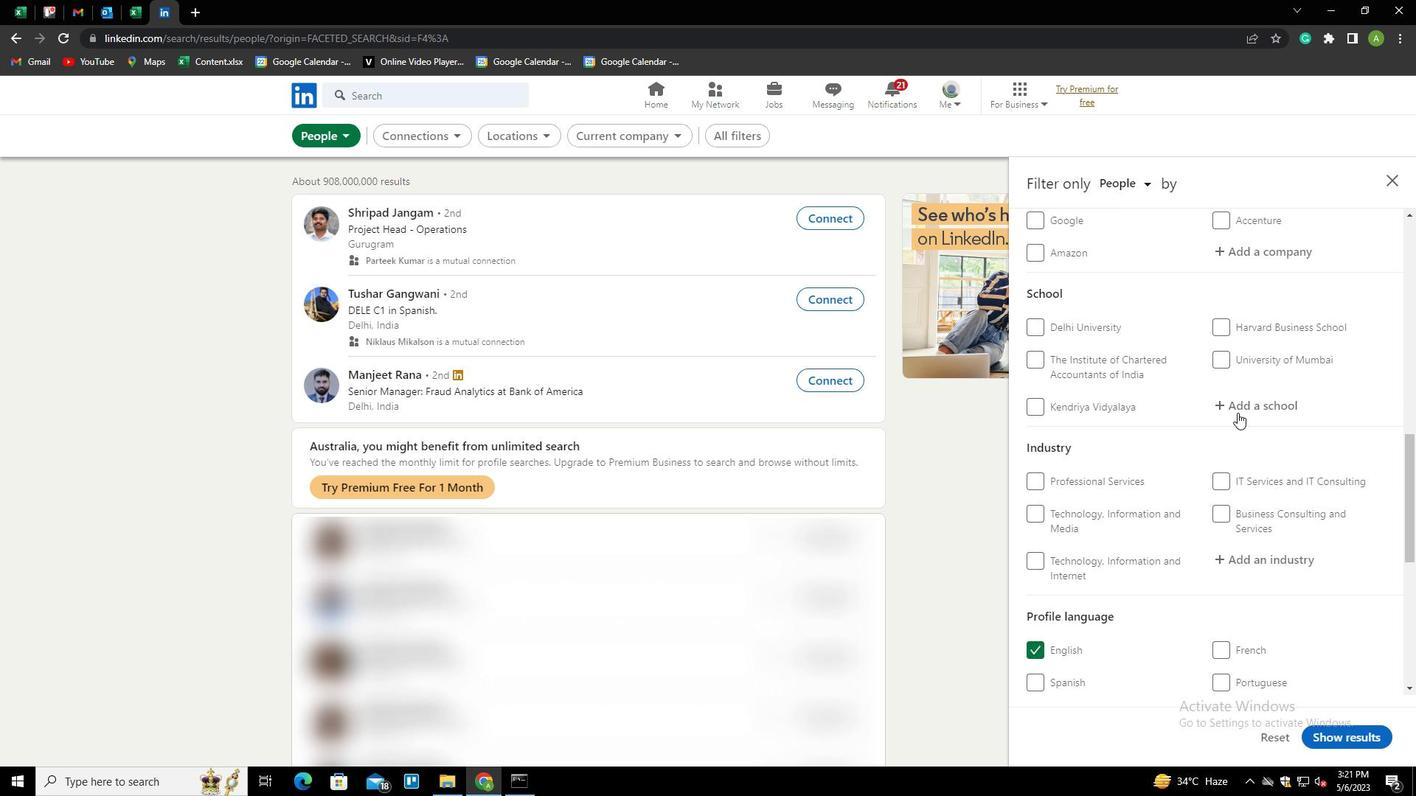 
Action: Key pressed <Key.shift>NIEMA<Key.backspace><Key.backspace><Key.backspace>RMALA<Key.down><Key.space><Key.shift>COLLEGE<Key.space>,<Key.backspace><Key.backspace>,<Key.space><Key.shift><Key.shift><Key.shift><Key.shift><Key.shift>MUVATTUPUZHA<Key.space>-<Key.down><Key.enter>
Screenshot: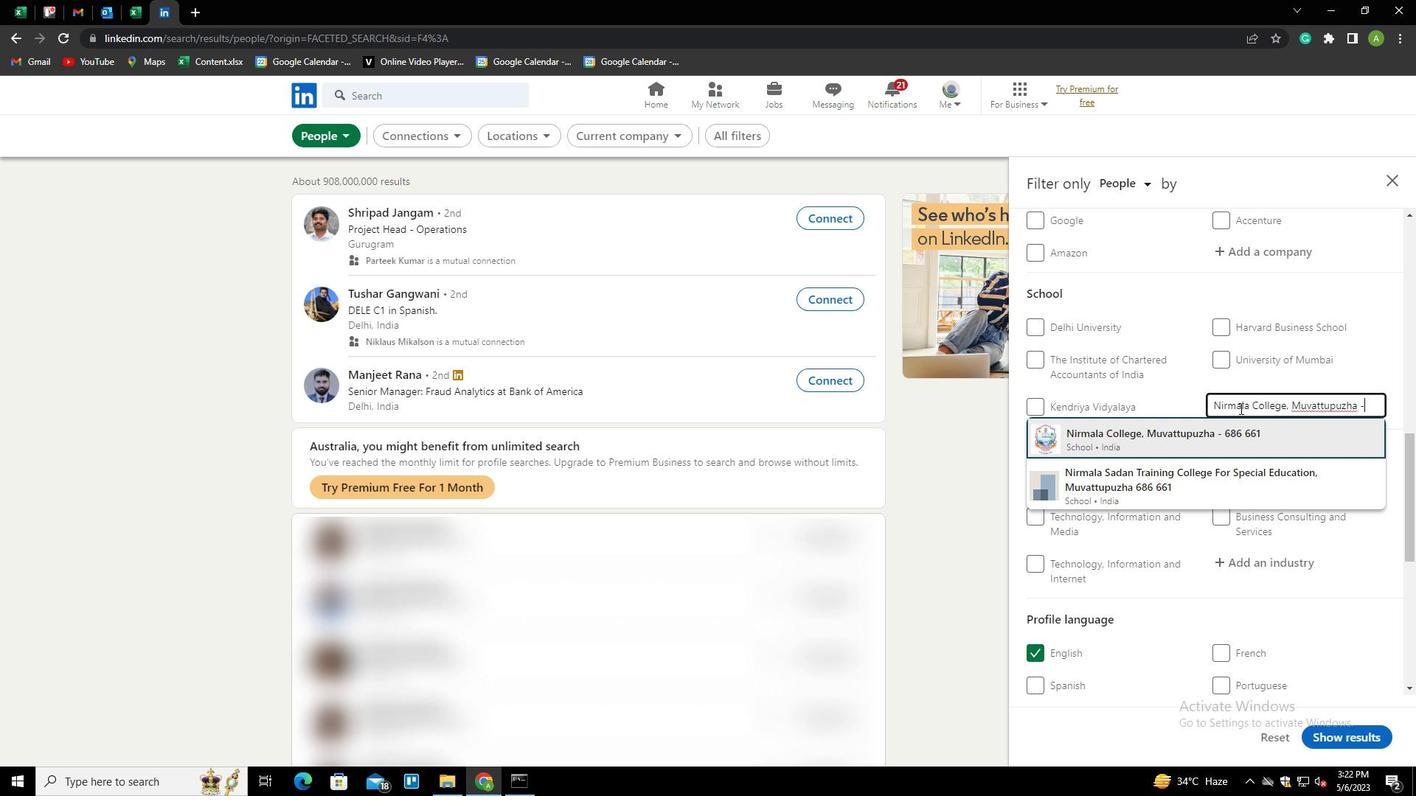 
Action: Mouse scrolled (1239, 407) with delta (0, 0)
Screenshot: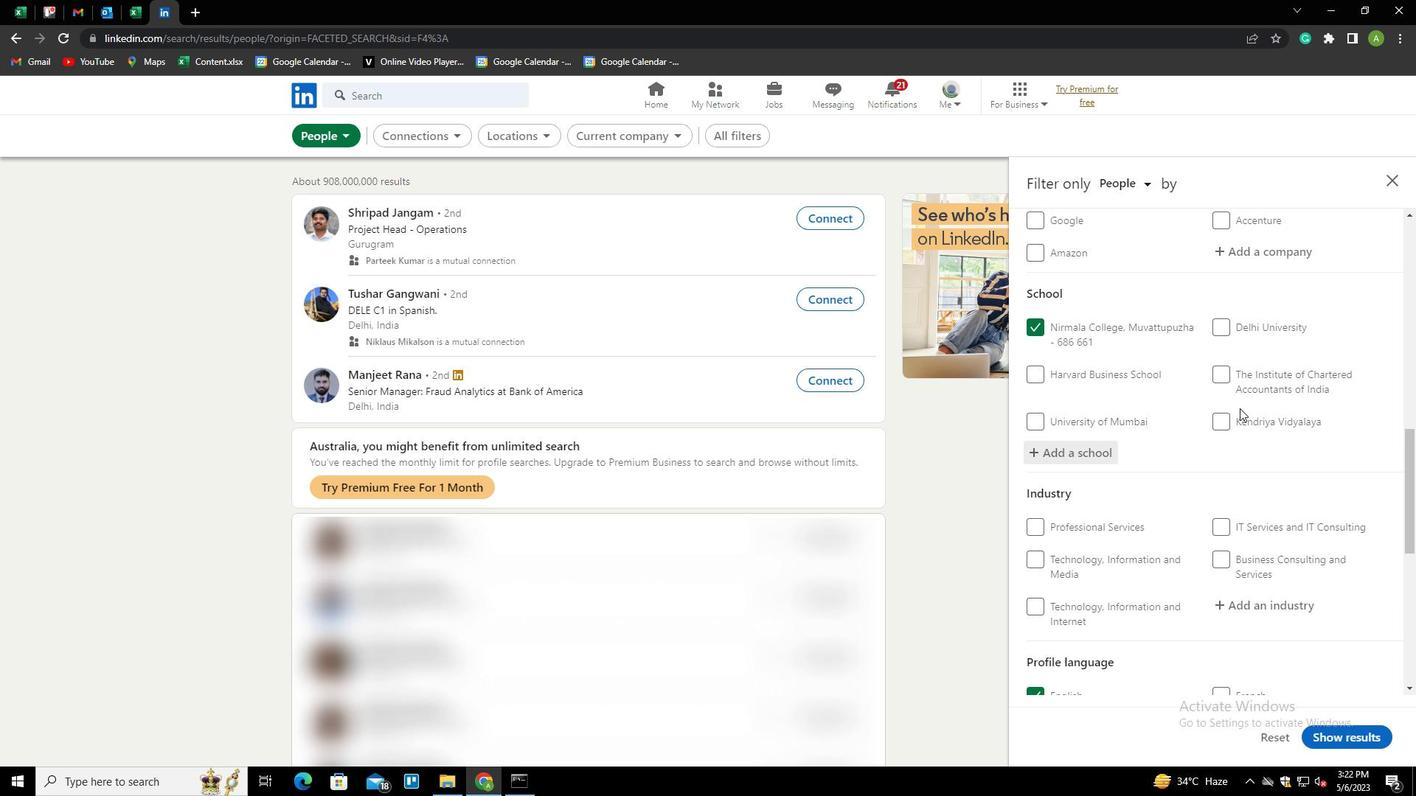 
Action: Mouse scrolled (1239, 407) with delta (0, 0)
Screenshot: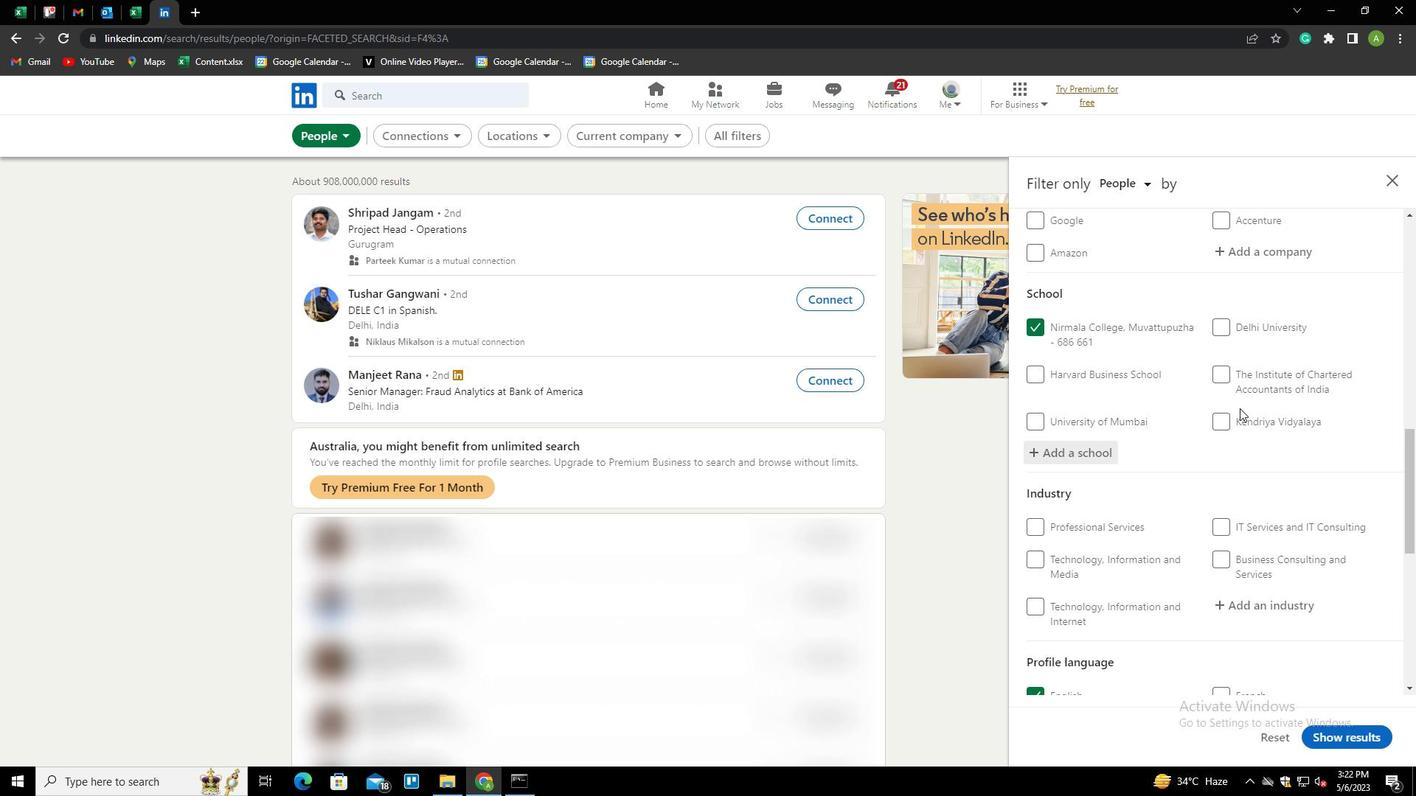 
Action: Mouse moved to (1260, 447)
Screenshot: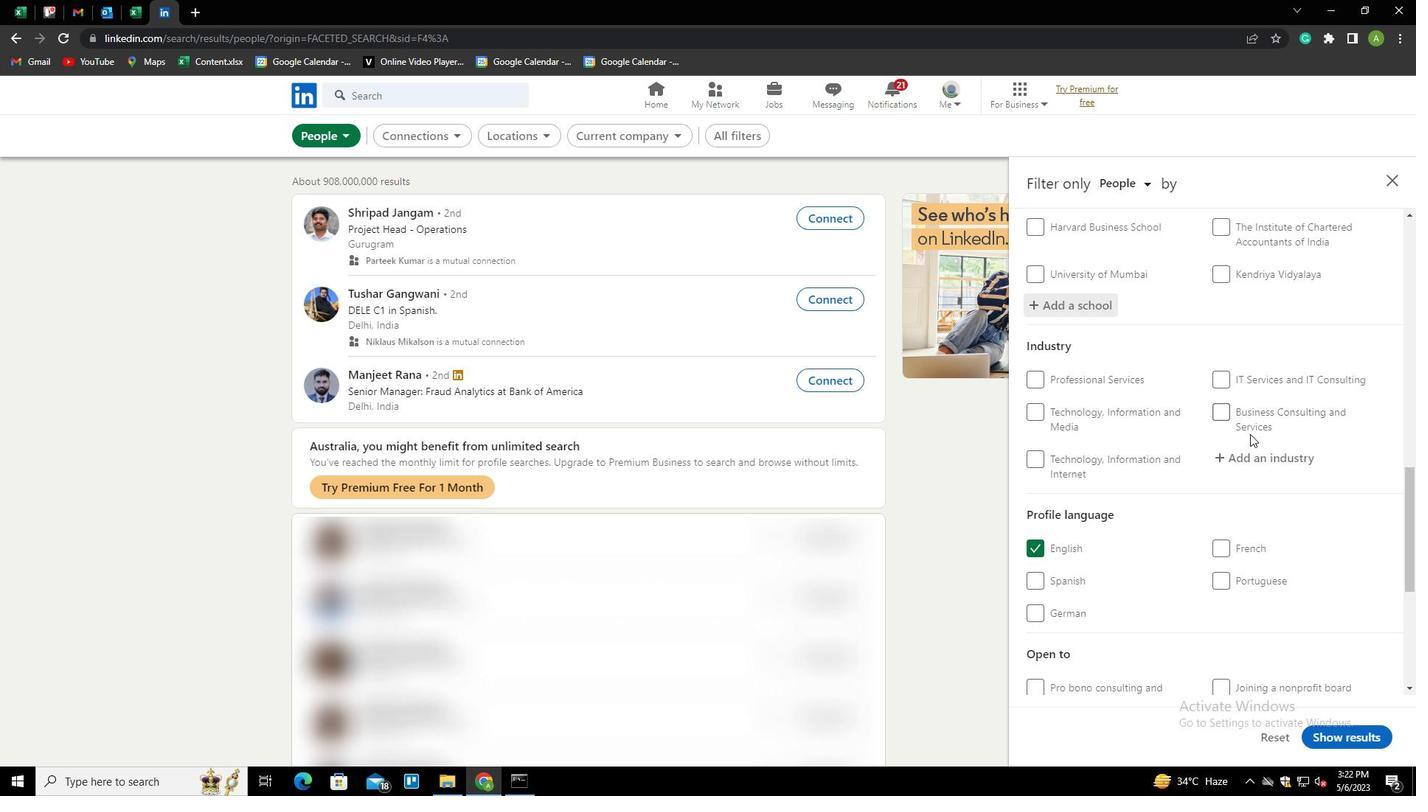 
Action: Mouse pressed left at (1260, 447)
Screenshot: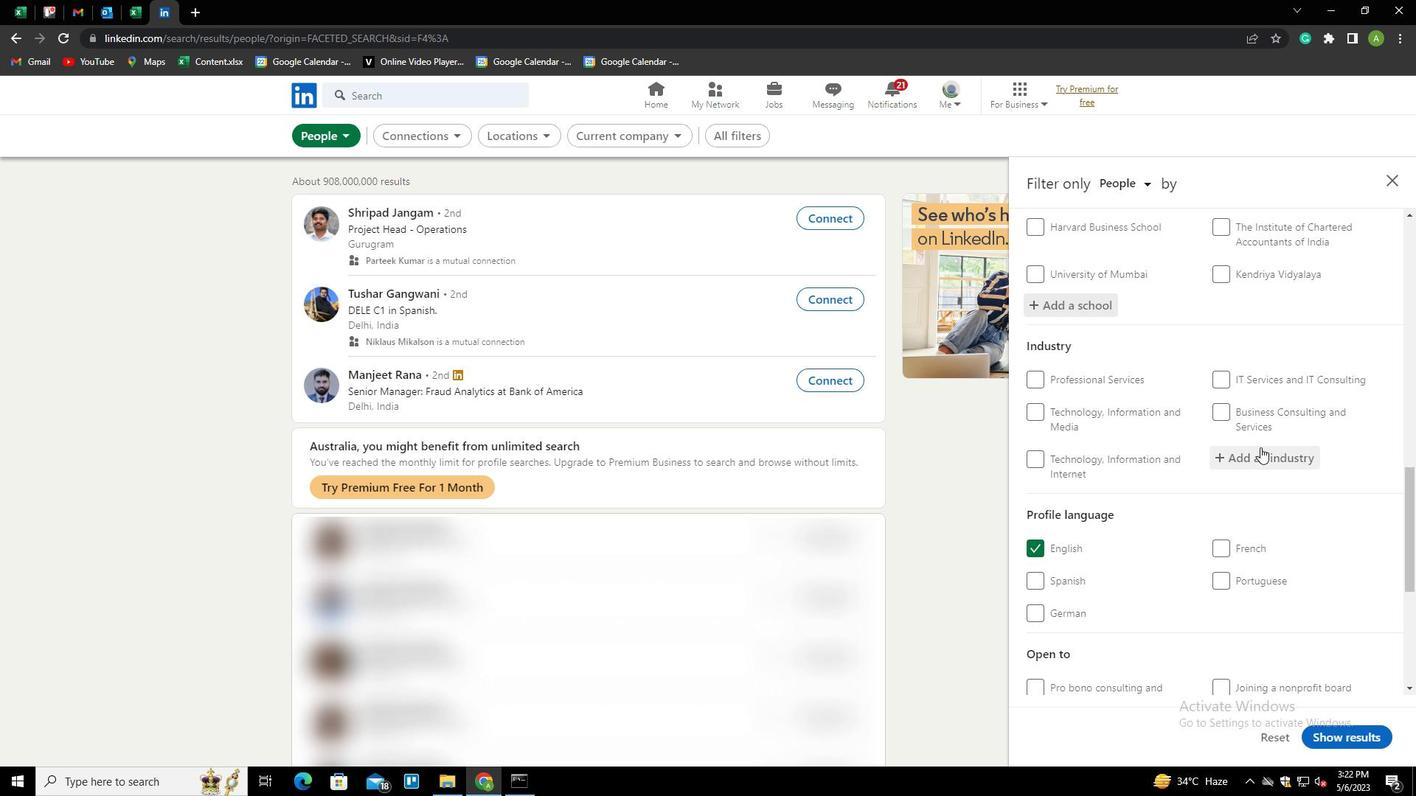 
Action: Key pressed <Key.shift><Key.shift><Key.shift><Key.shift><Key.shift><Key.shift><Key.shift><Key.shift><Key.shift><Key.shift><Key.shift>CLAY<Key.down><Key.enter>
Screenshot: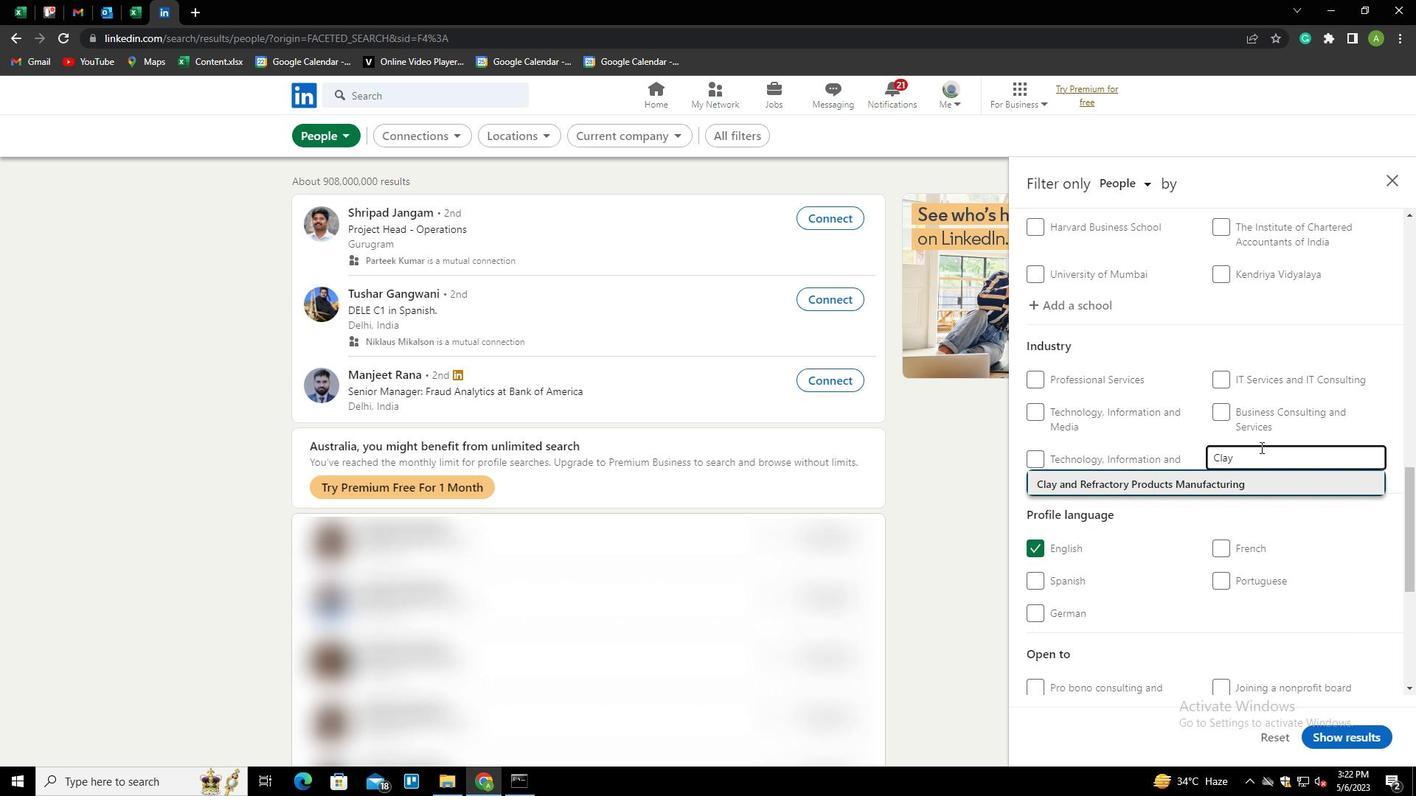 
Action: Mouse scrolled (1260, 446) with delta (0, 0)
Screenshot: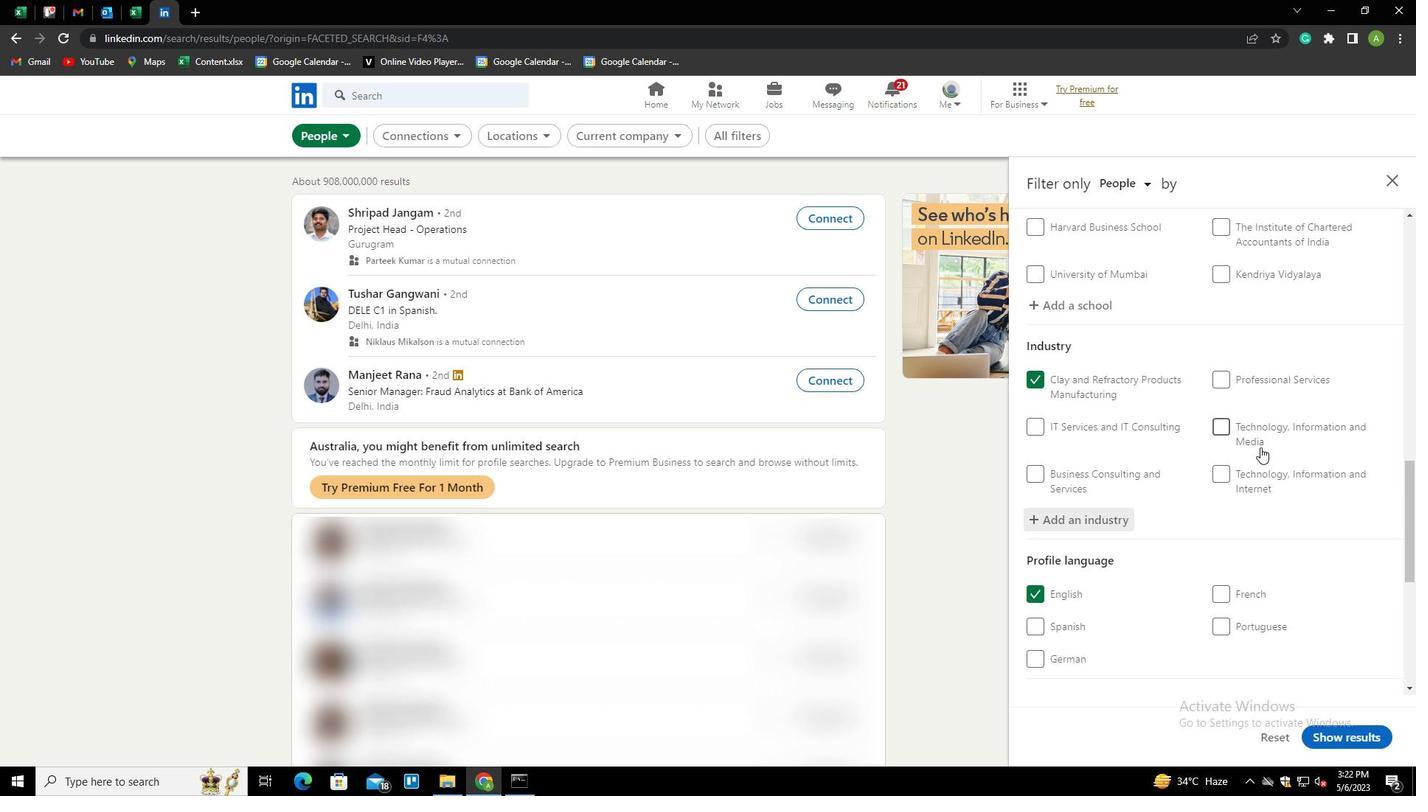 
Action: Mouse scrolled (1260, 446) with delta (0, 0)
Screenshot: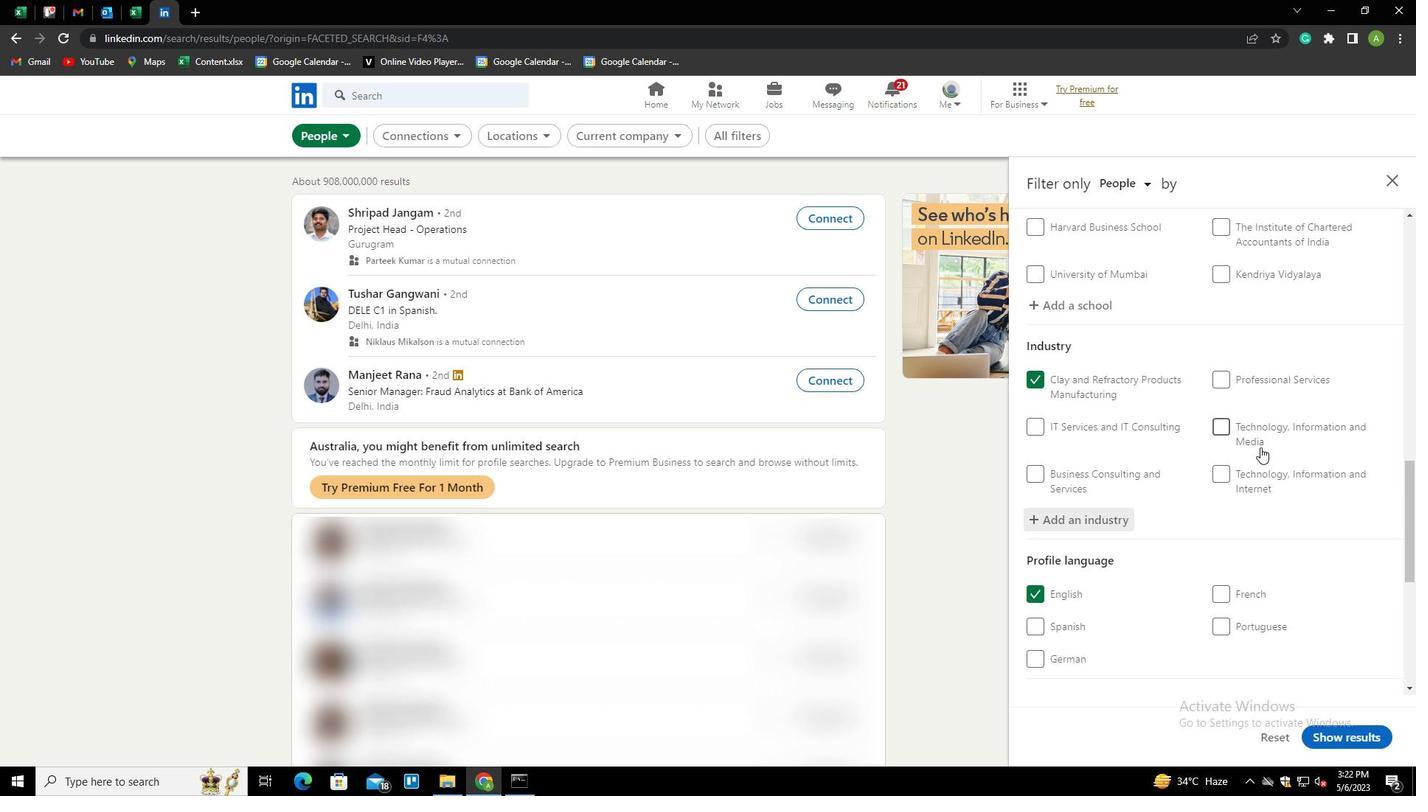 
Action: Mouse scrolled (1260, 446) with delta (0, 0)
Screenshot: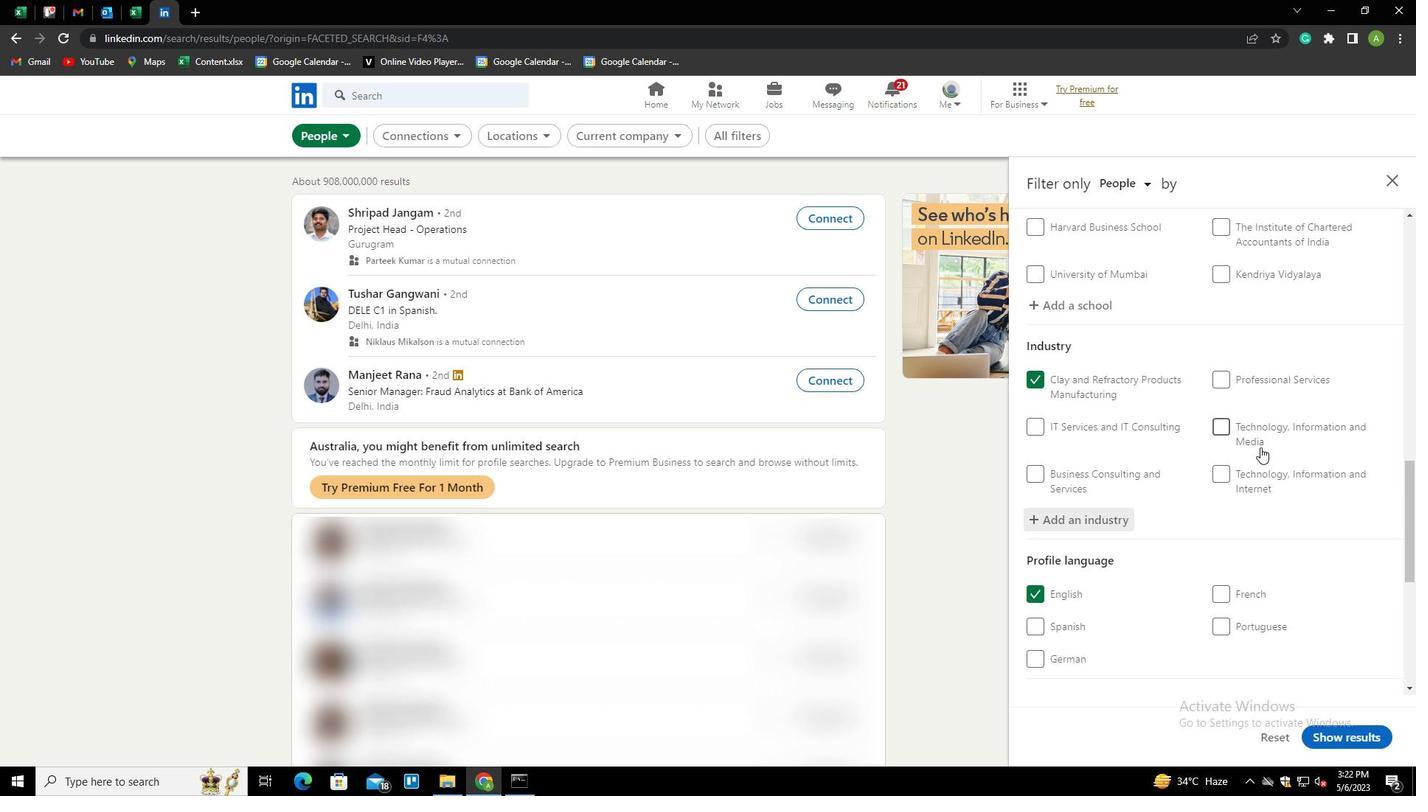 
Action: Mouse scrolled (1260, 446) with delta (0, 0)
Screenshot: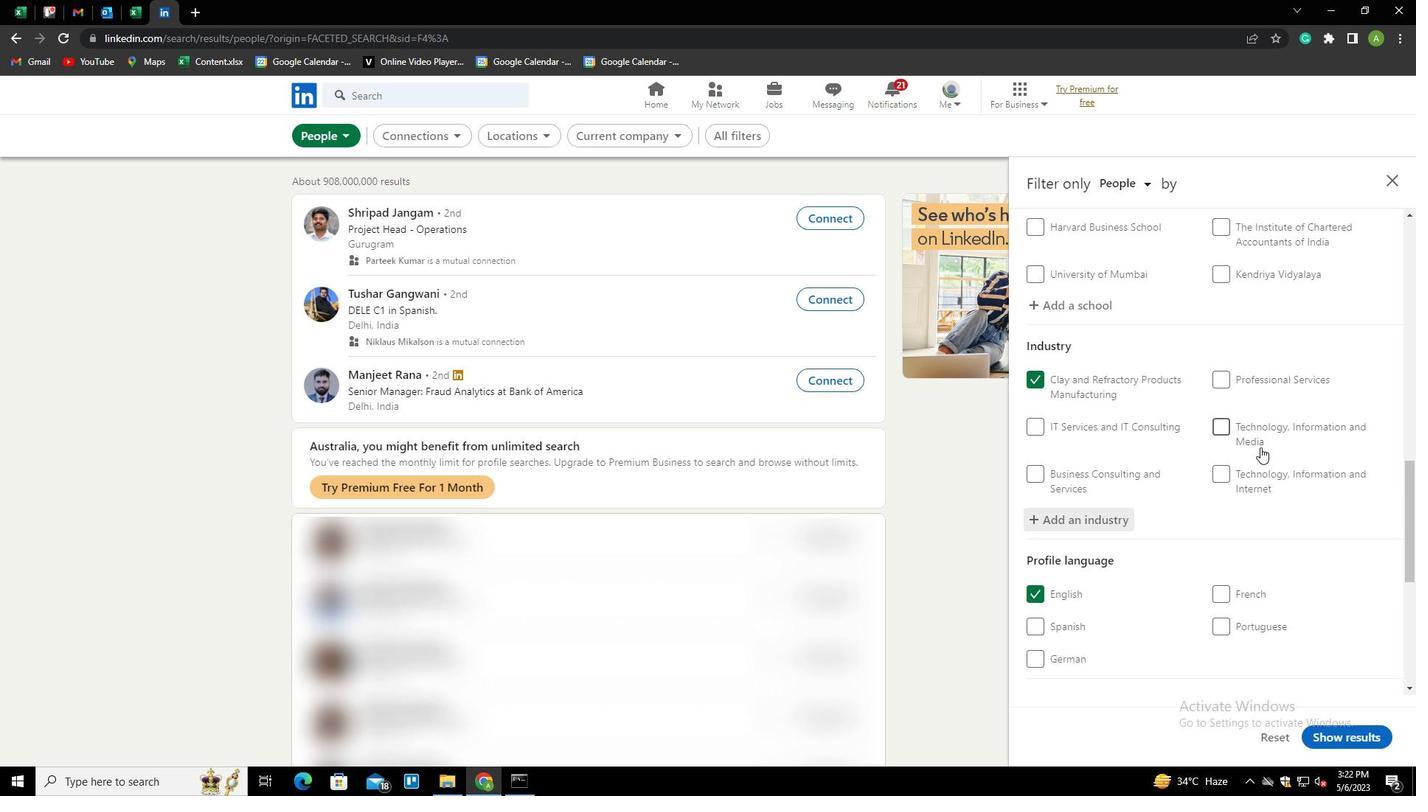 
Action: Mouse scrolled (1260, 446) with delta (0, 0)
Screenshot: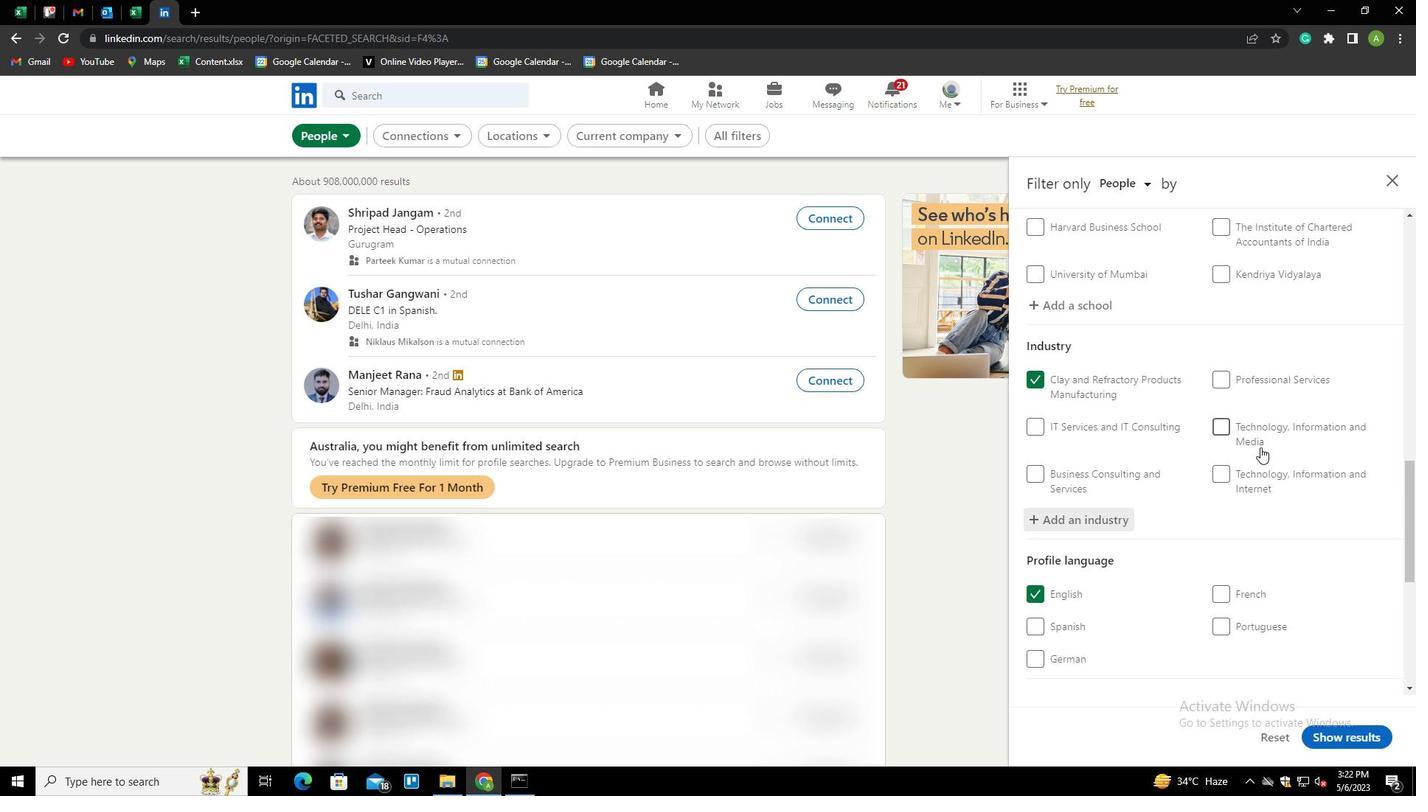 
Action: Mouse moved to (1253, 519)
Screenshot: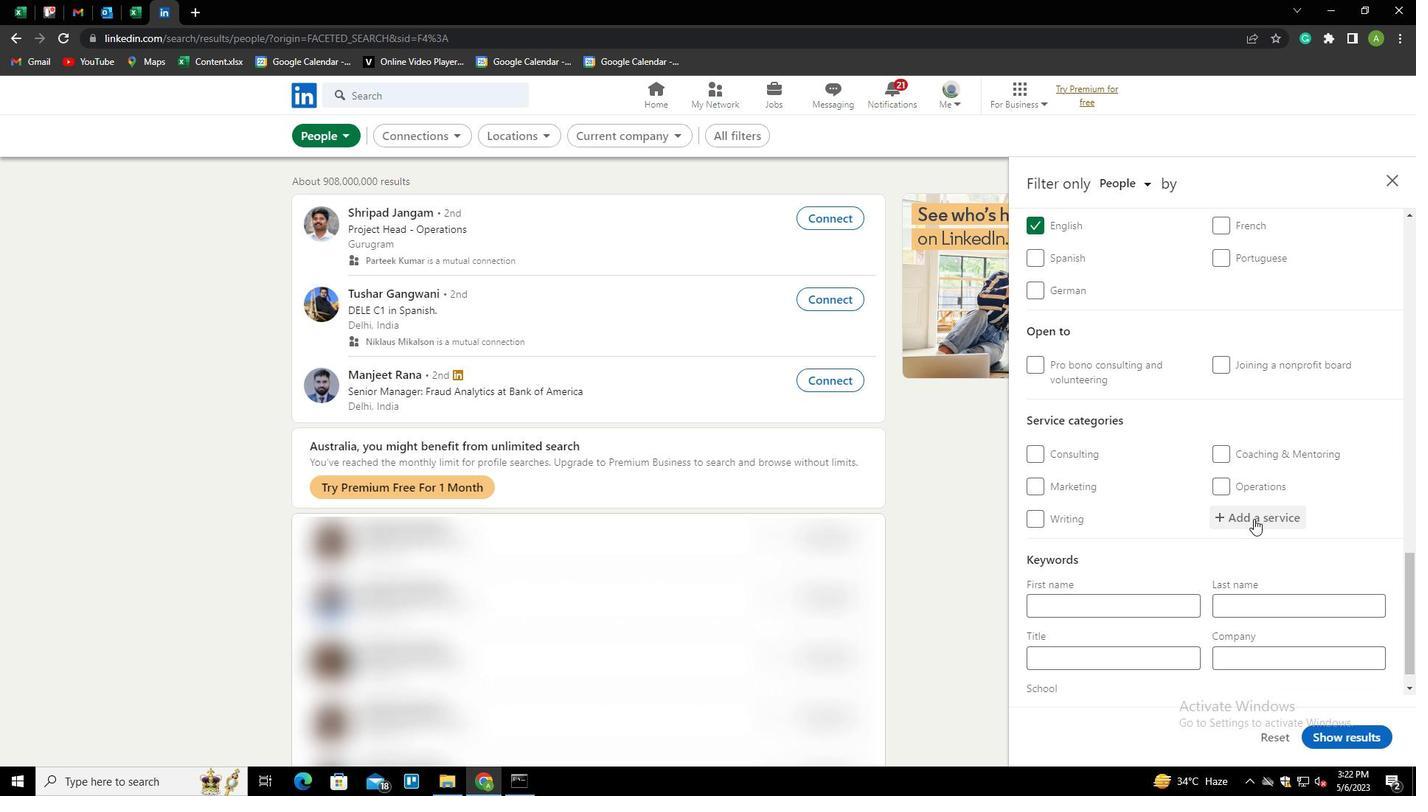 
Action: Mouse pressed left at (1253, 519)
Screenshot: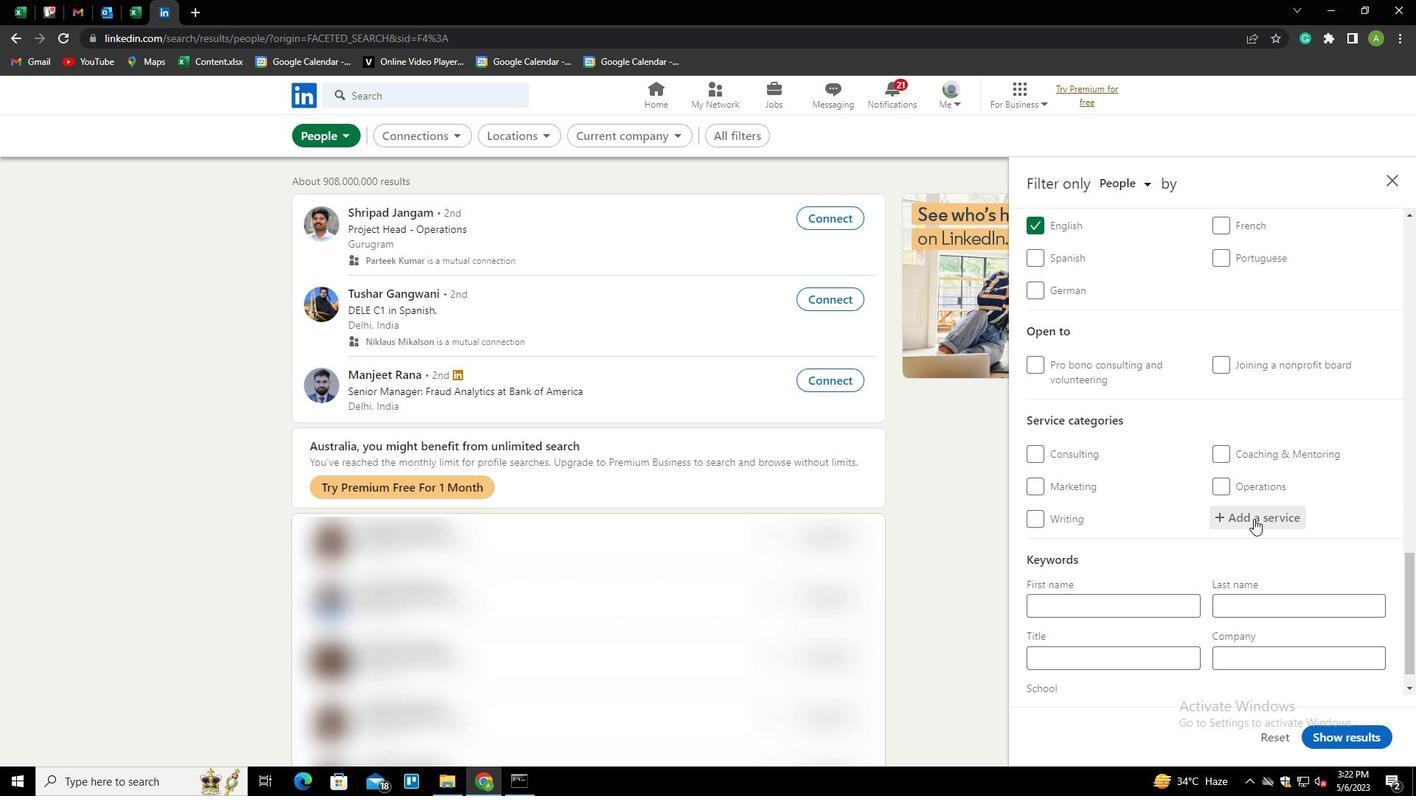 
Action: Key pressed <Key.shift><Key.shift><Key.shift><Key.shift><Key.shift><Key.shift><Key.shift><Key.shift><Key.shift><Key.shift><Key.shift><Key.shift><Key.shift><Key.shift><Key.shift><Key.shift><Key.shift><Key.shift><Key.shift><Key.shift><Key.shift><Key.shift><Key.shift><Key.shift><Key.shift><Key.shift><Key.shift><Key.shift><Key.shift><Key.shift><Key.shift><Key.shift><Key.shift><Key.shift><Key.shift><Key.shift><Key.shift><Key.shift><Key.shift><Key.shift><Key.shift>INTERIOR<Key.space><Key.shift>DESIGN<Key.down><Key.enter>
Screenshot: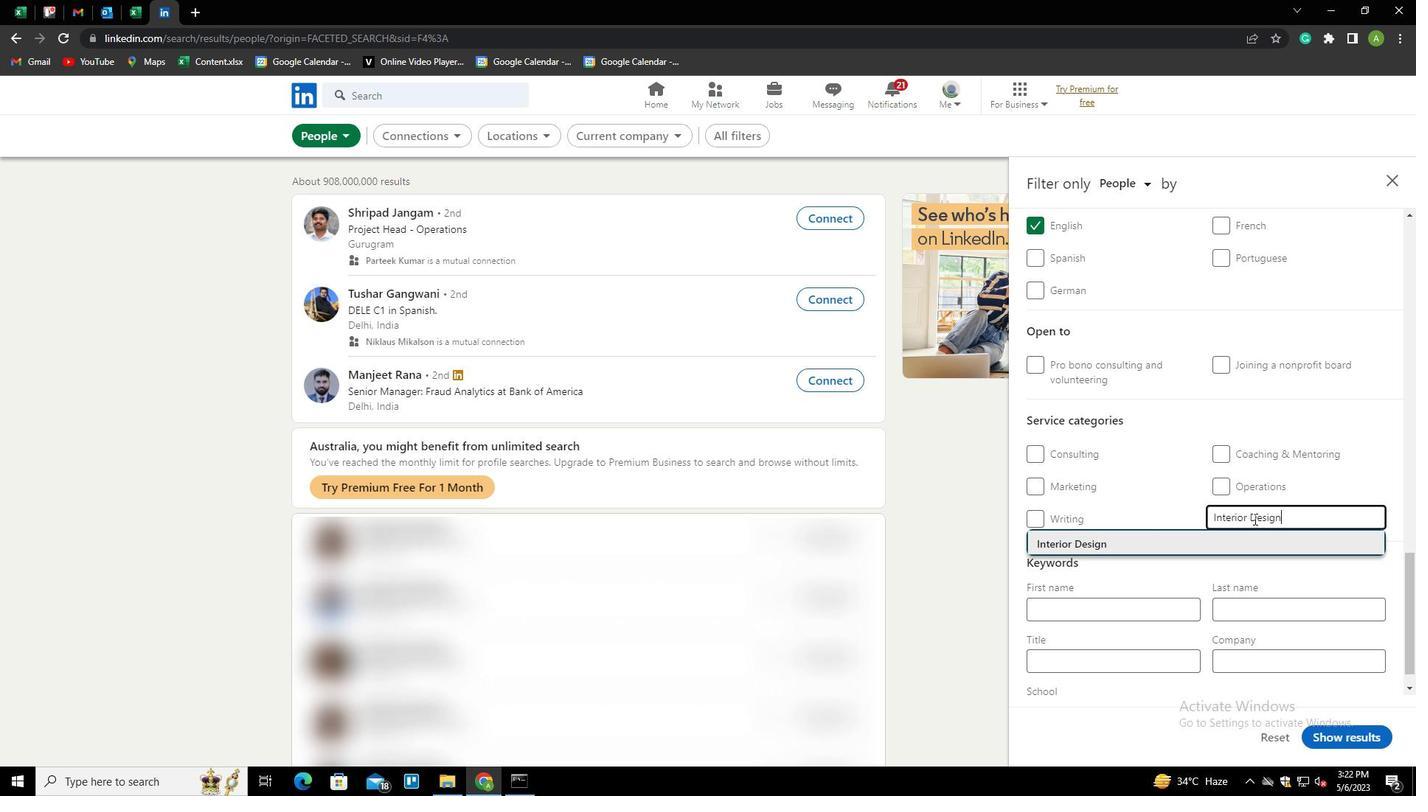 
Action: Mouse moved to (1233, 508)
Screenshot: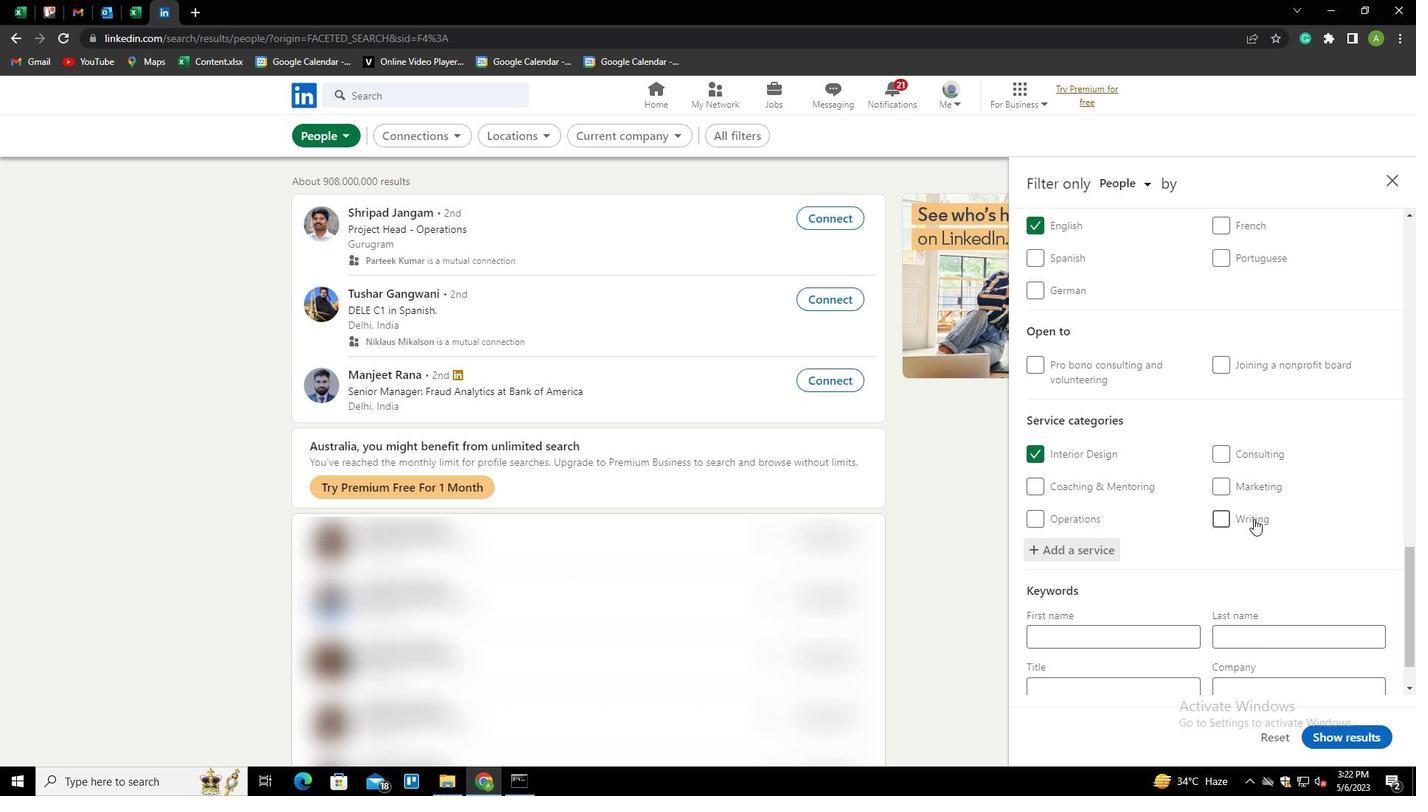 
Action: Mouse scrolled (1233, 507) with delta (0, 0)
Screenshot: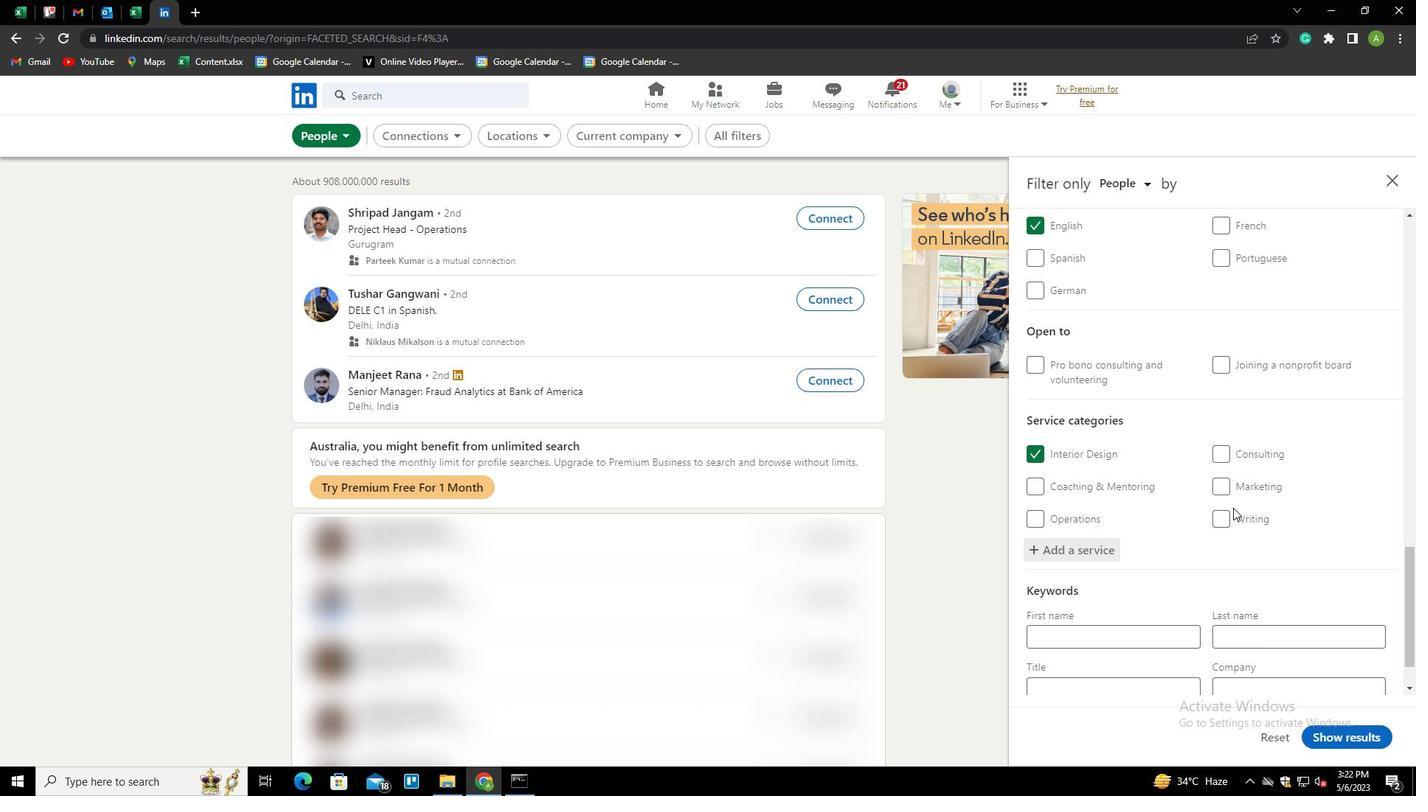 
Action: Mouse scrolled (1233, 507) with delta (0, 0)
Screenshot: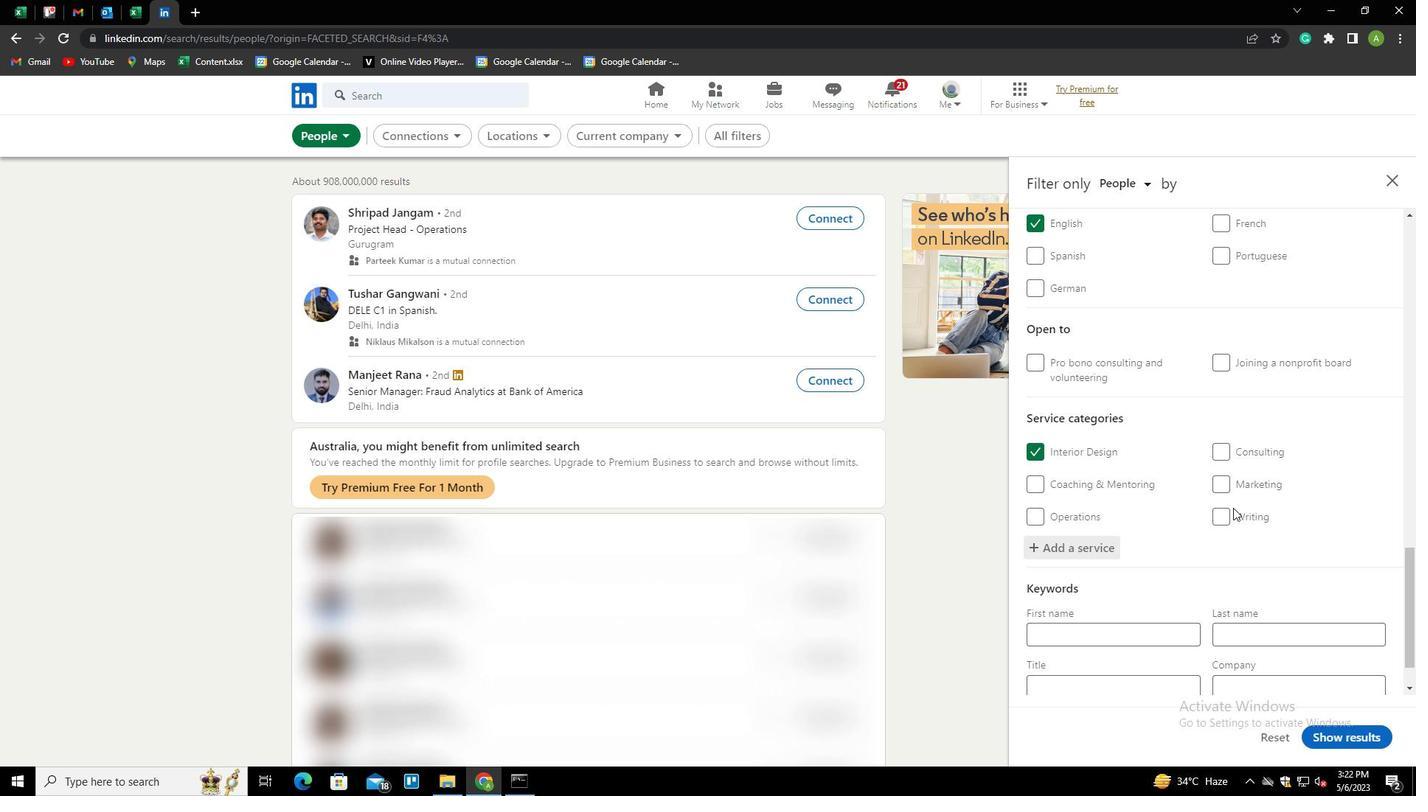 
Action: Mouse moved to (1223, 512)
Screenshot: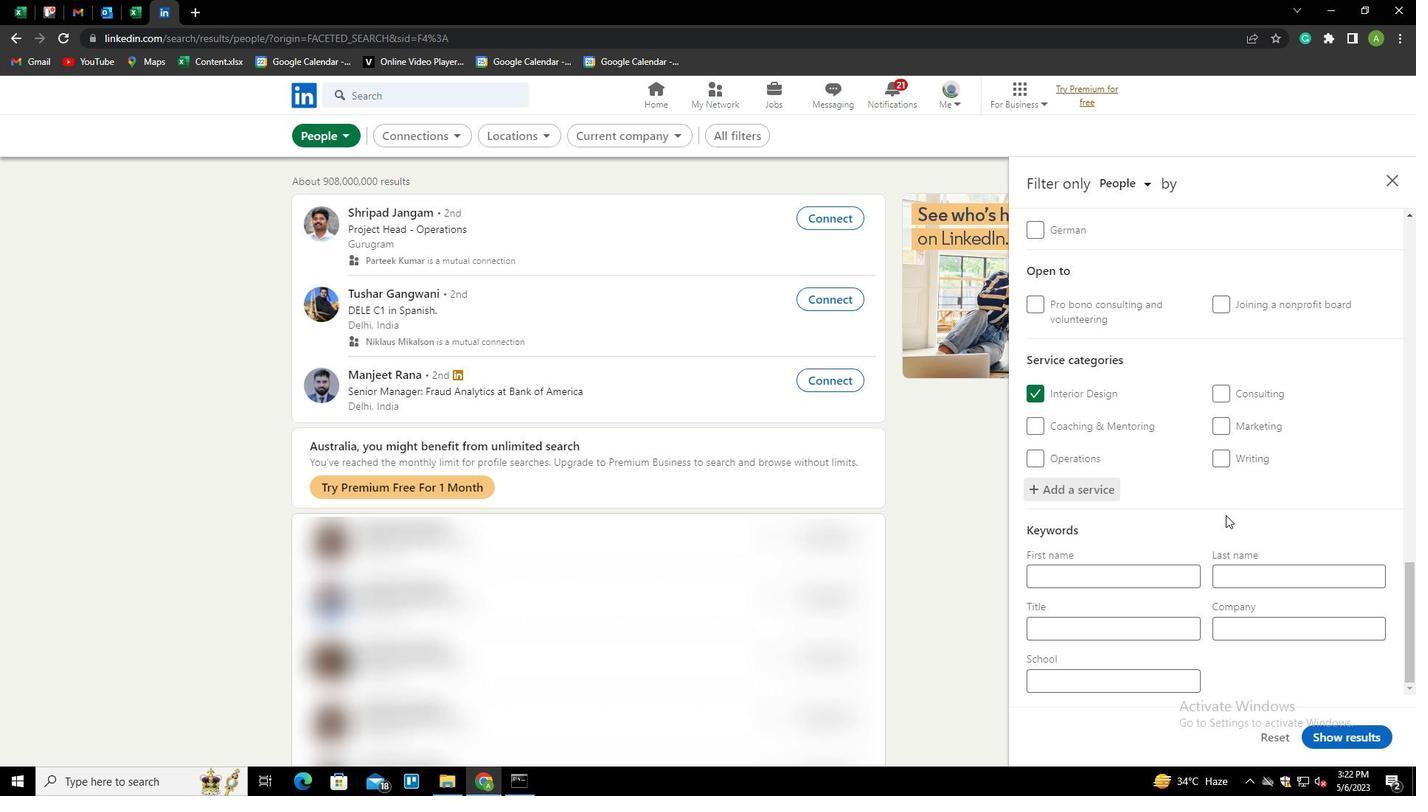
Action: Mouse scrolled (1223, 511) with delta (0, 0)
Screenshot: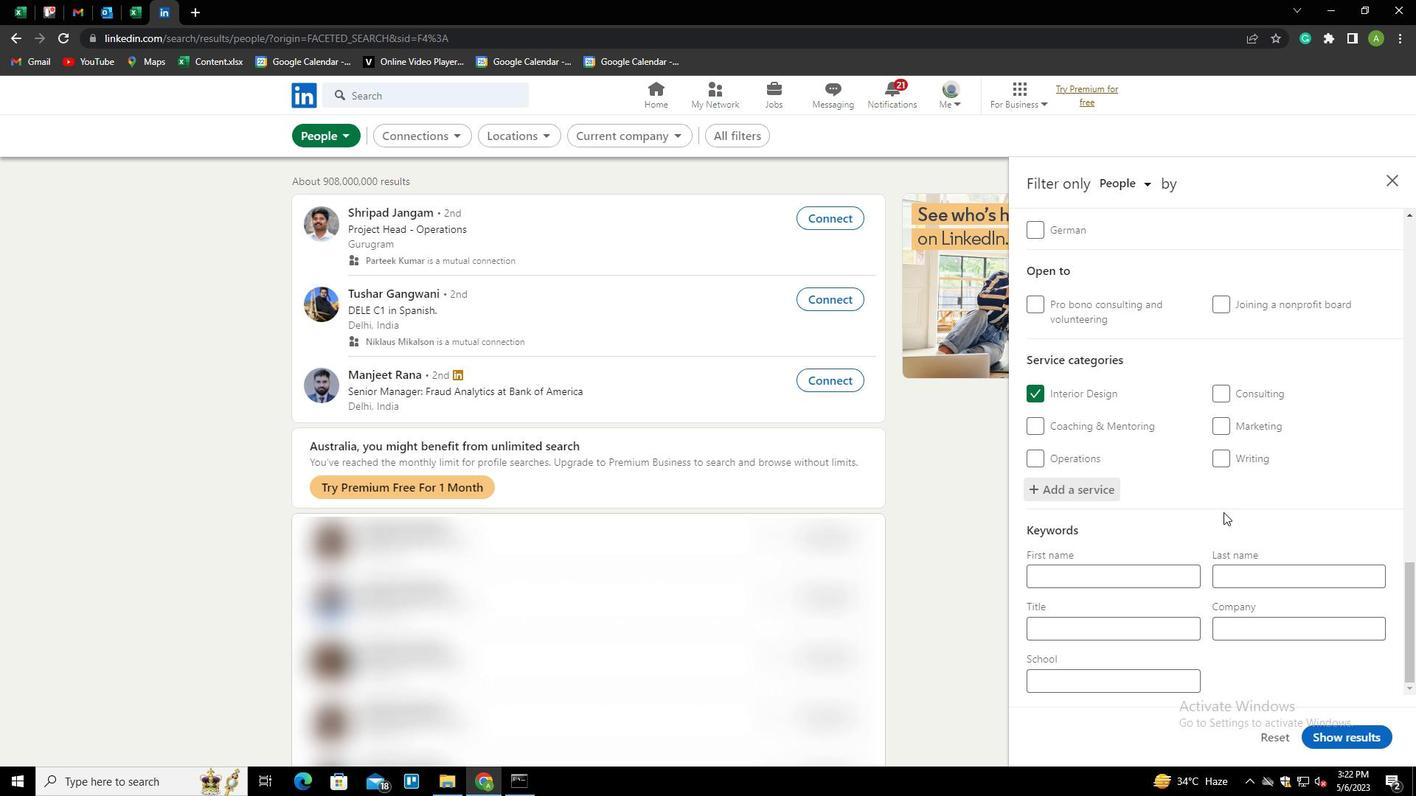 
Action: Mouse moved to (1133, 628)
Screenshot: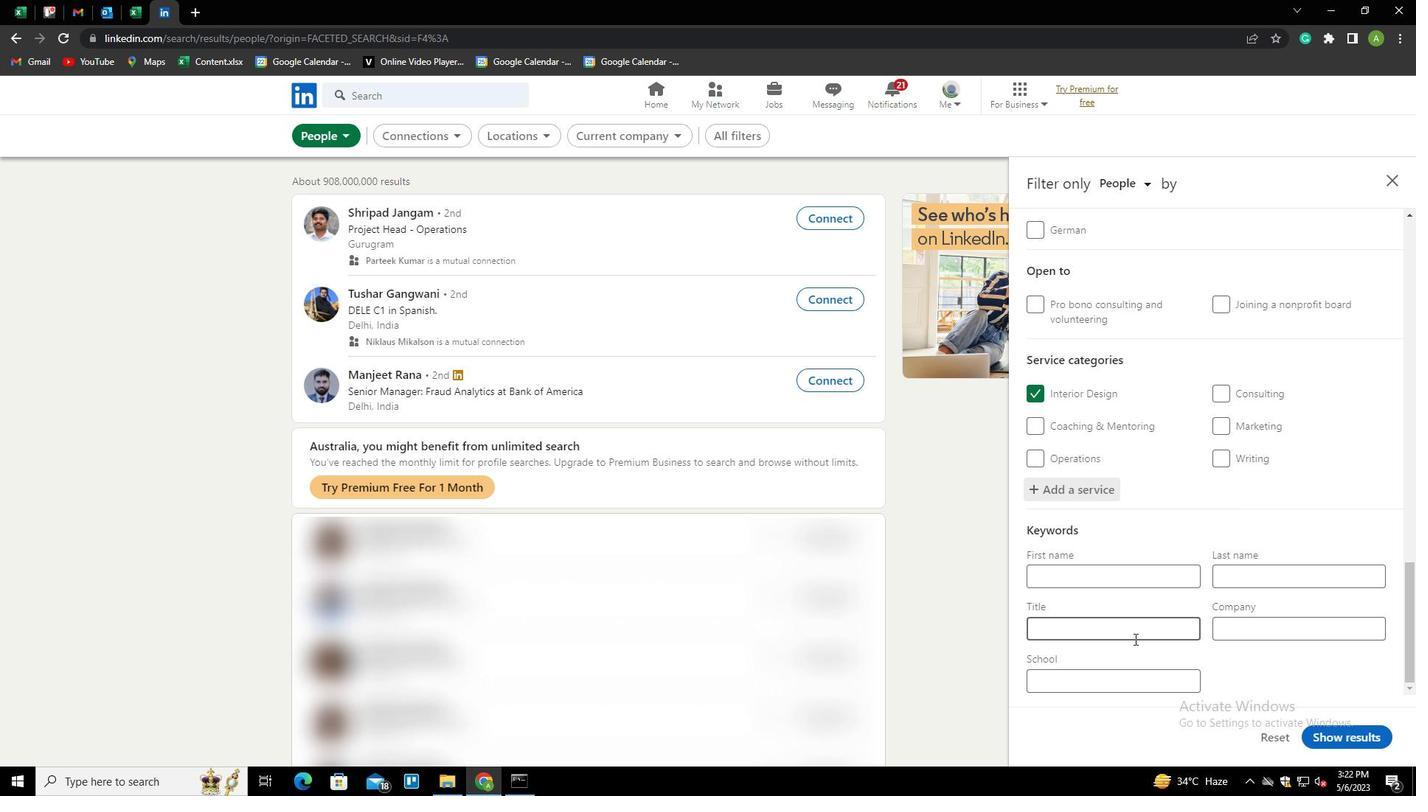 
Action: Mouse pressed left at (1133, 628)
Screenshot: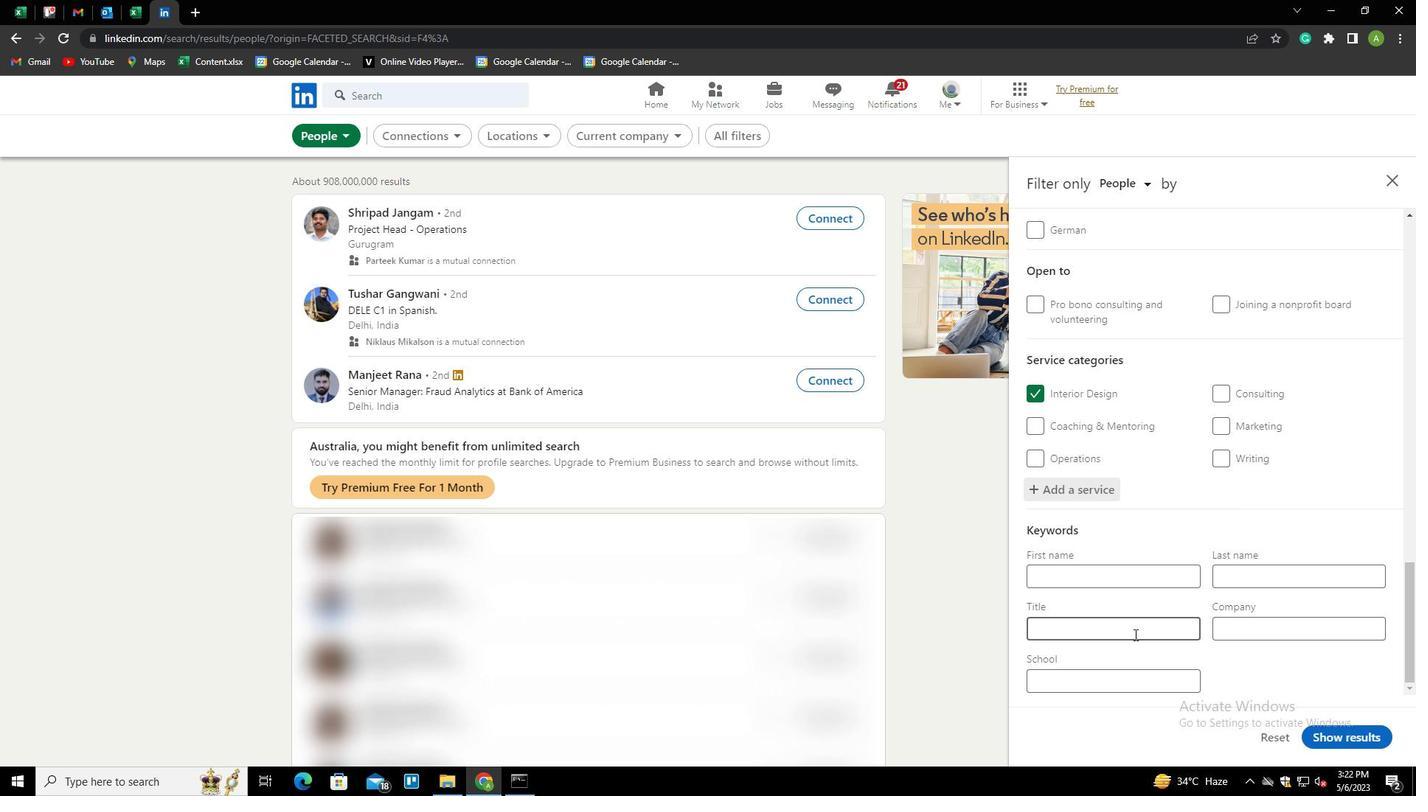 
Action: Mouse moved to (1133, 628)
Screenshot: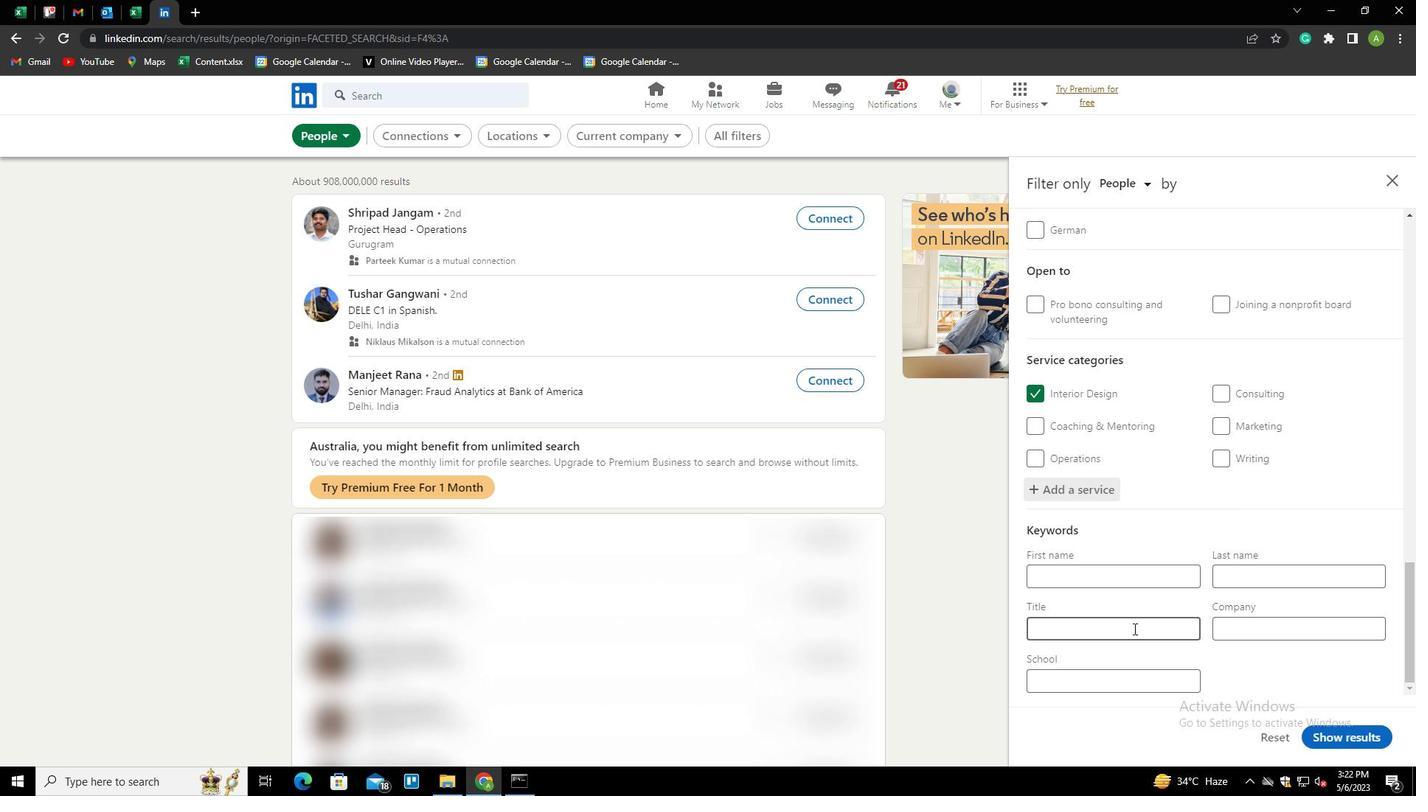 
Action: Key pressed <Key.shift><Key.shift><Key.shift><Key.shift><Key.shift><Key.shift><Key.shift><Key.shift><Key.shift><Key.shift><Key.shift>MARKETING<Key.space><Key.shift>SR<Key.backspace>TAFF
Screenshot: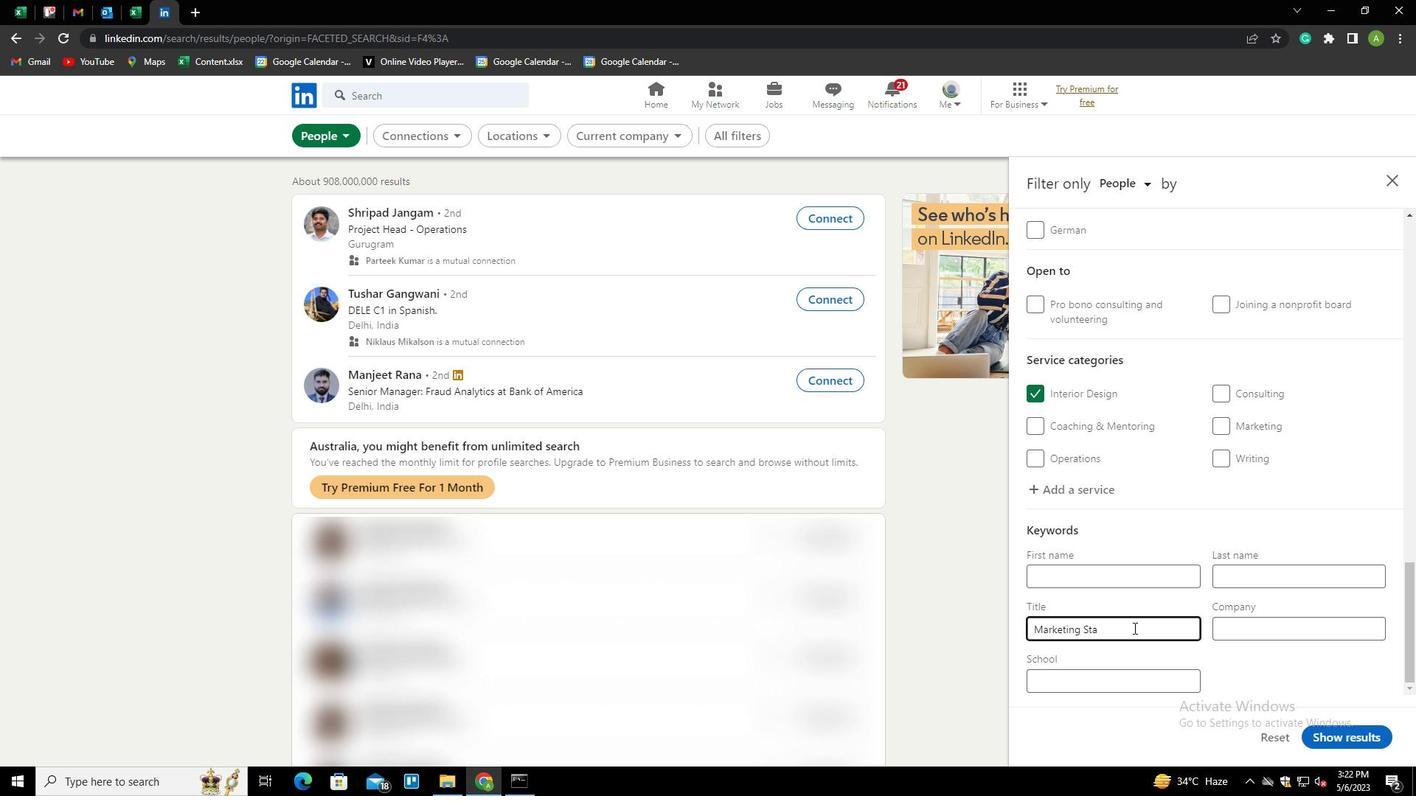 
Action: Mouse moved to (1331, 666)
Screenshot: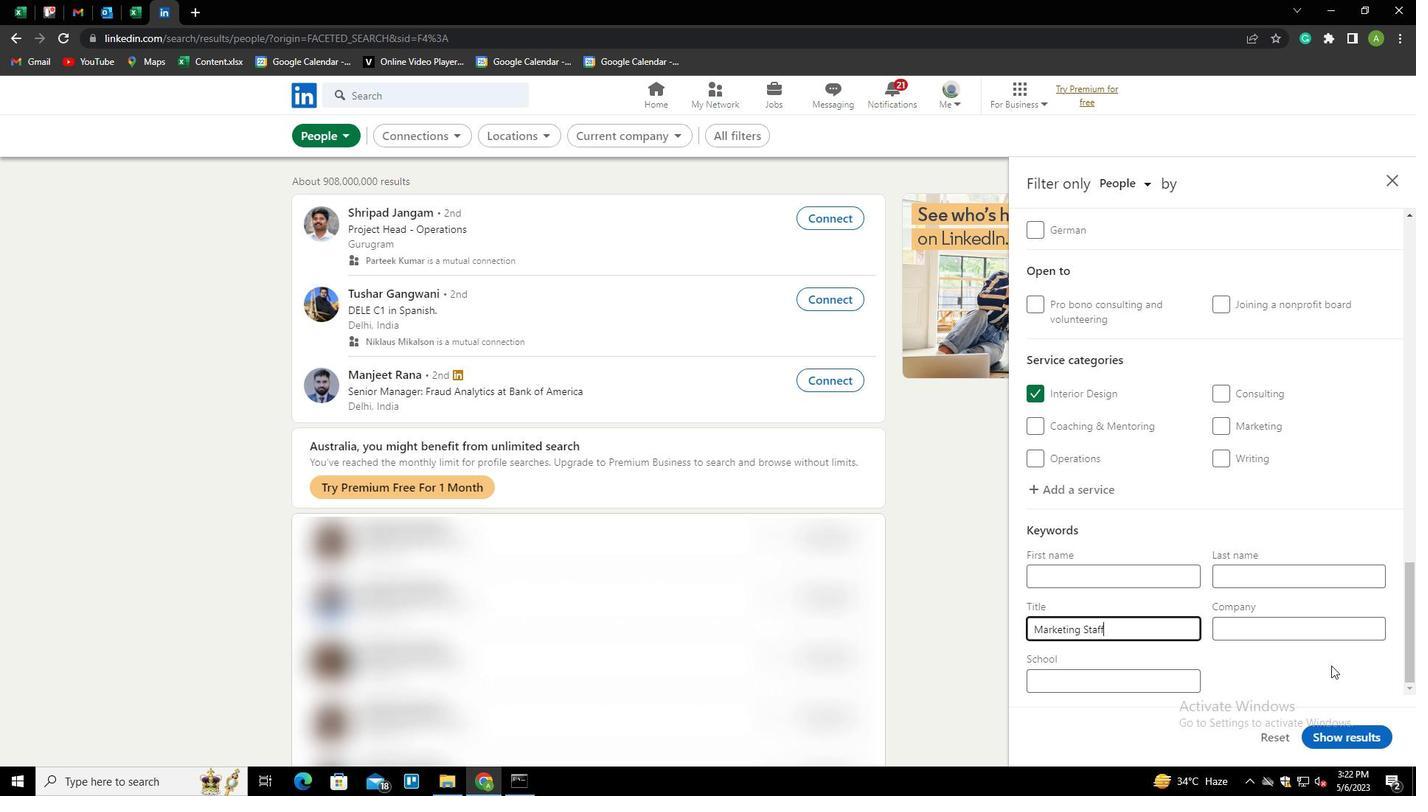
Action: Mouse pressed left at (1331, 666)
Screenshot: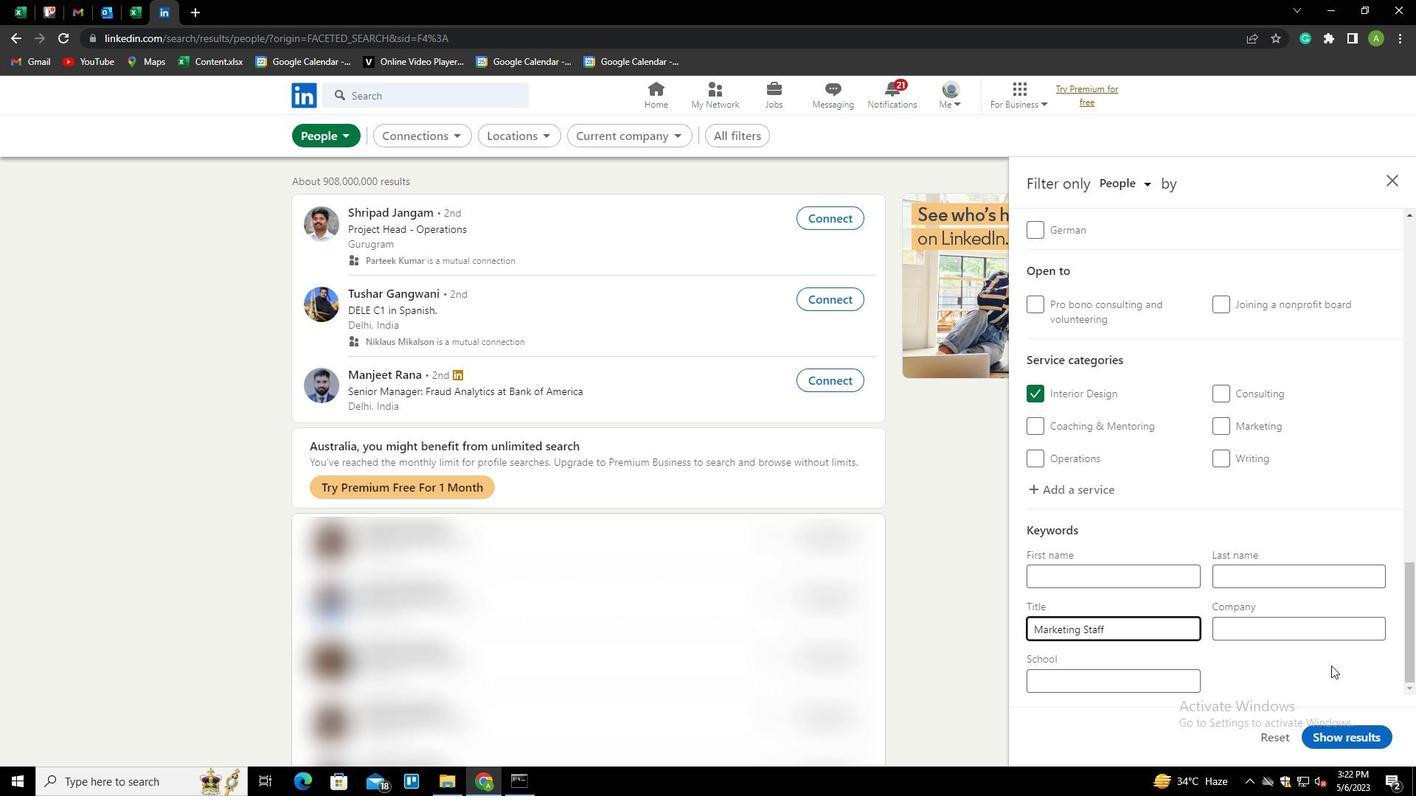 
Action: Mouse moved to (1325, 733)
Screenshot: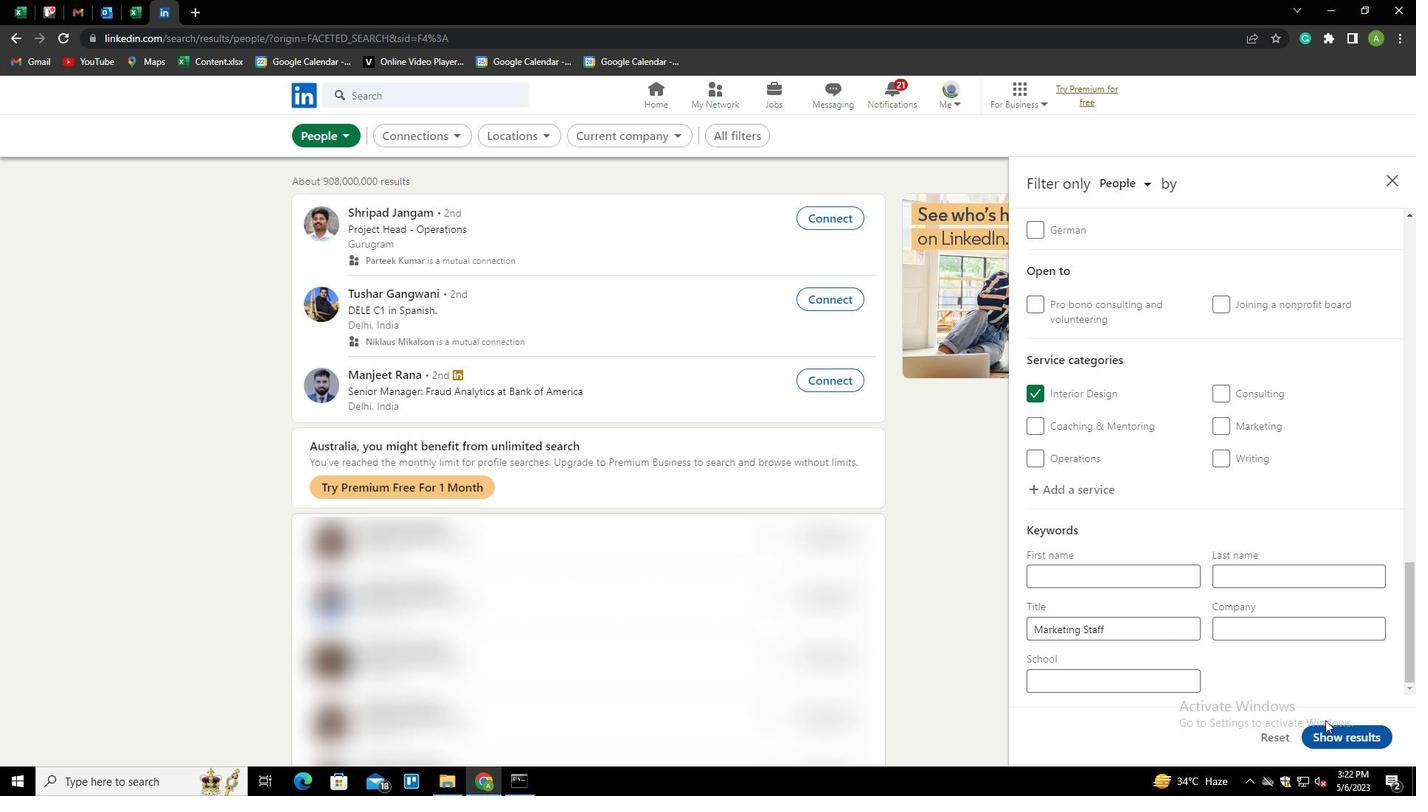 
Action: Mouse pressed left at (1325, 733)
Screenshot: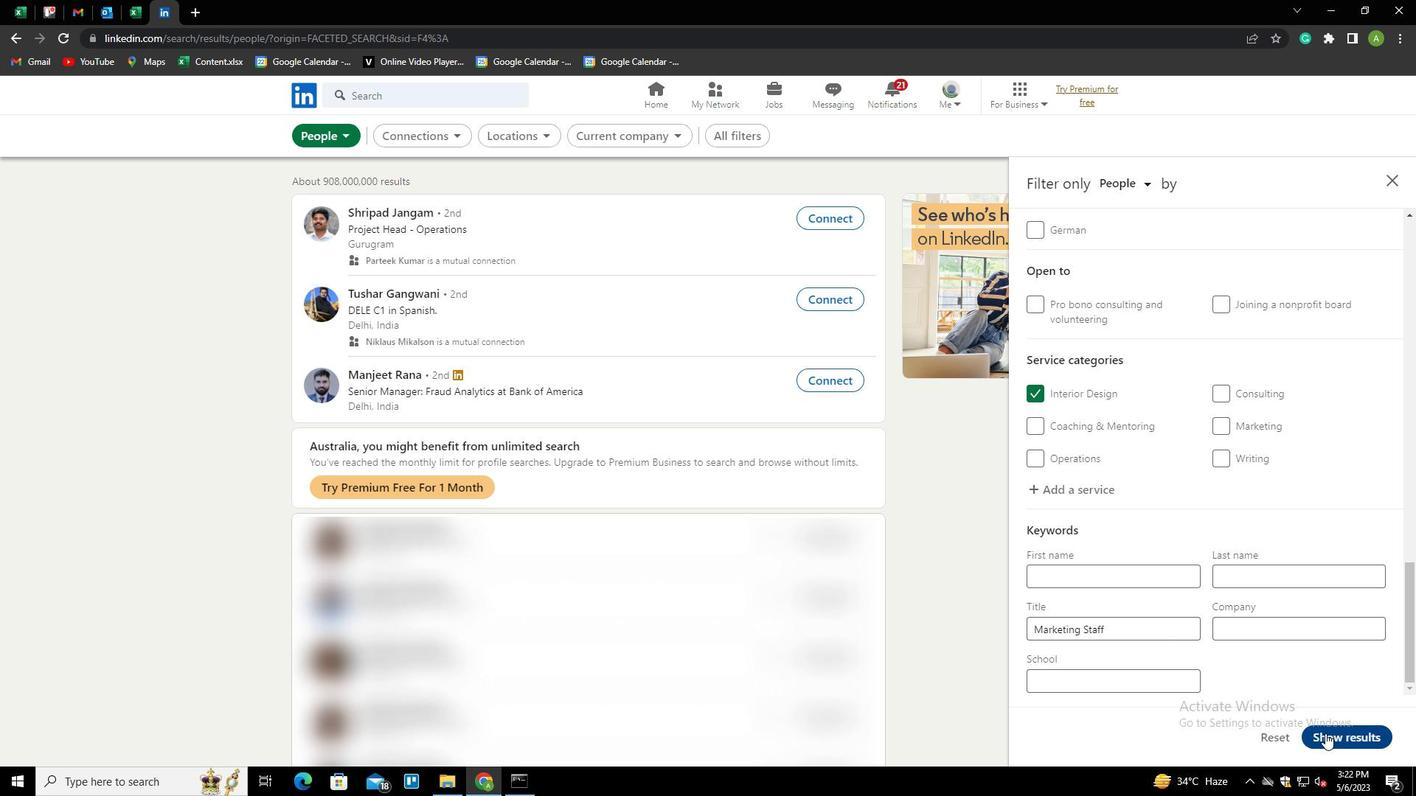 
